 Task: Look for space in Sylhet, Bangladesh from 7th July, 2023 to 15th July, 2023 for 6 adults in price range Rs.15000 to Rs.20000. Place can be entire place with 3 bedrooms having 3 beds and 3 bathrooms. Property type can be guest house. Amenities needed are: air conditioning, . Booking option can be shelf check-in. Required host language is English.
Action: Mouse moved to (550, 212)
Screenshot: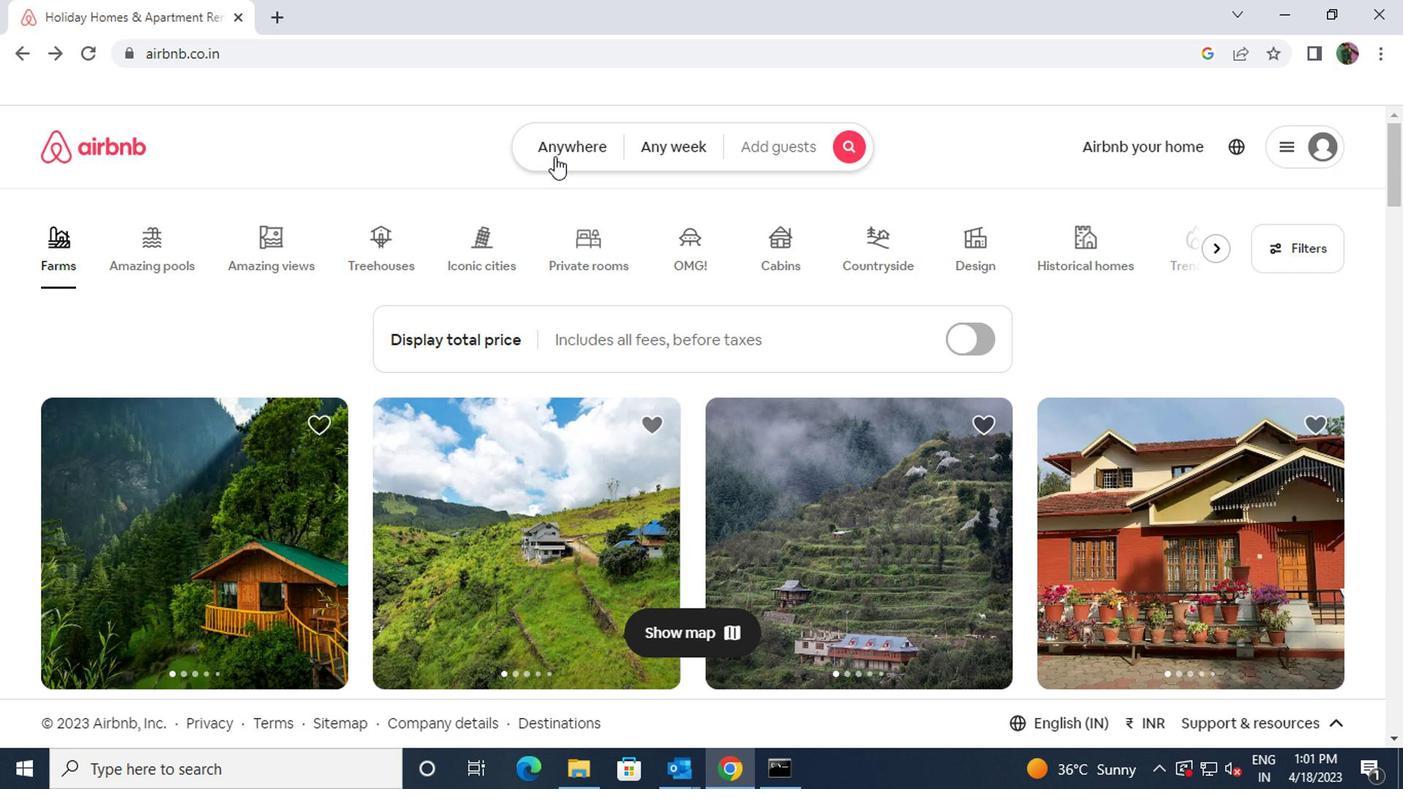 
Action: Mouse pressed left at (550, 212)
Screenshot: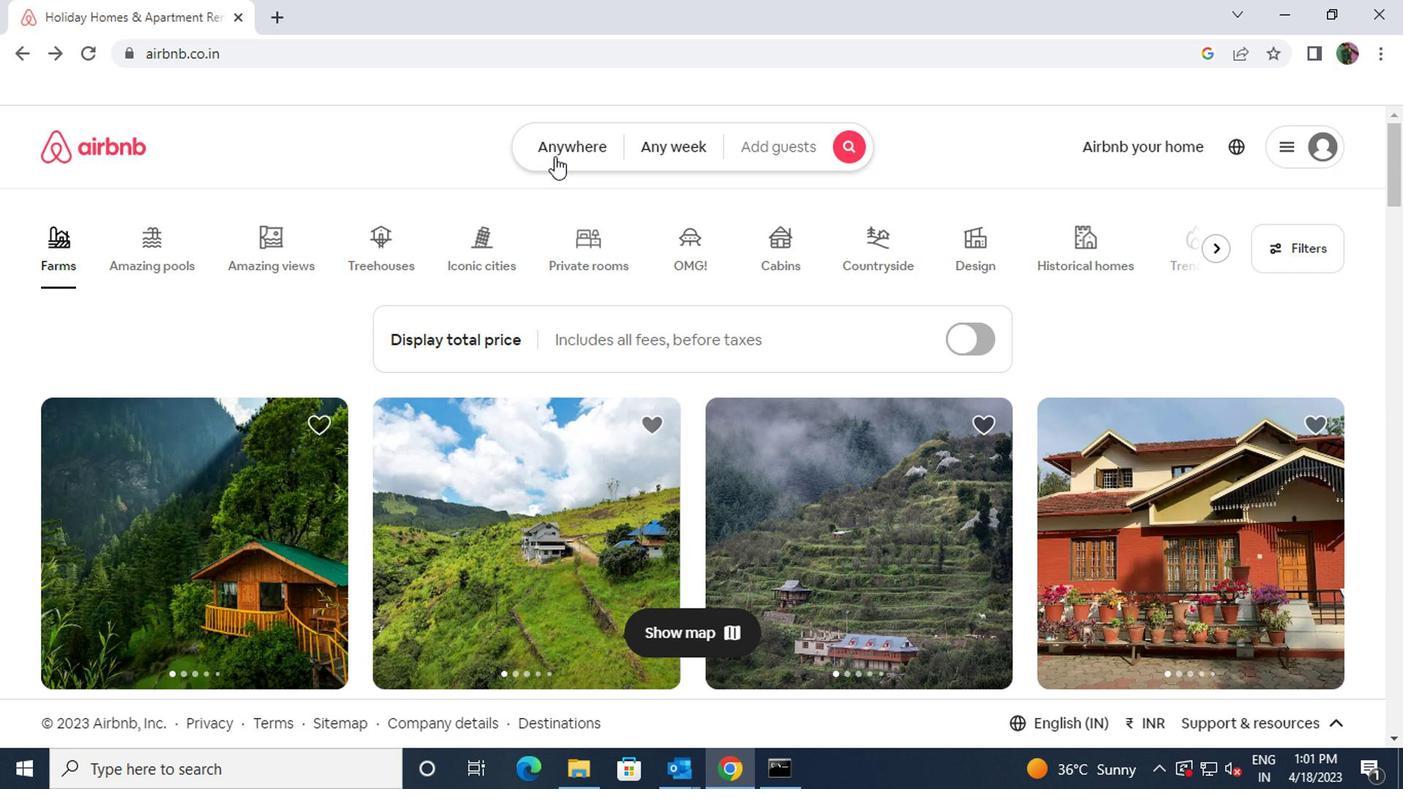 
Action: Mouse moved to (479, 265)
Screenshot: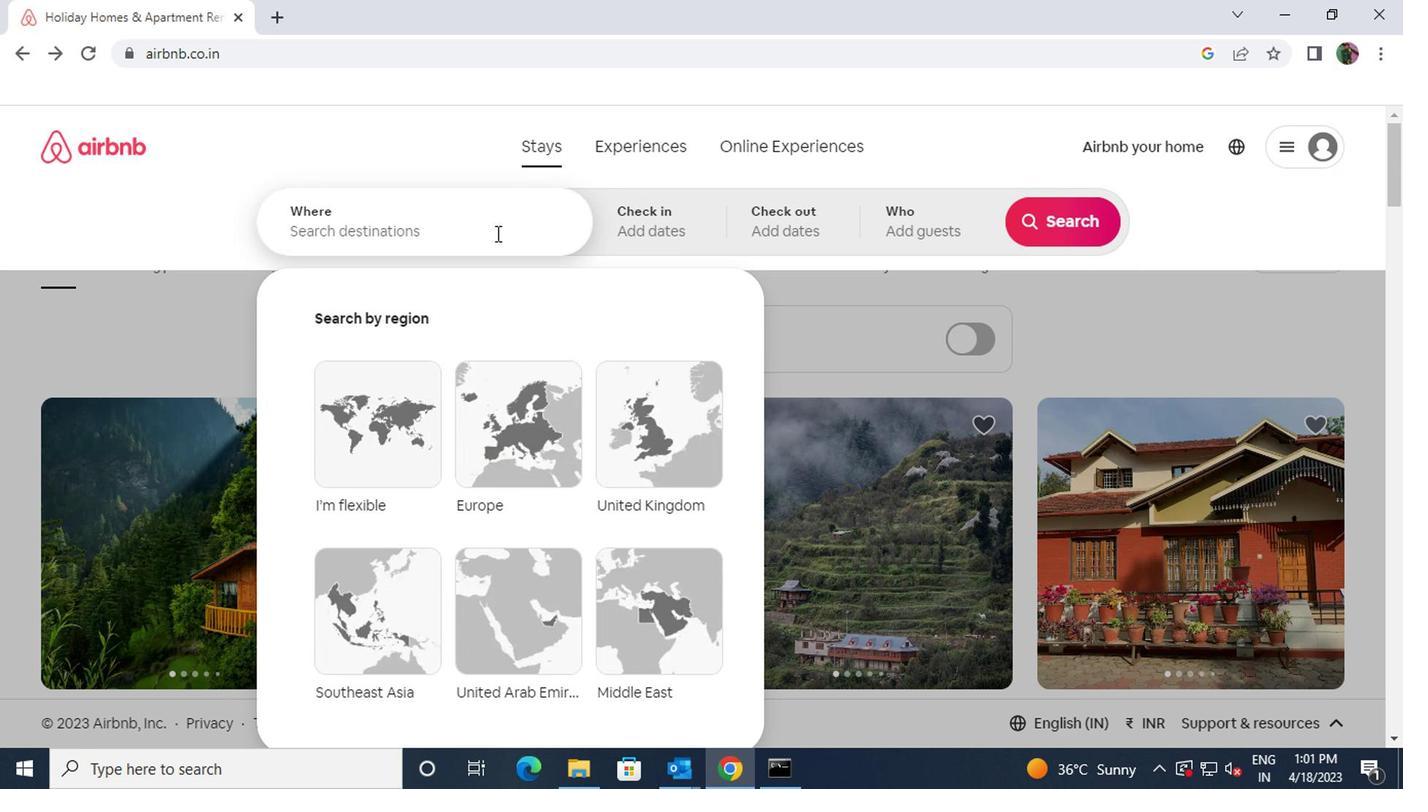 
Action: Mouse pressed left at (479, 265)
Screenshot: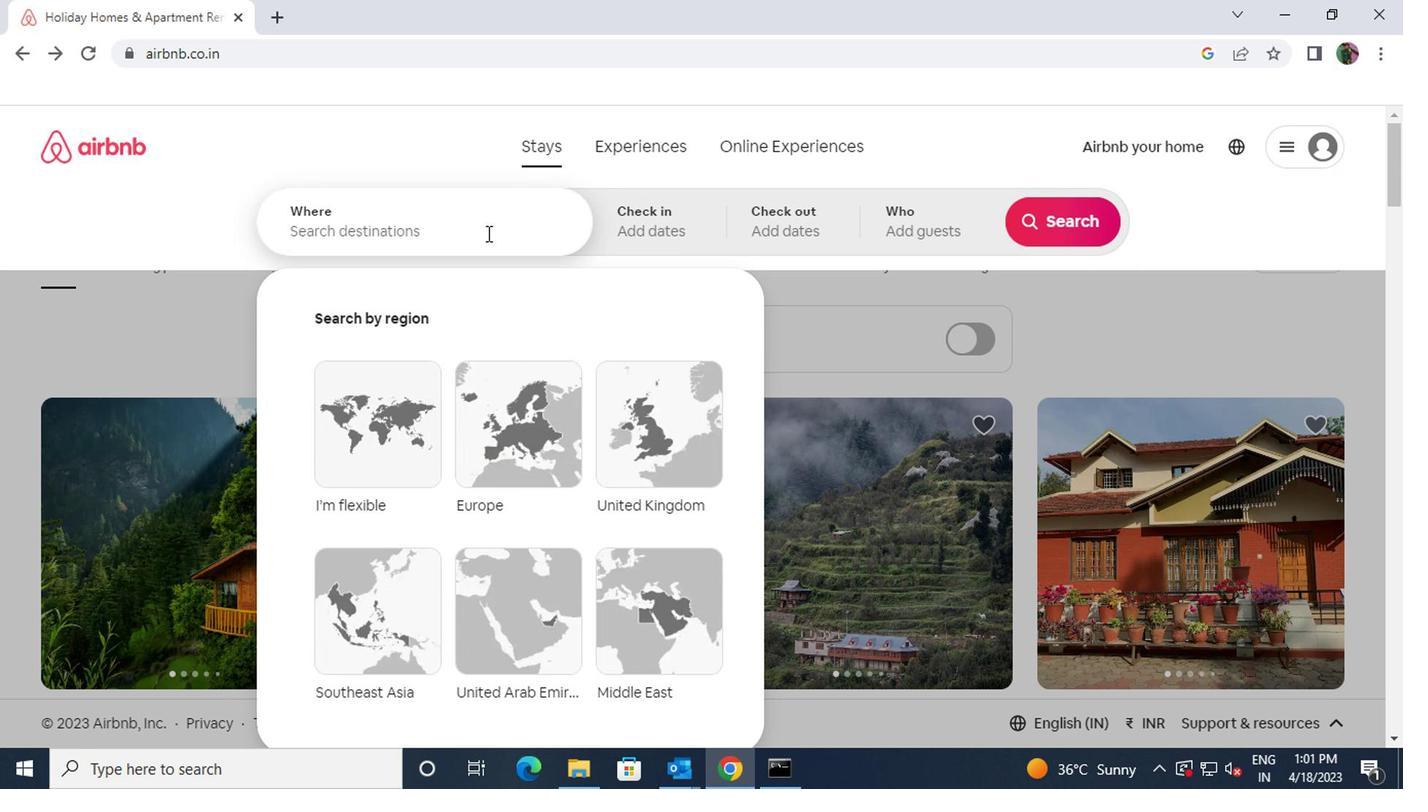 
Action: Key pressed sylhet
Screenshot: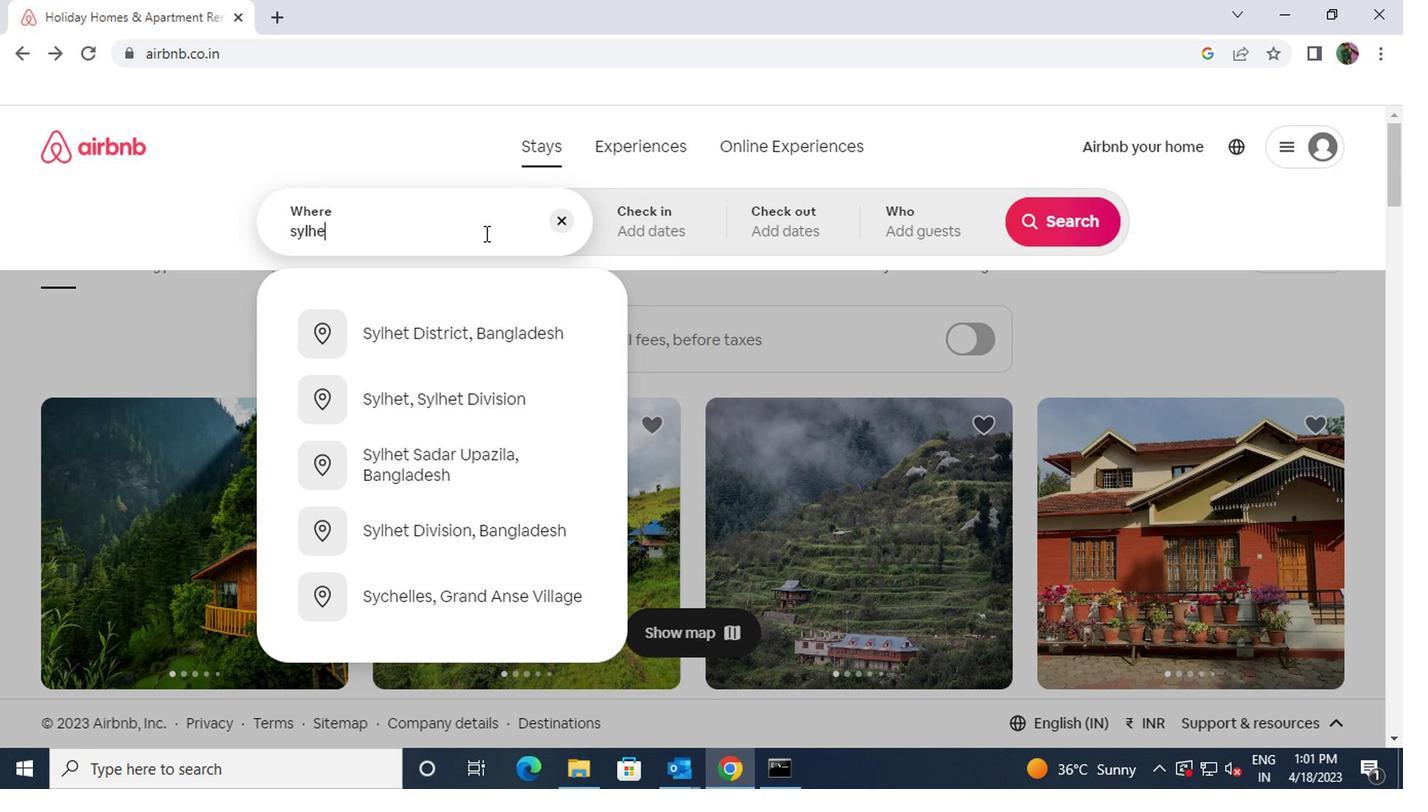 
Action: Mouse moved to (448, 329)
Screenshot: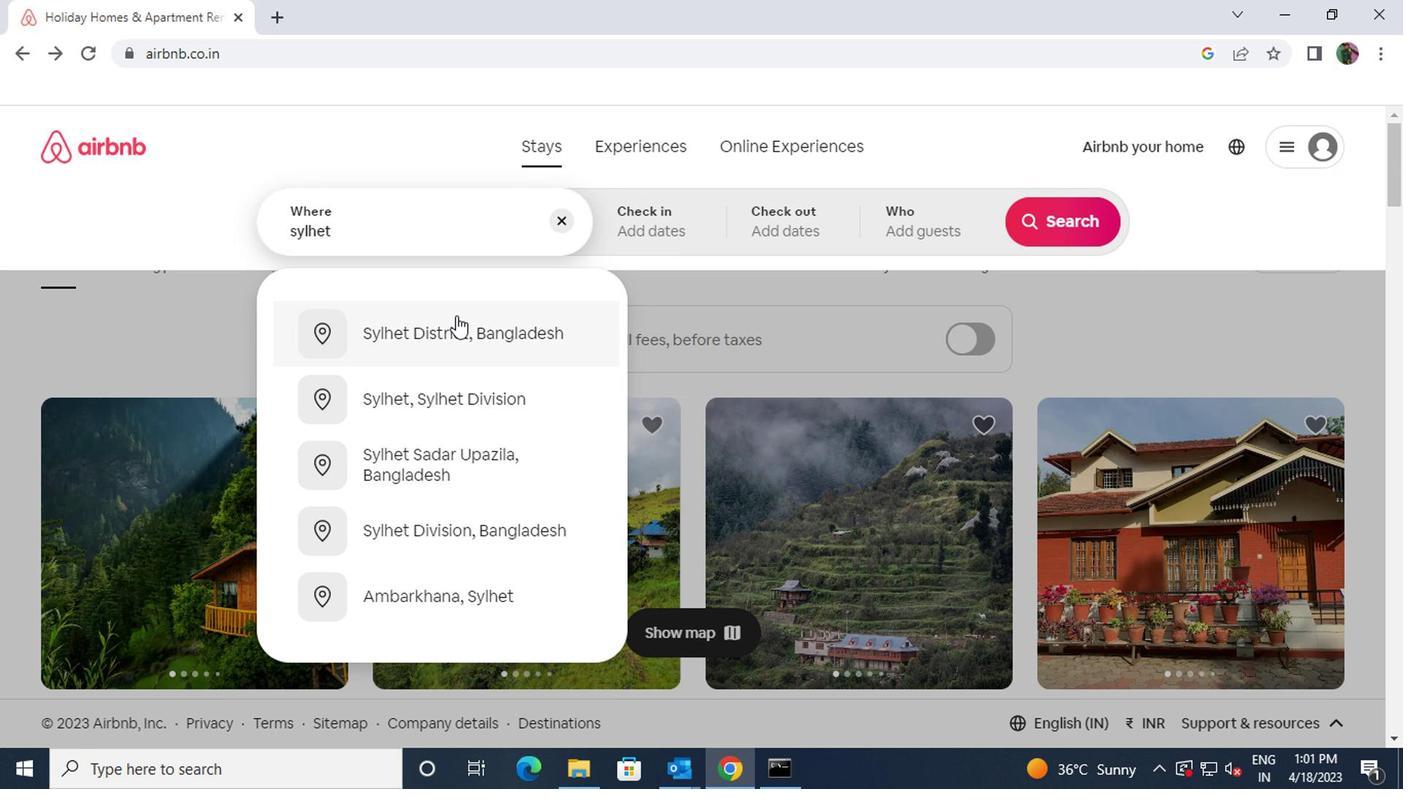 
Action: Mouse pressed left at (448, 329)
Screenshot: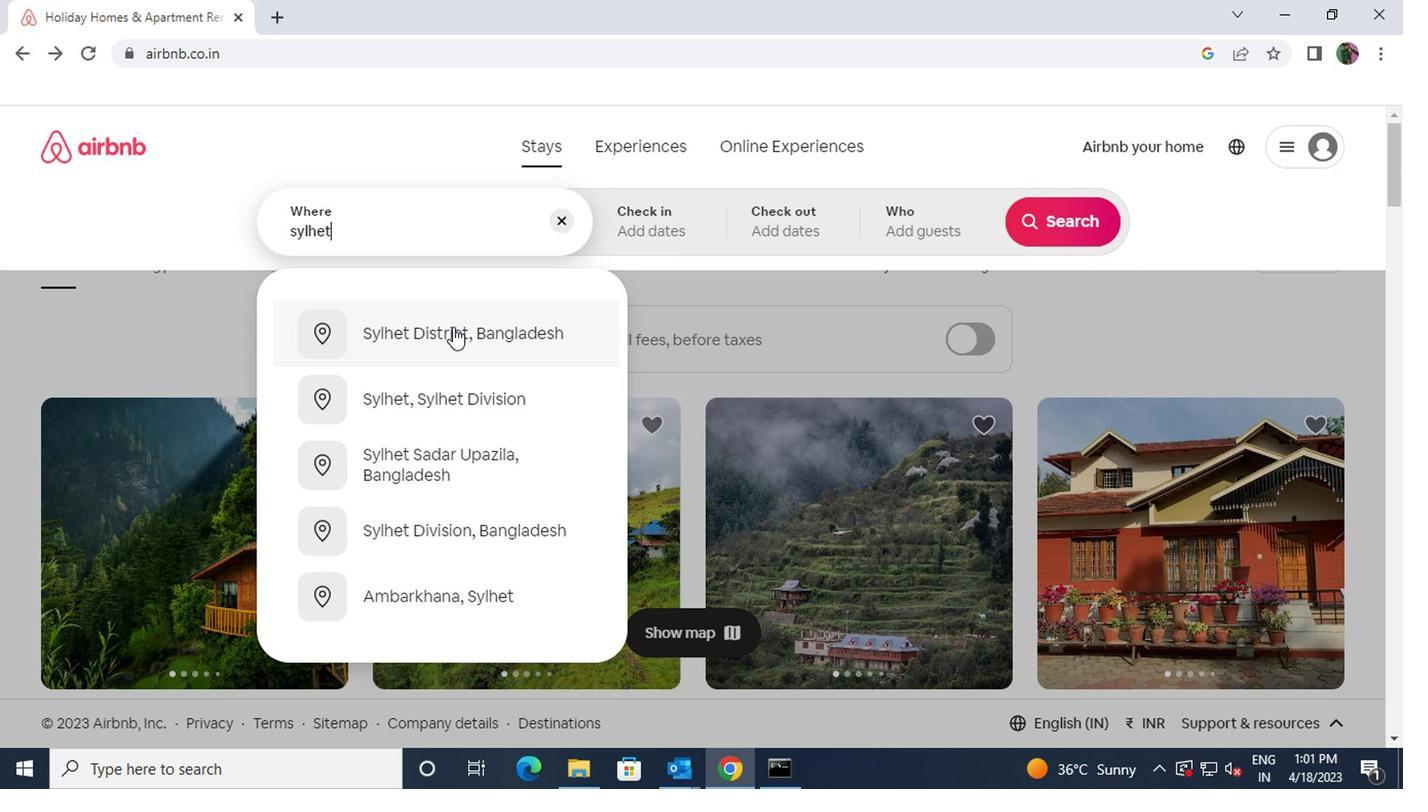 
Action: Mouse moved to (1054, 375)
Screenshot: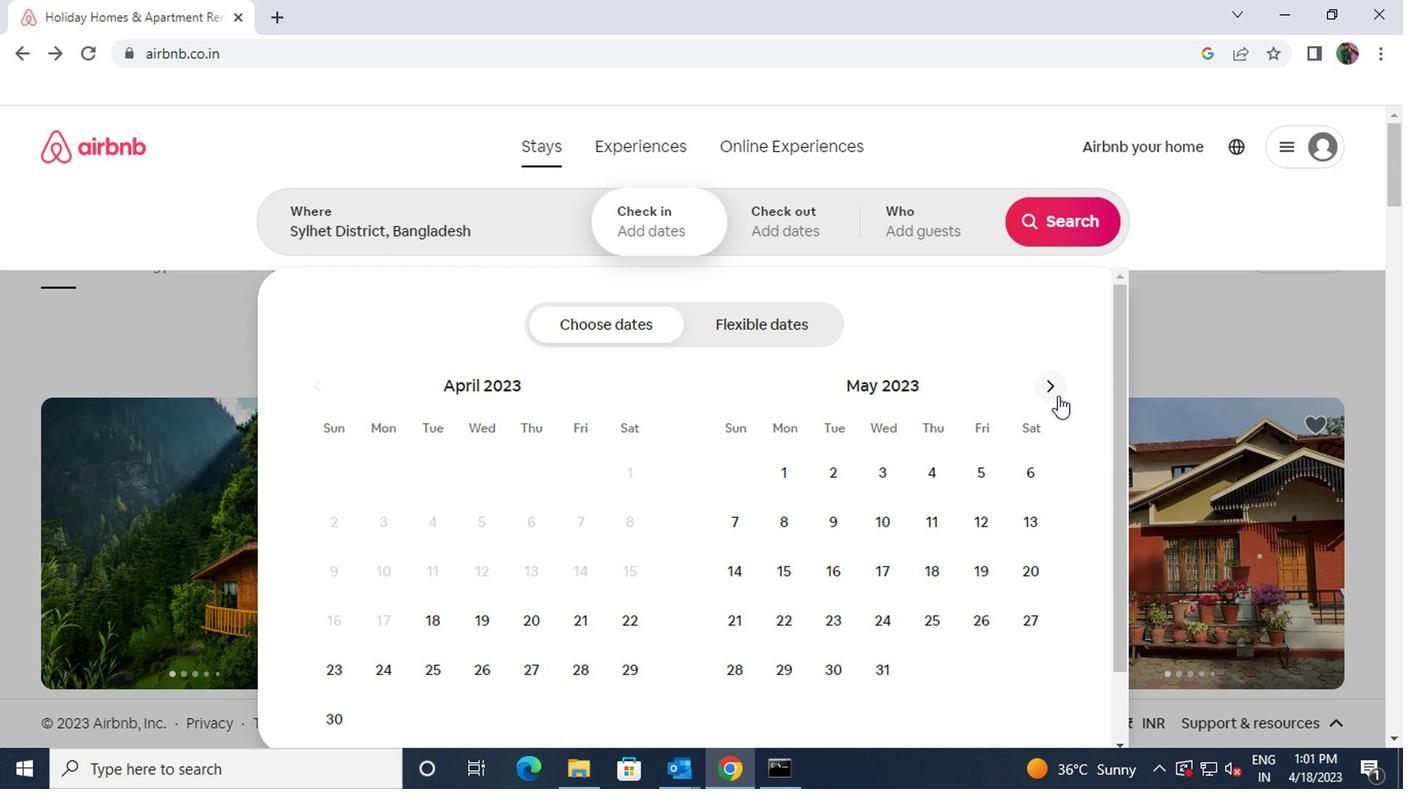 
Action: Mouse pressed left at (1054, 375)
Screenshot: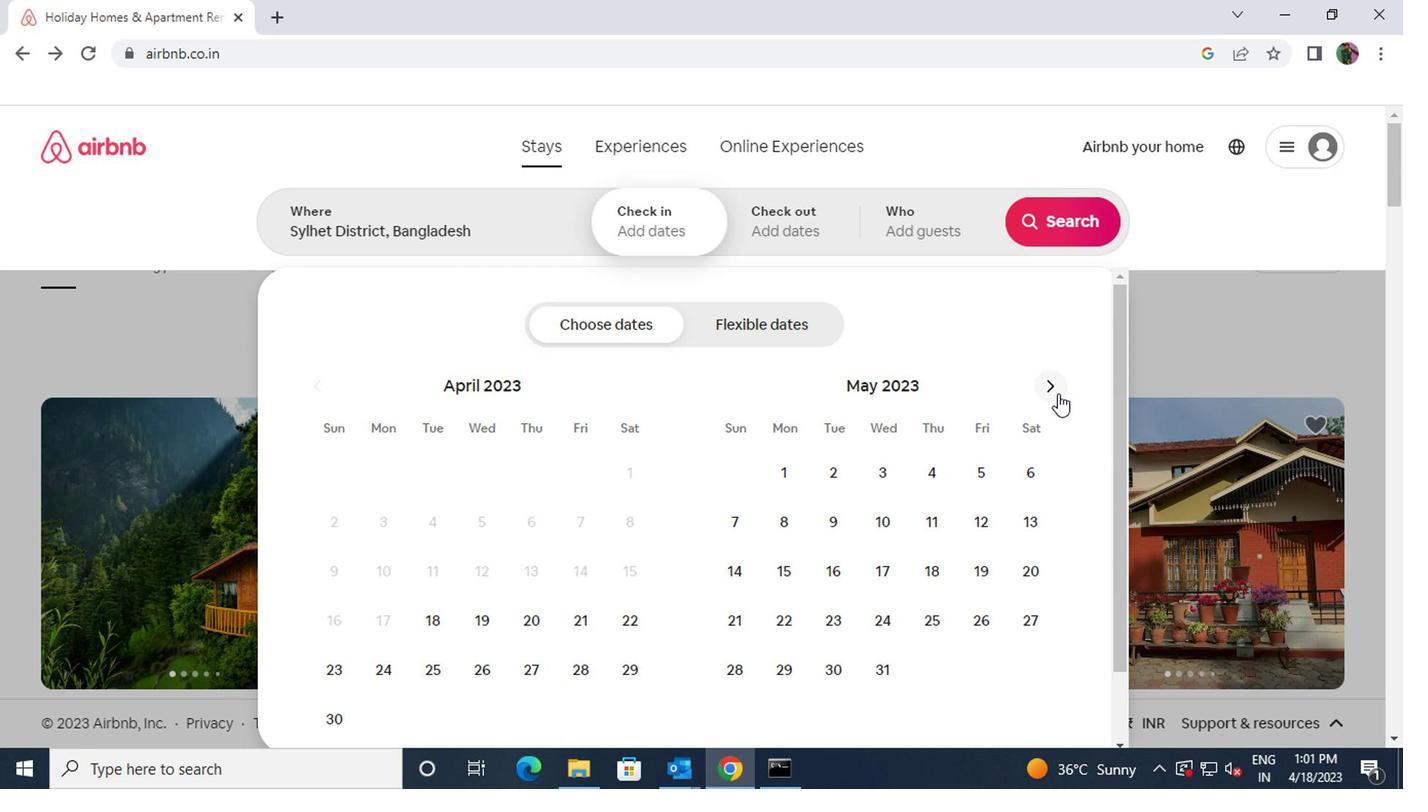 
Action: Mouse pressed left at (1054, 375)
Screenshot: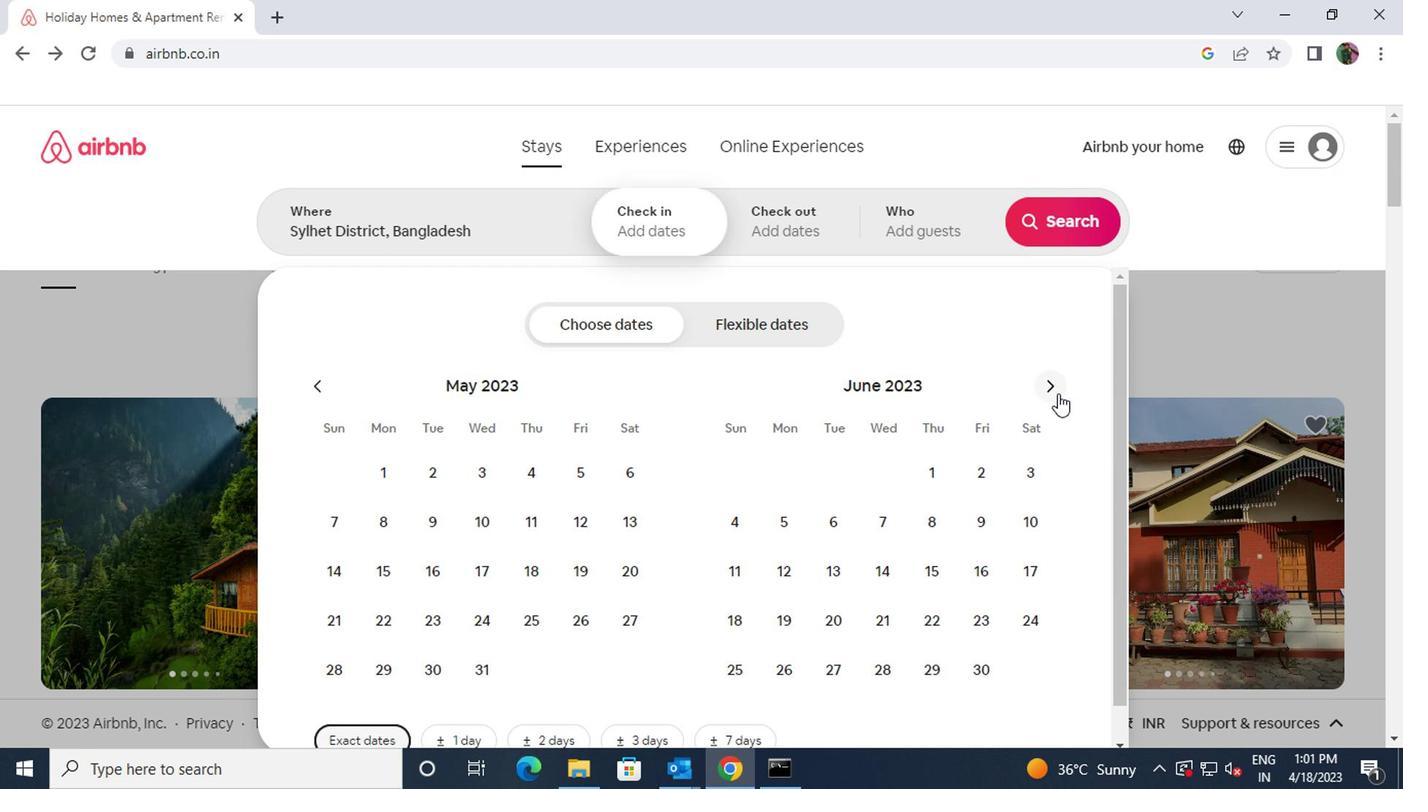 
Action: Mouse moved to (984, 457)
Screenshot: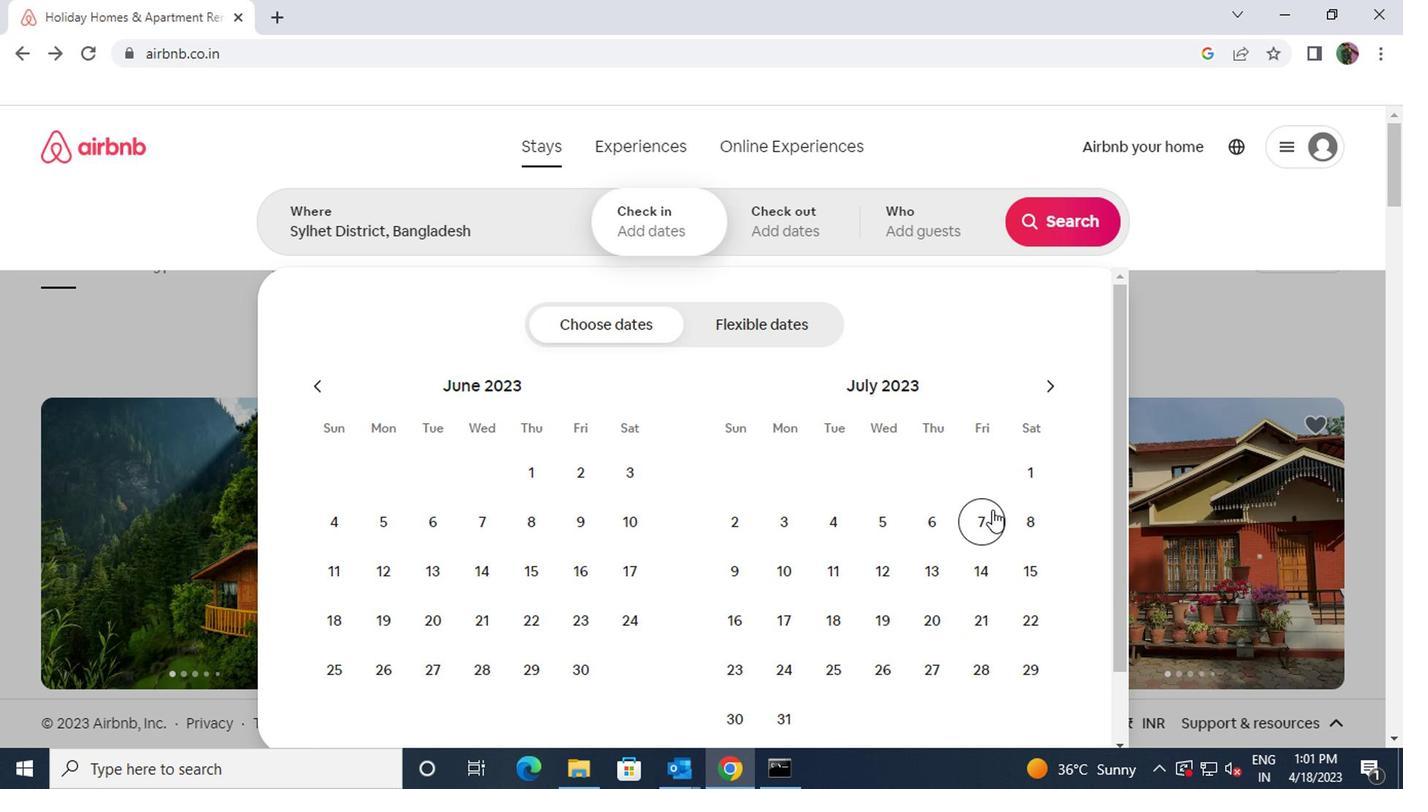 
Action: Mouse pressed left at (984, 457)
Screenshot: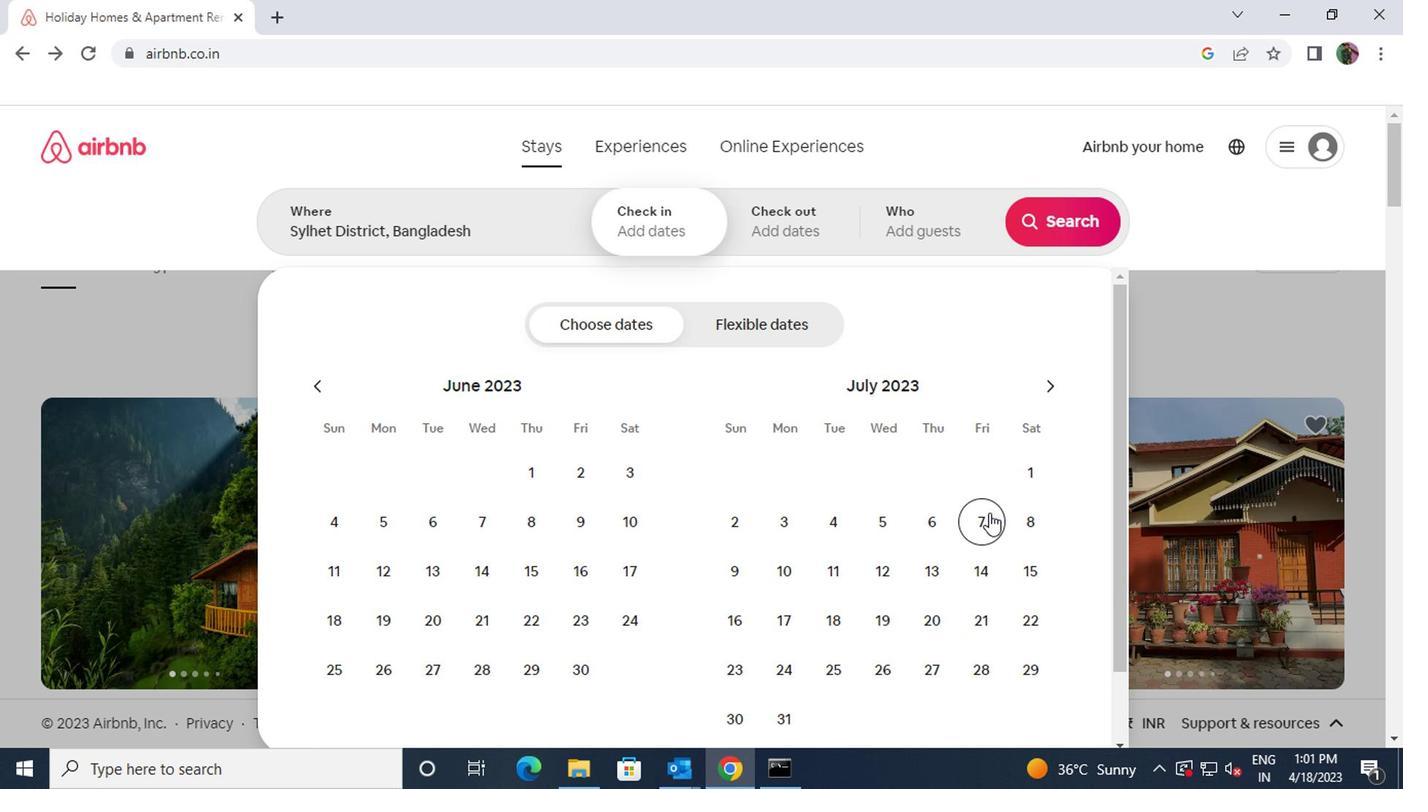 
Action: Mouse moved to (1015, 492)
Screenshot: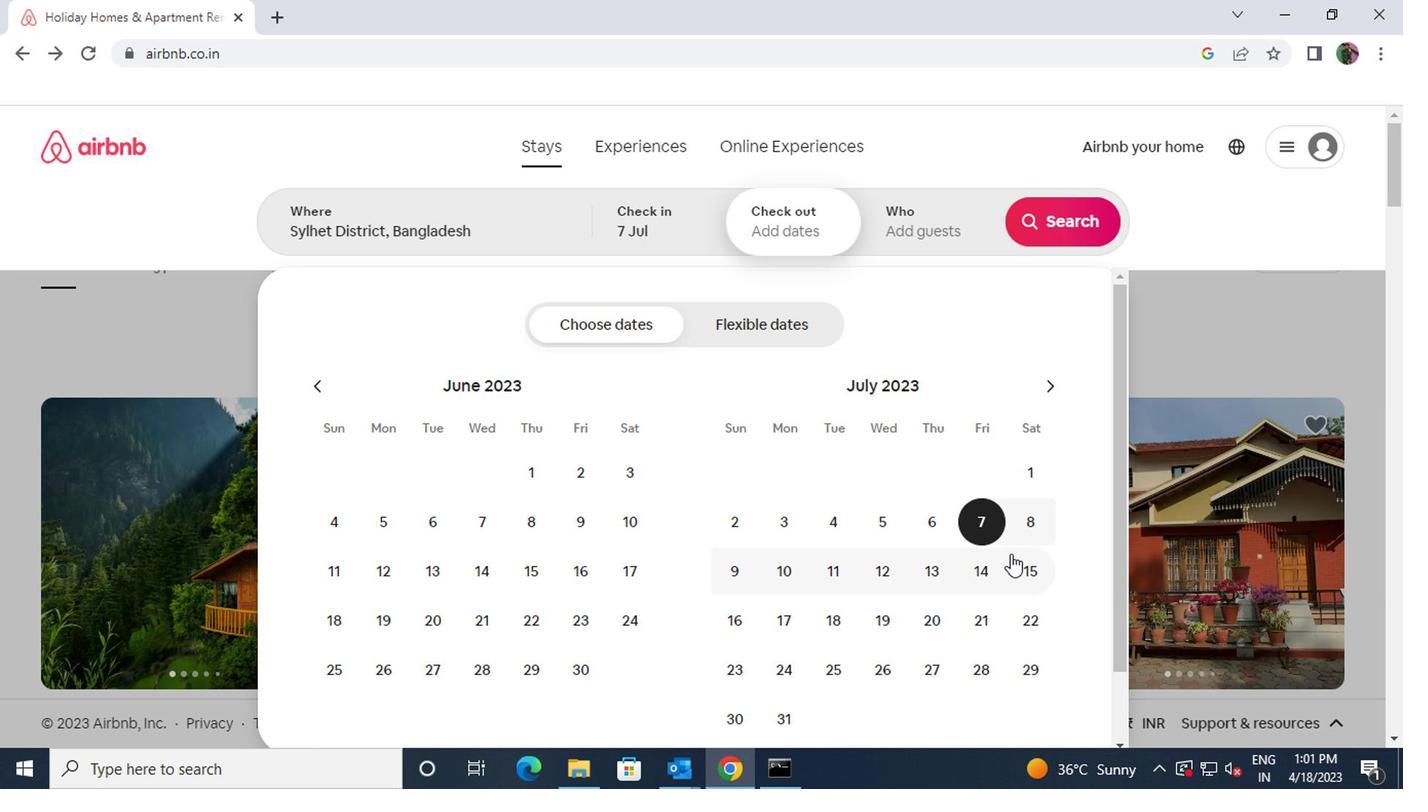 
Action: Mouse pressed left at (1015, 492)
Screenshot: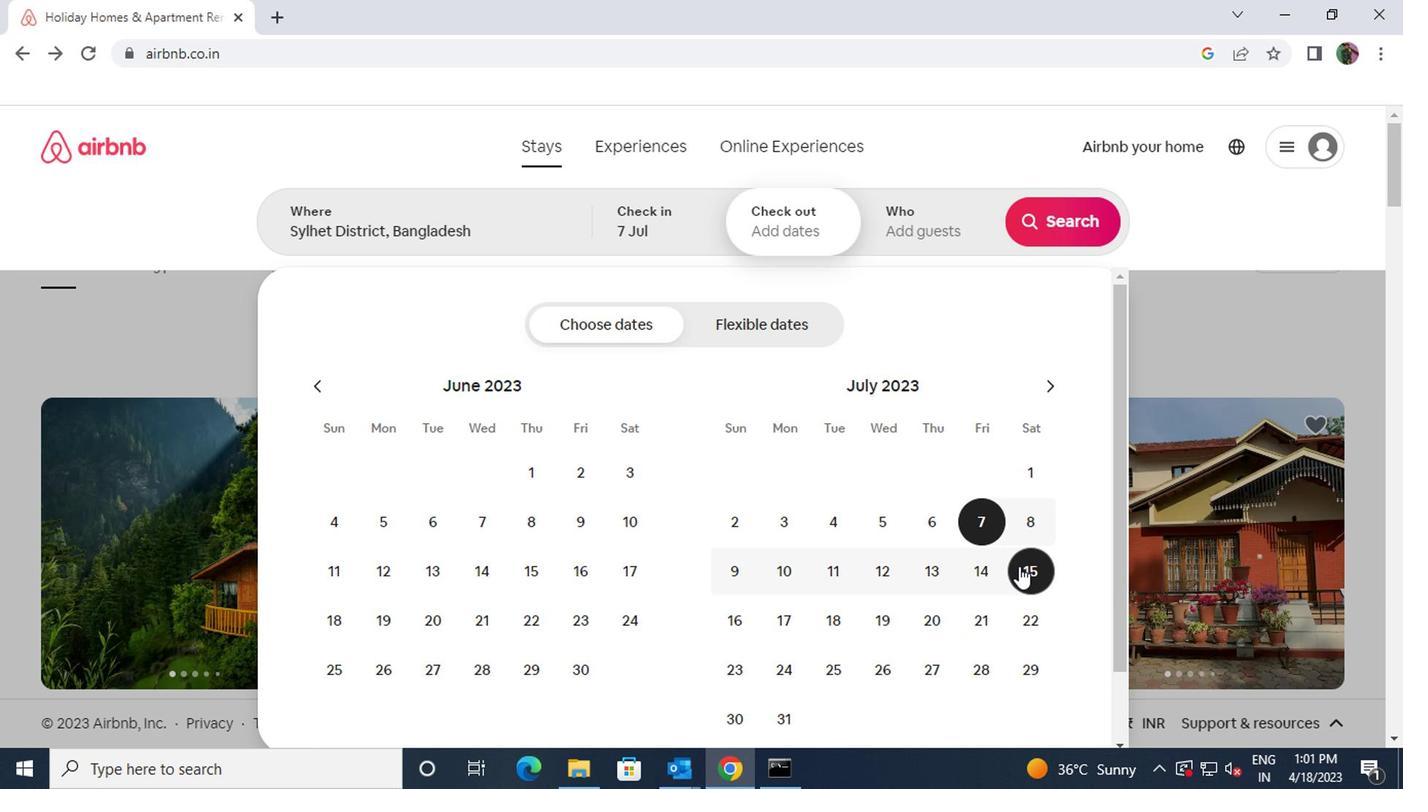 
Action: Mouse moved to (943, 266)
Screenshot: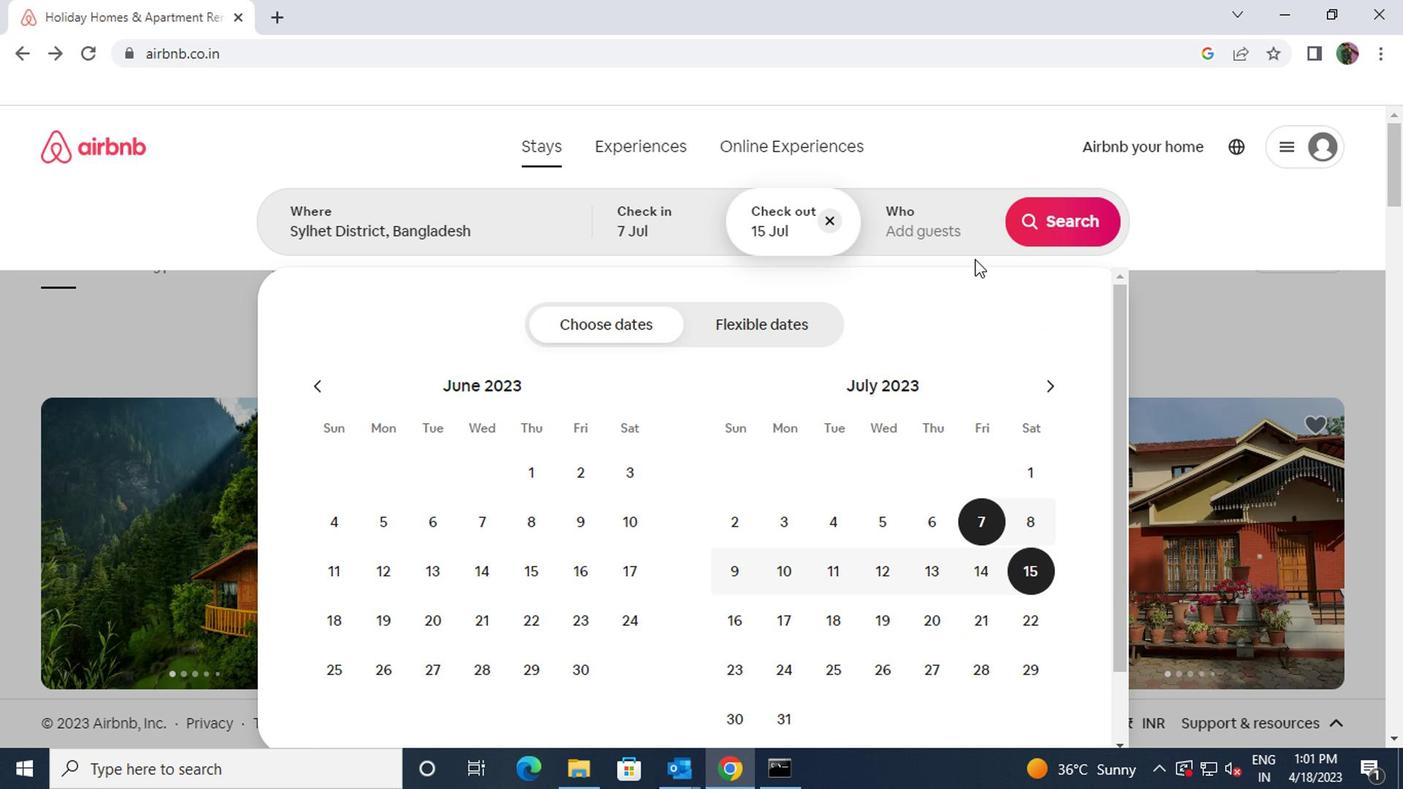 
Action: Mouse pressed left at (943, 266)
Screenshot: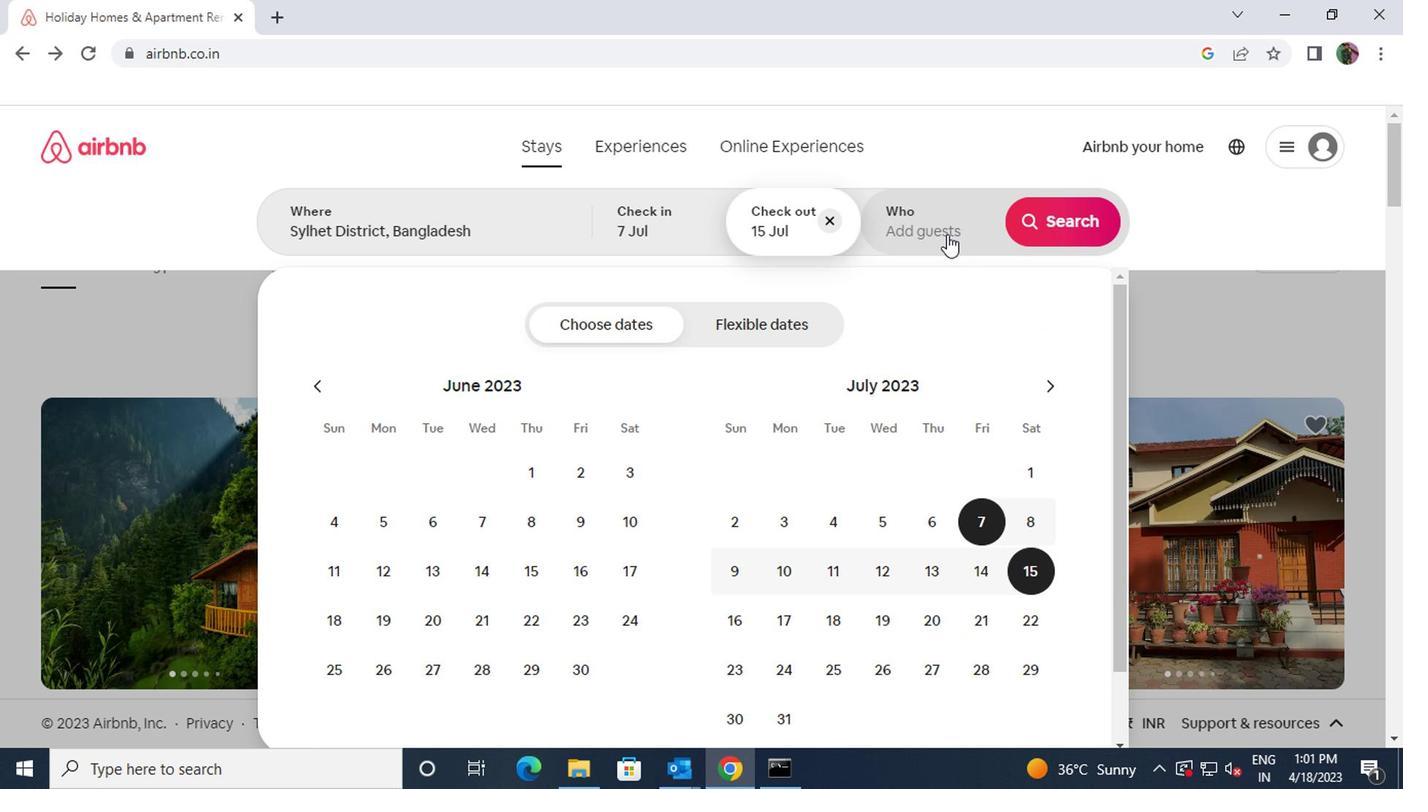 
Action: Mouse moved to (1051, 331)
Screenshot: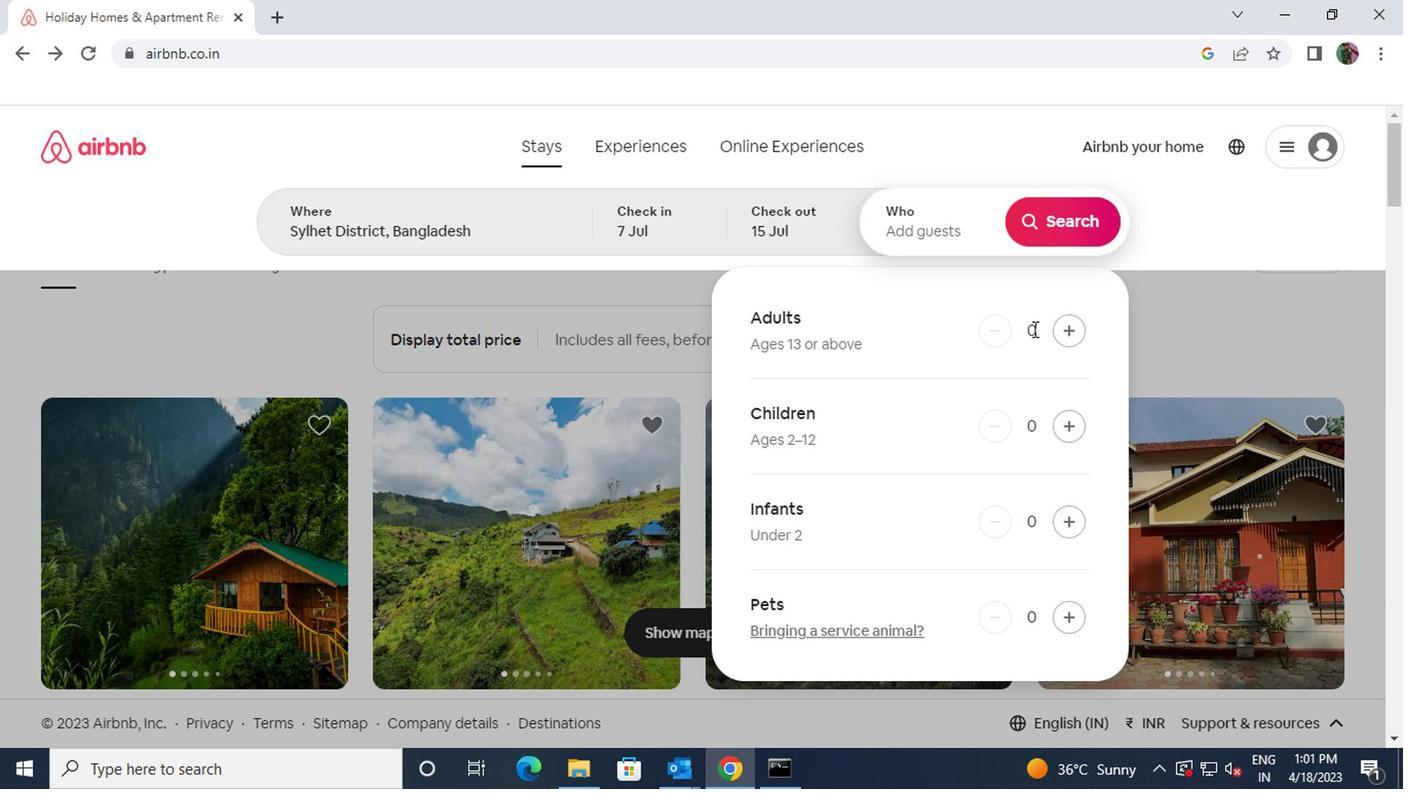 
Action: Mouse pressed left at (1051, 331)
Screenshot: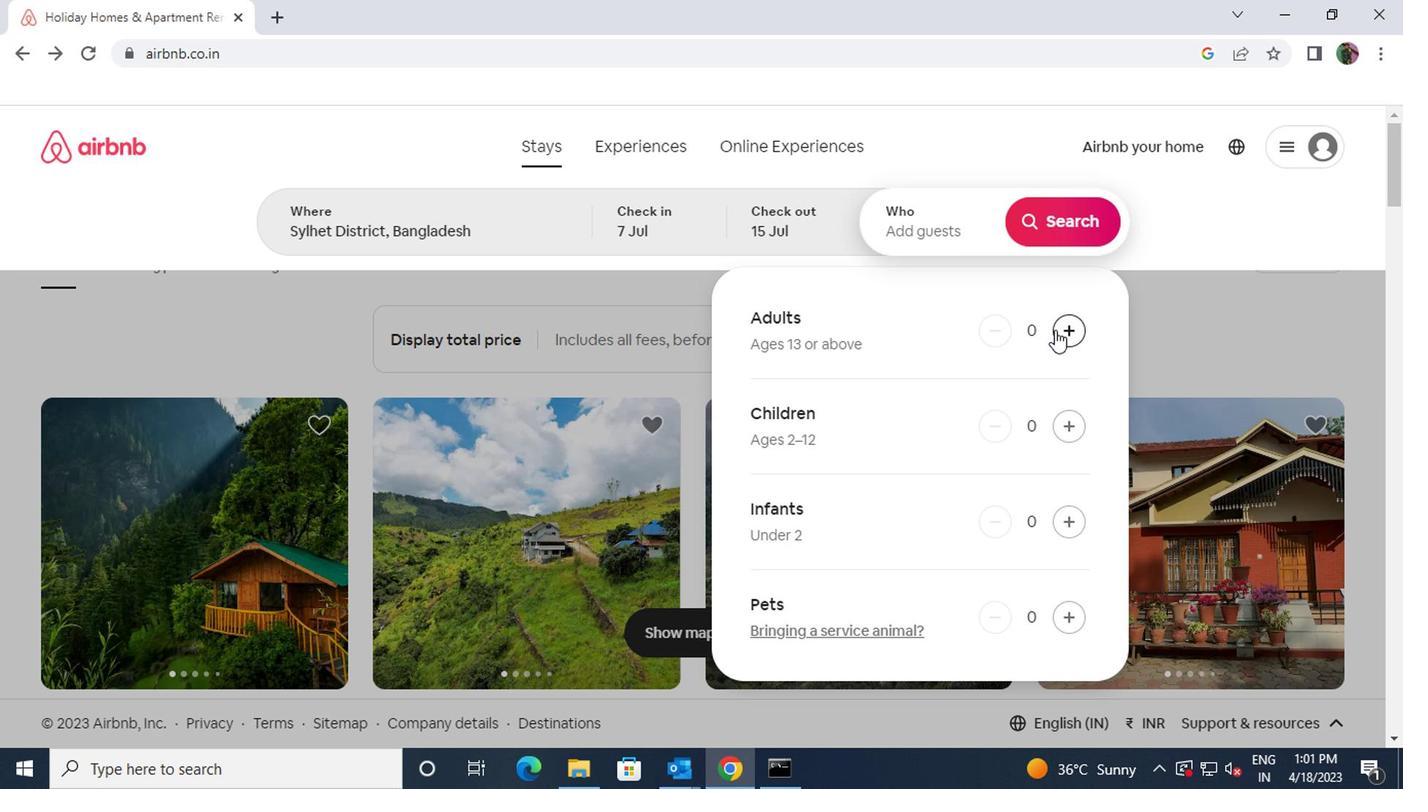 
Action: Mouse pressed left at (1051, 331)
Screenshot: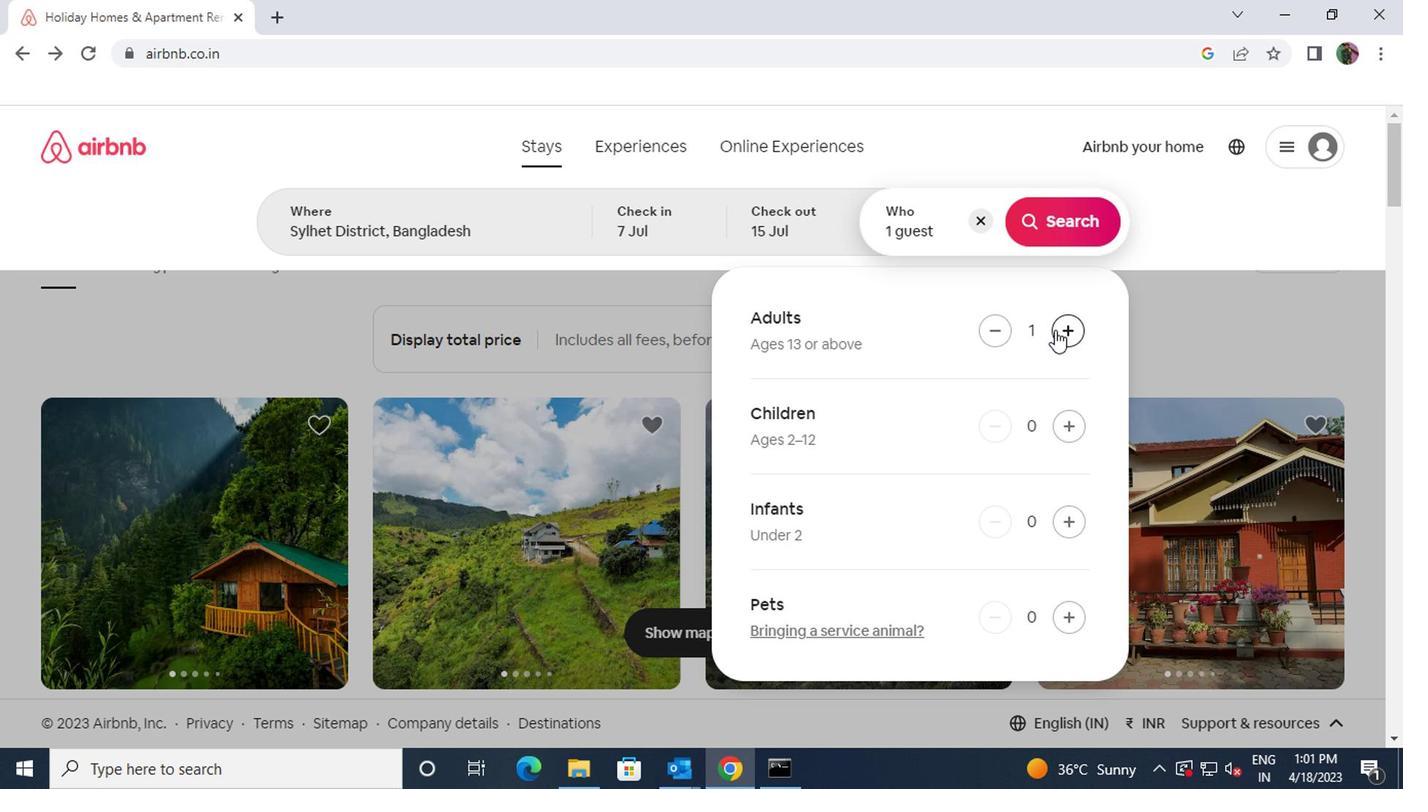 
Action: Mouse pressed left at (1051, 331)
Screenshot: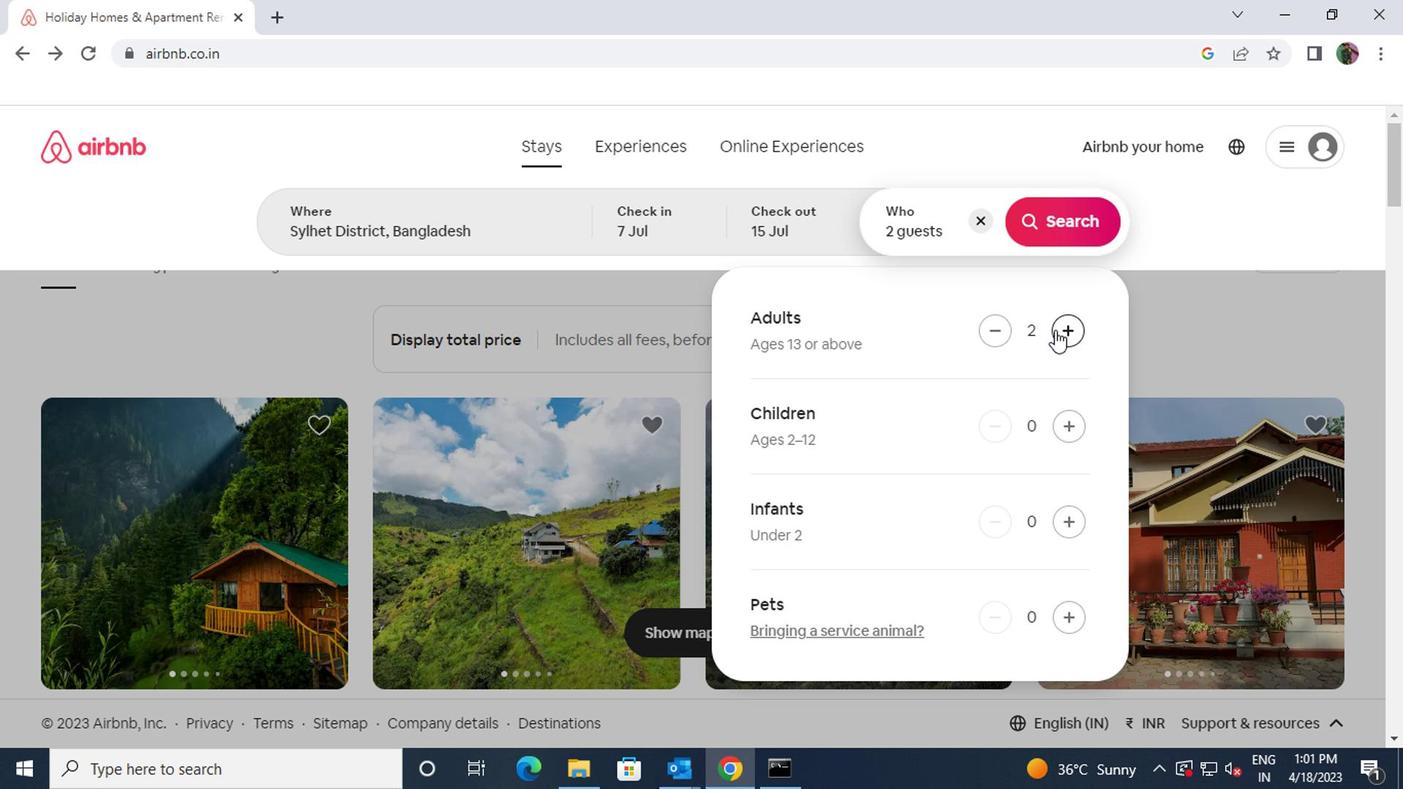 
Action: Mouse pressed left at (1051, 331)
Screenshot: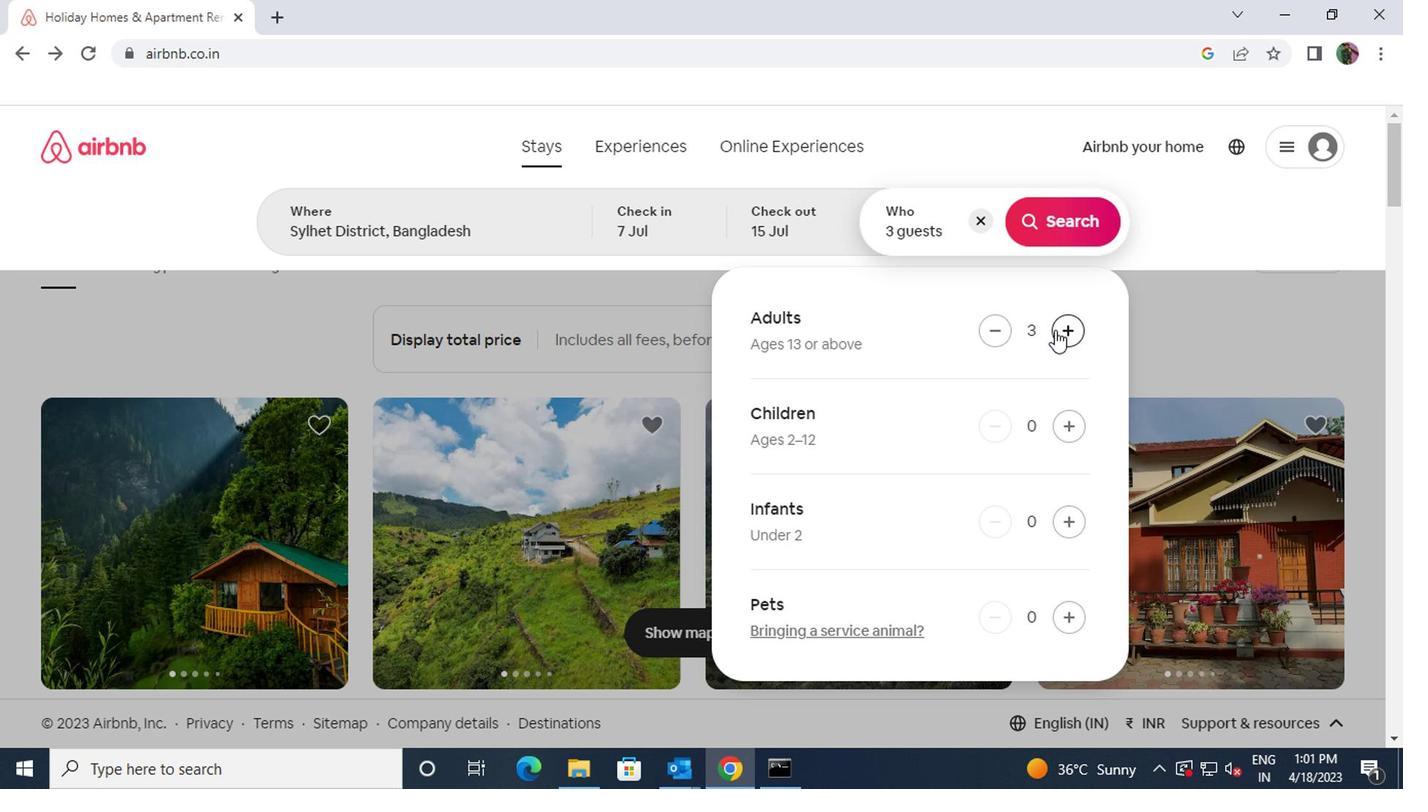 
Action: Mouse pressed left at (1051, 331)
Screenshot: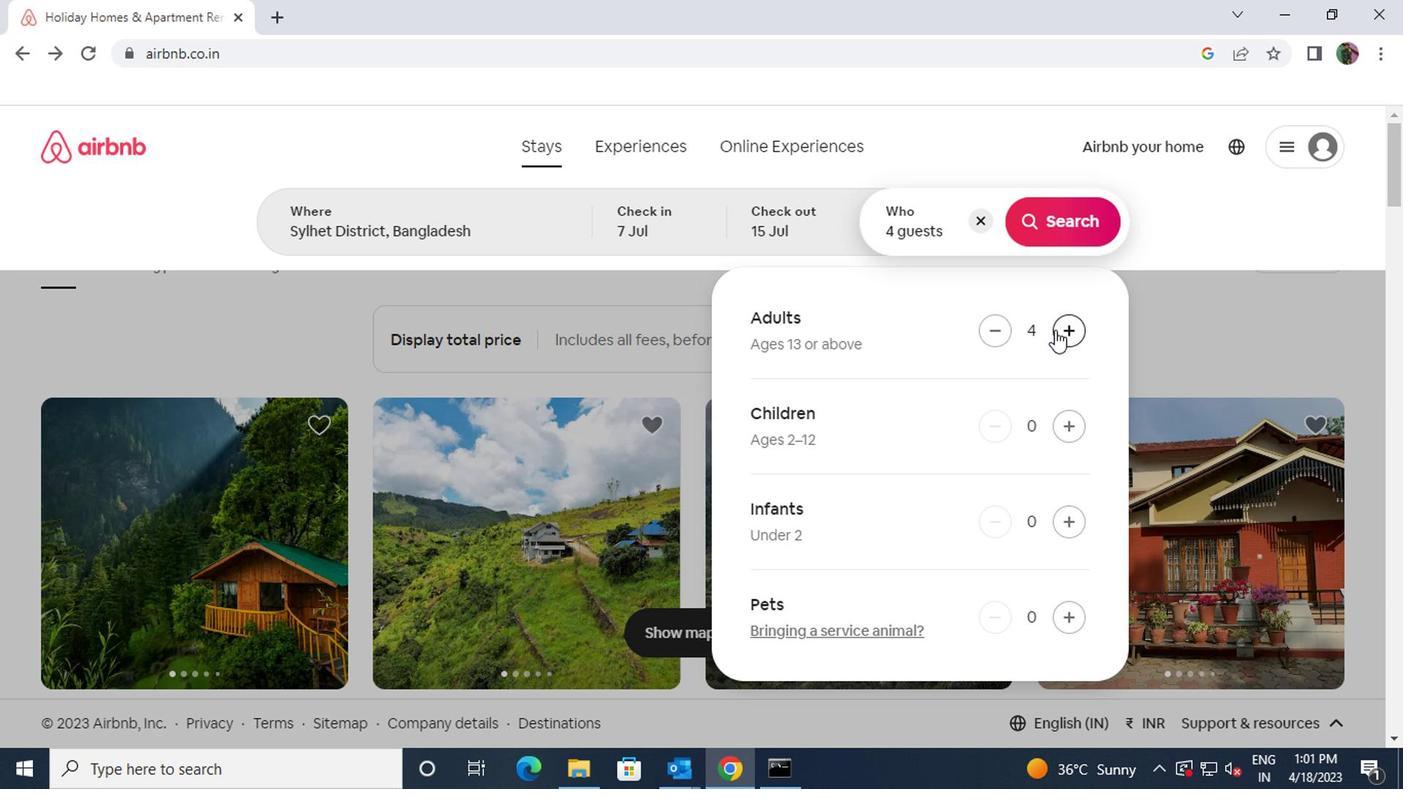 
Action: Mouse pressed left at (1051, 331)
Screenshot: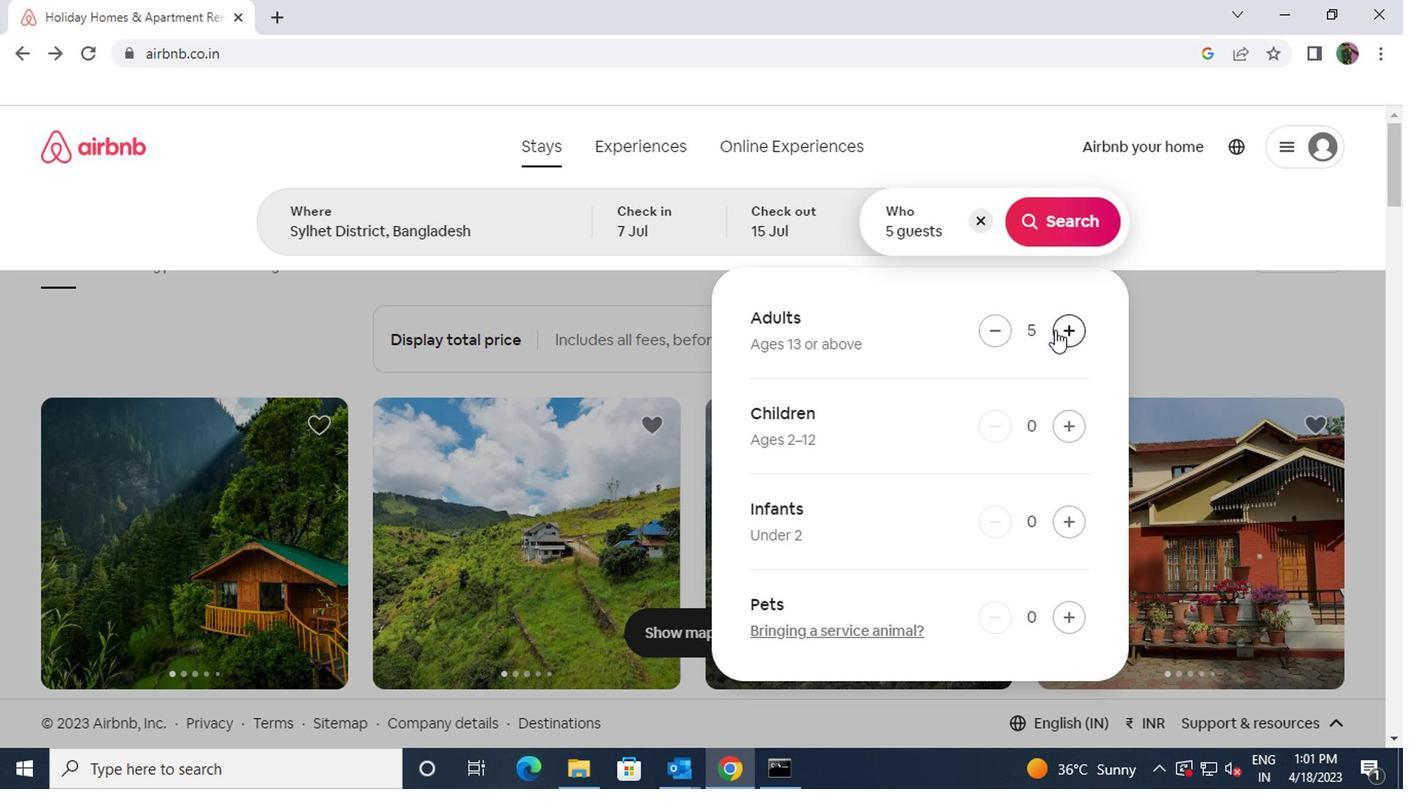 
Action: Mouse moved to (1052, 260)
Screenshot: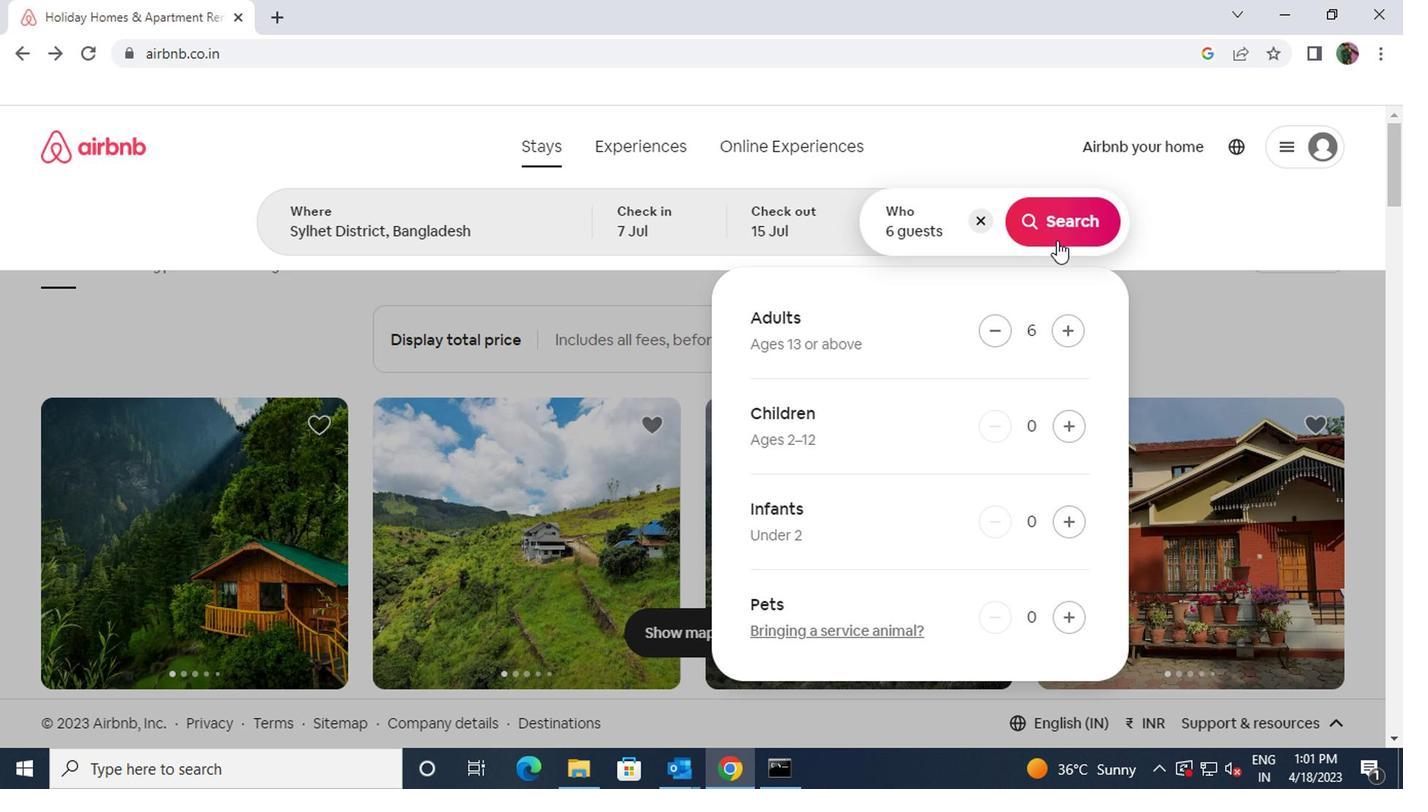 
Action: Mouse pressed left at (1052, 260)
Screenshot: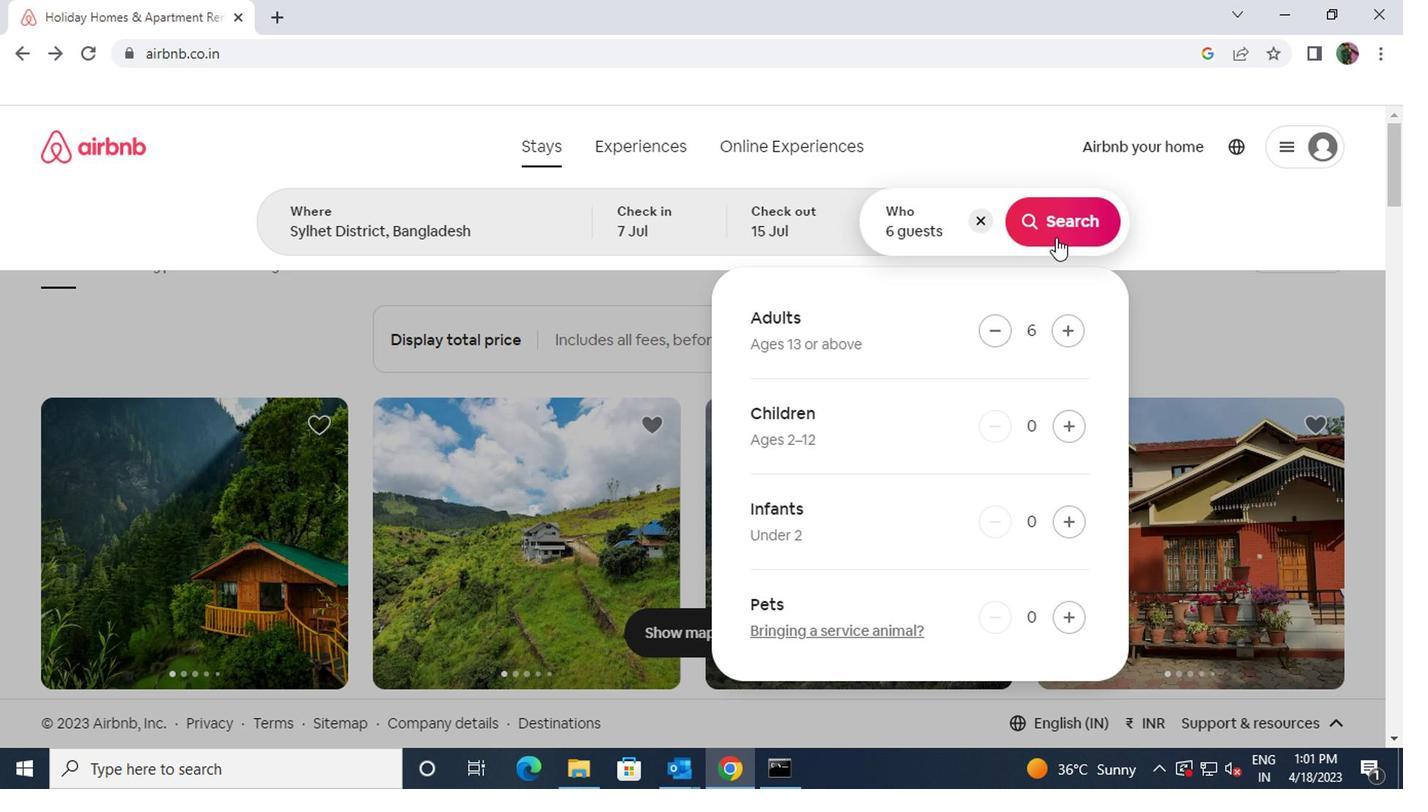 
Action: Mouse moved to (1295, 263)
Screenshot: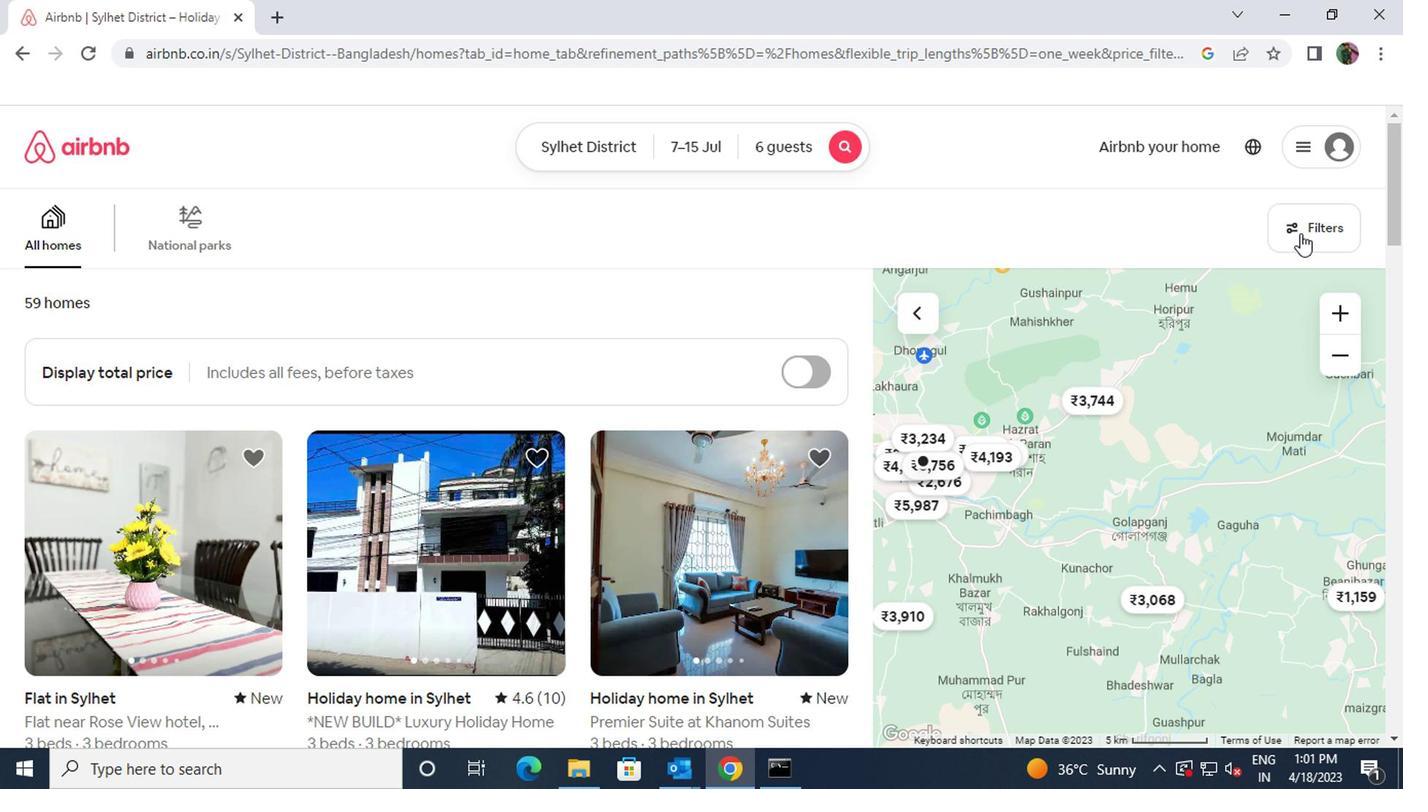 
Action: Mouse pressed left at (1295, 263)
Screenshot: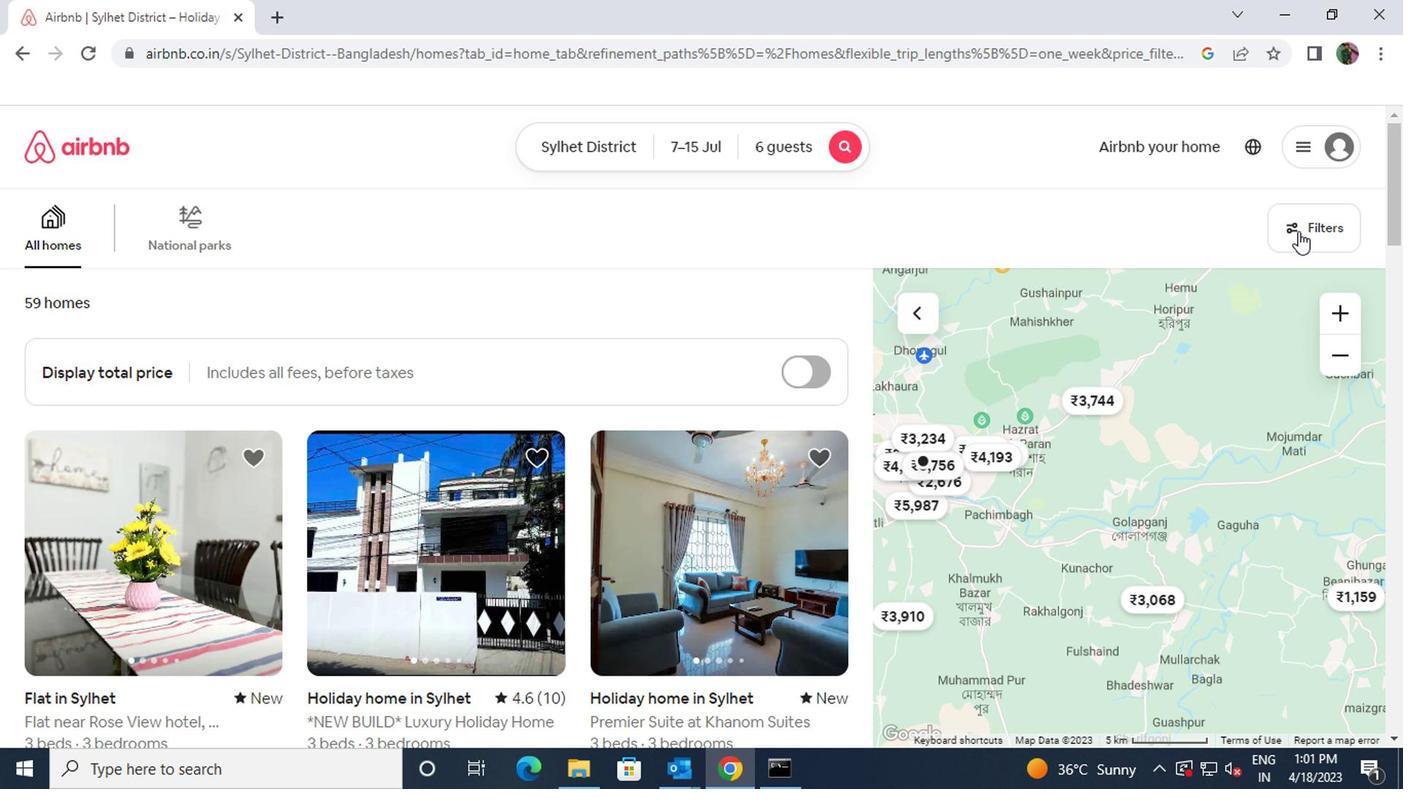 
Action: Mouse moved to (418, 438)
Screenshot: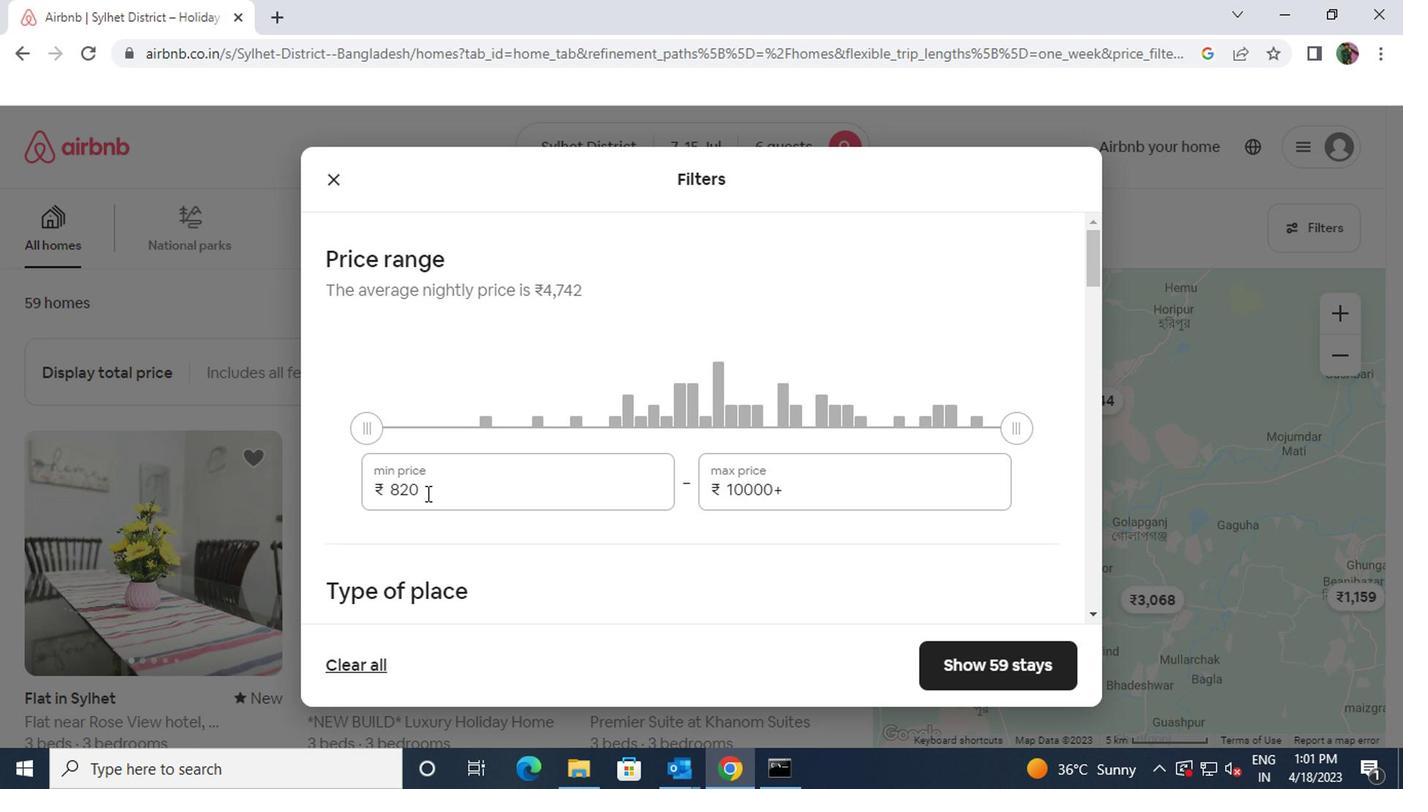 
Action: Mouse pressed left at (418, 438)
Screenshot: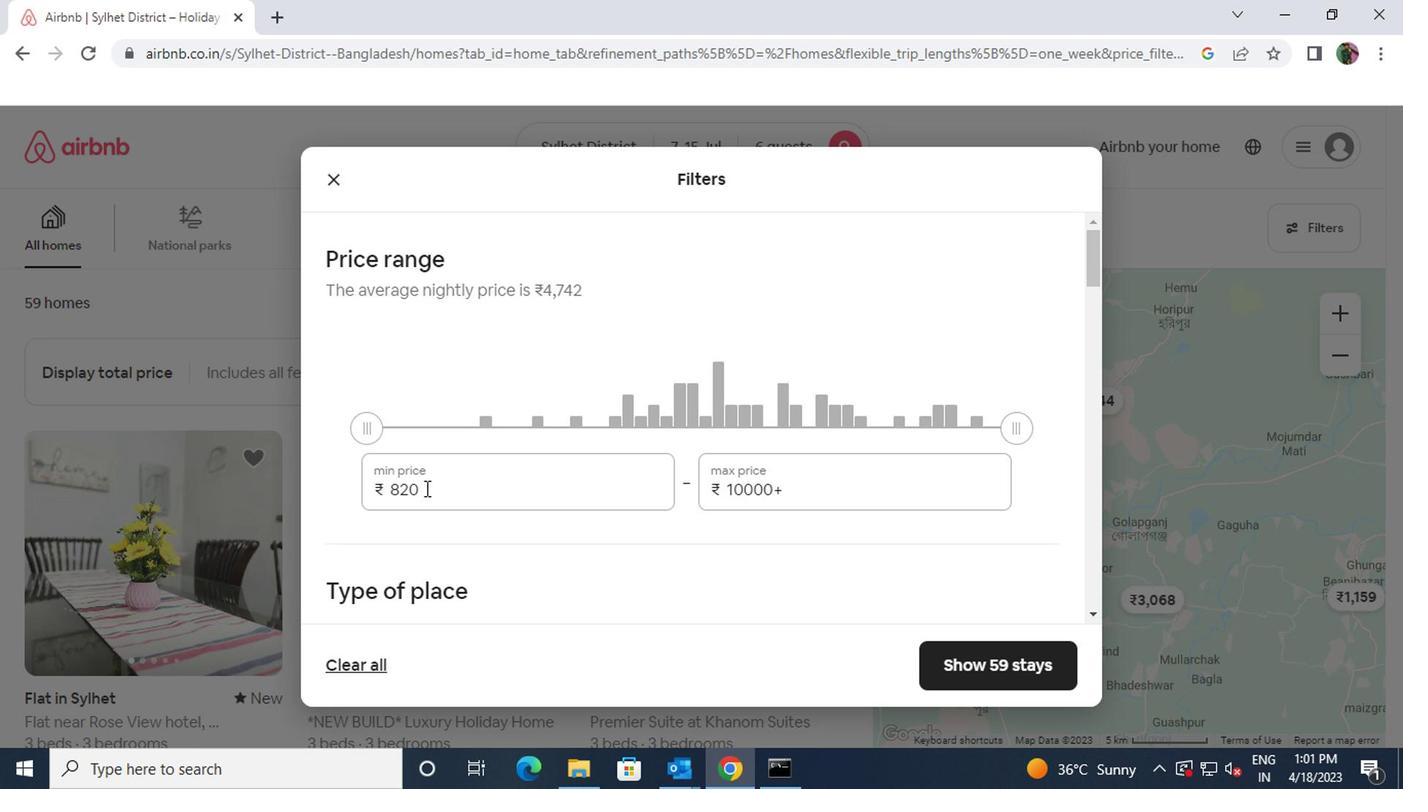 
Action: Mouse moved to (378, 443)
Screenshot: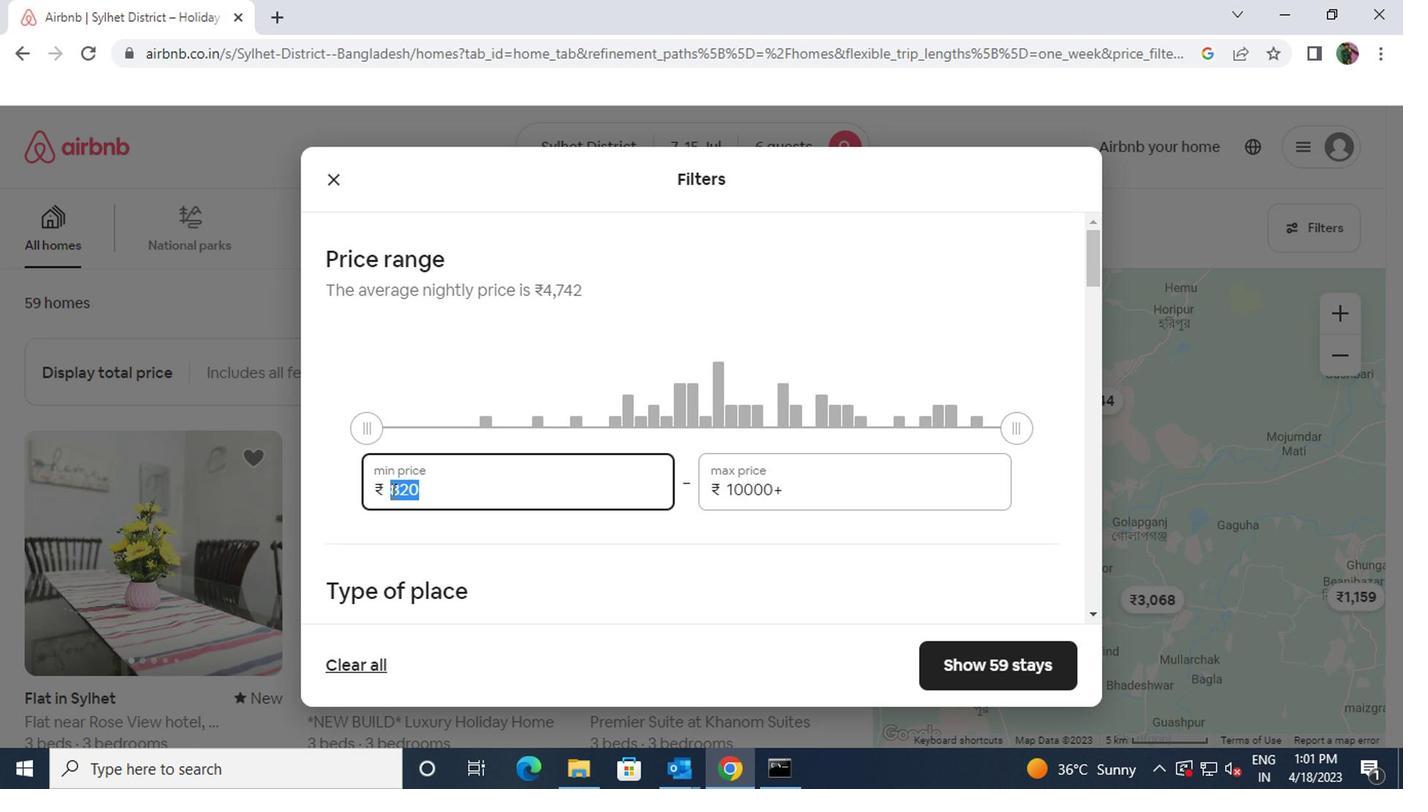 
Action: Key pressed 15000
Screenshot: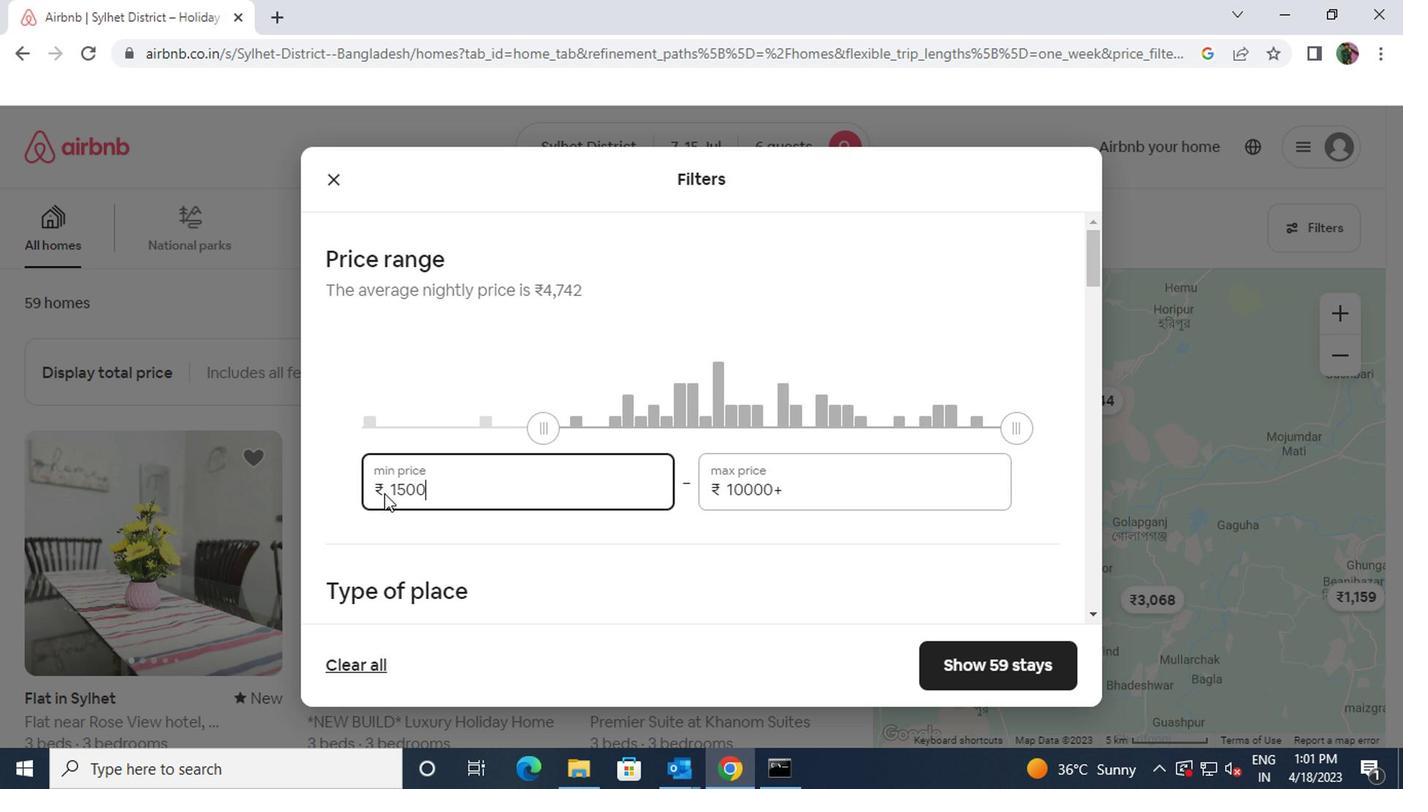 
Action: Mouse moved to (801, 439)
Screenshot: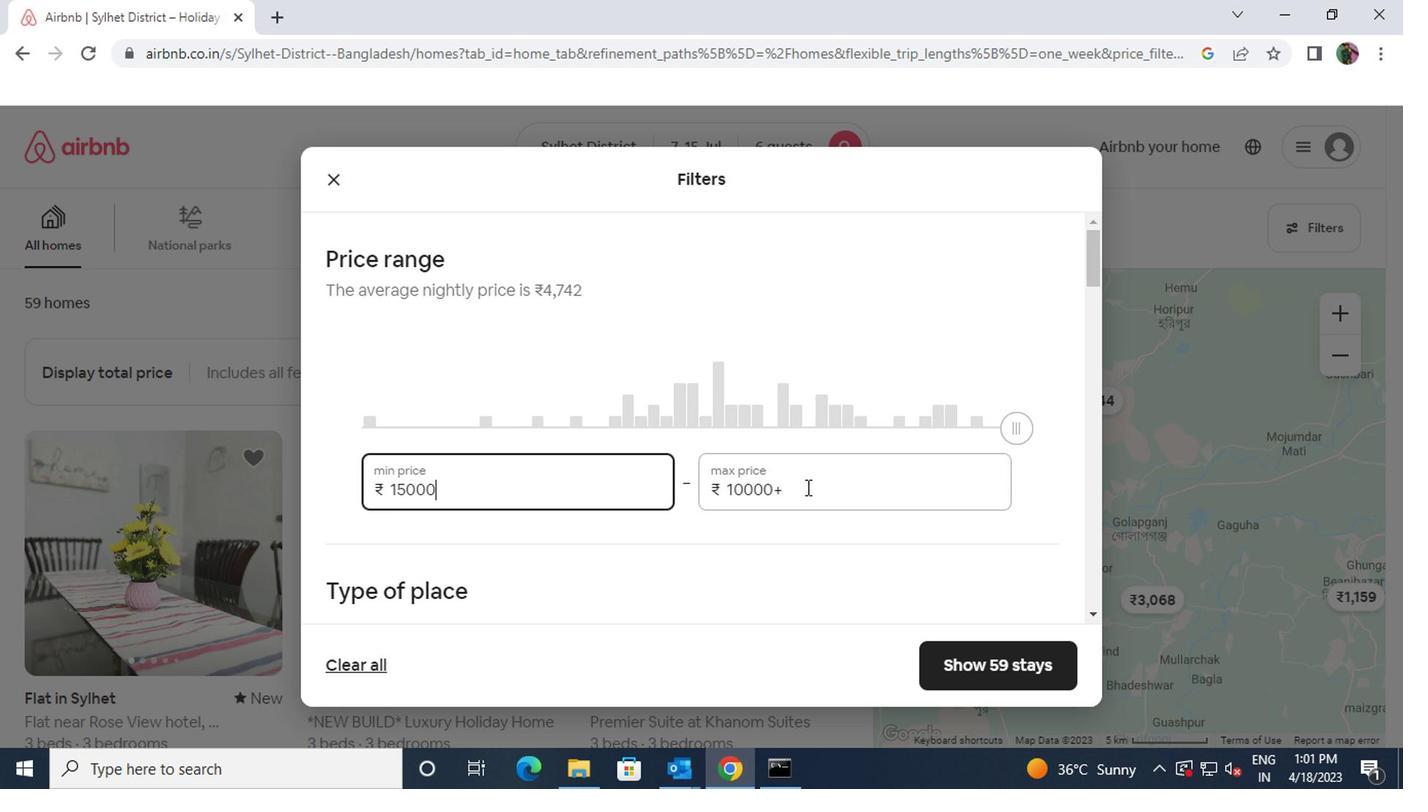 
Action: Mouse pressed left at (801, 439)
Screenshot: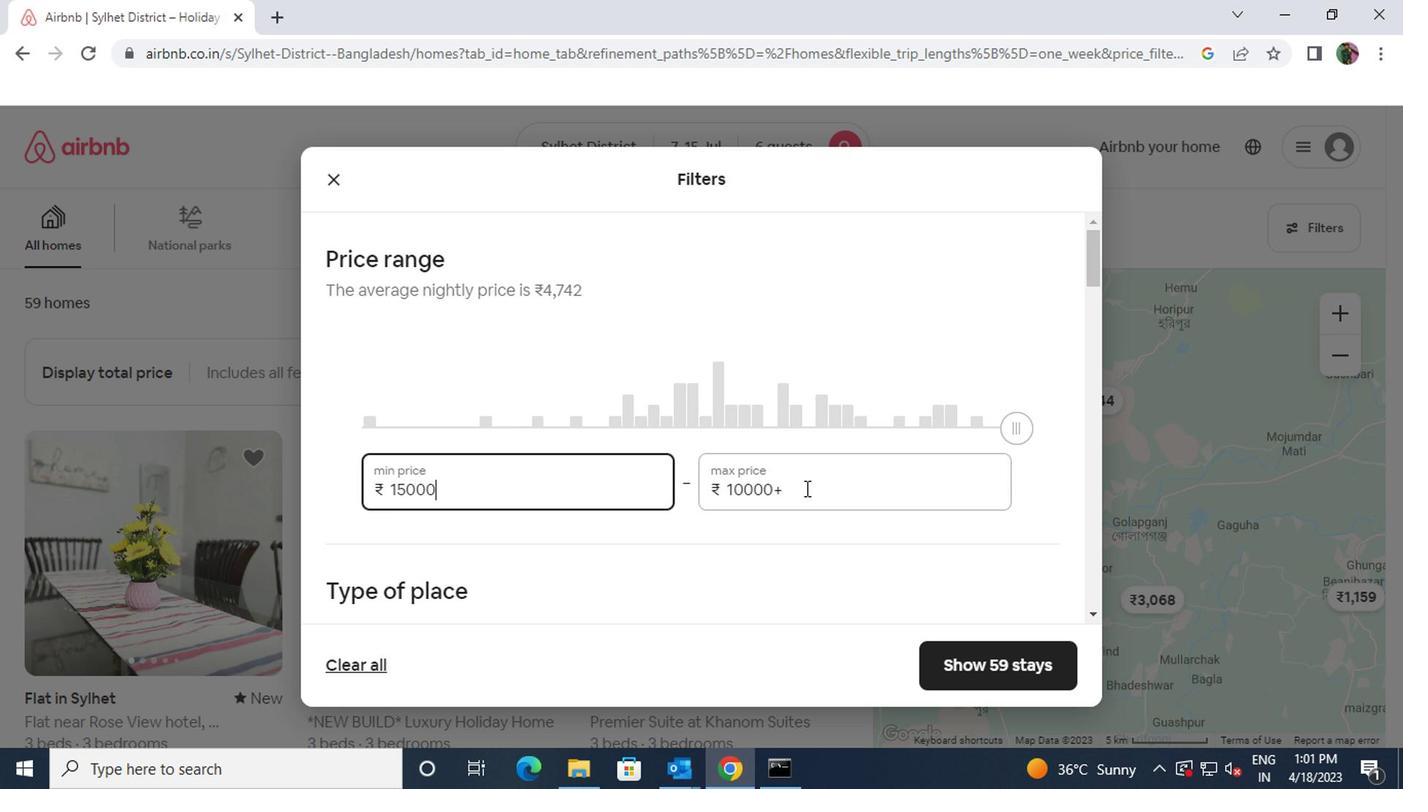 
Action: Mouse moved to (723, 443)
Screenshot: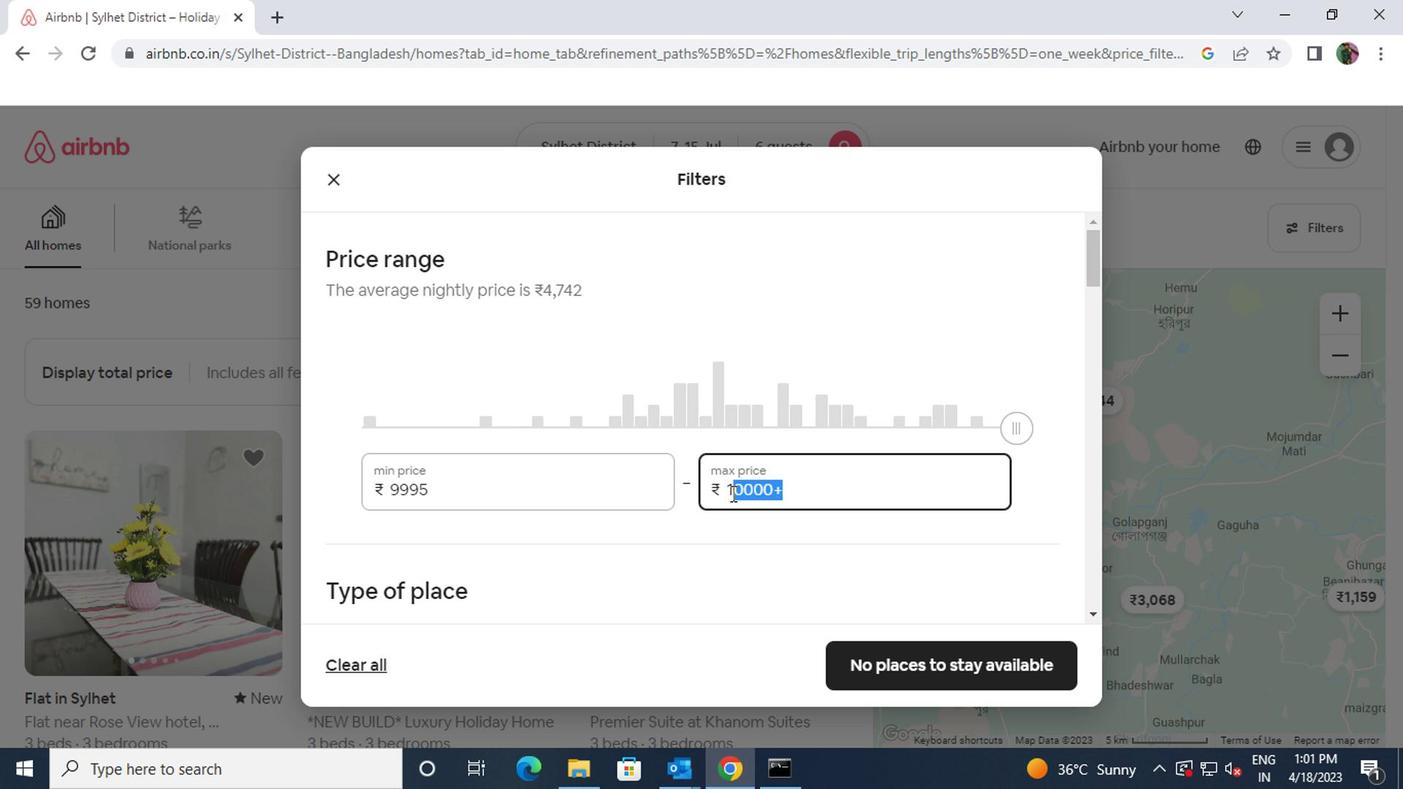 
Action: Key pressed 20000
Screenshot: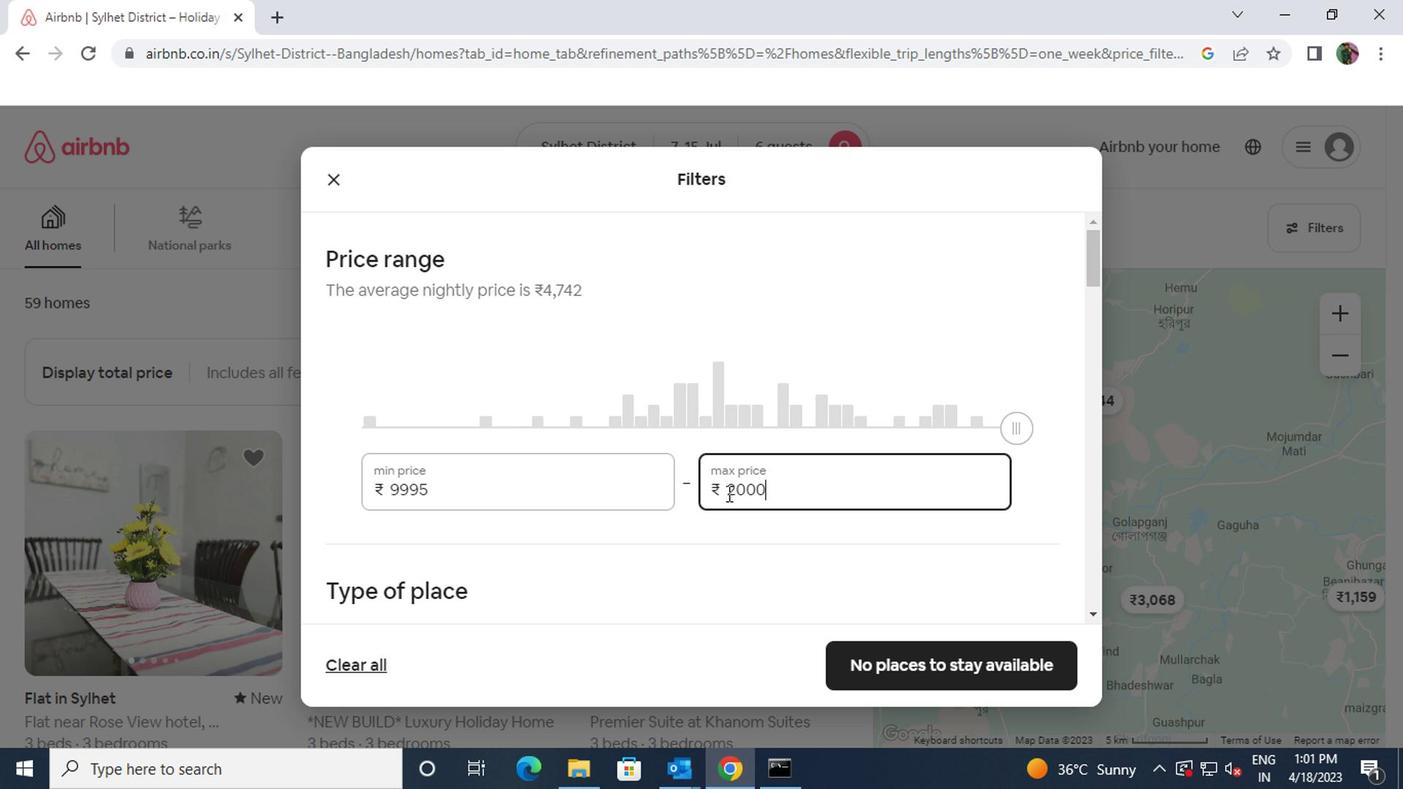 
Action: Mouse scrolled (723, 442) with delta (0, 0)
Screenshot: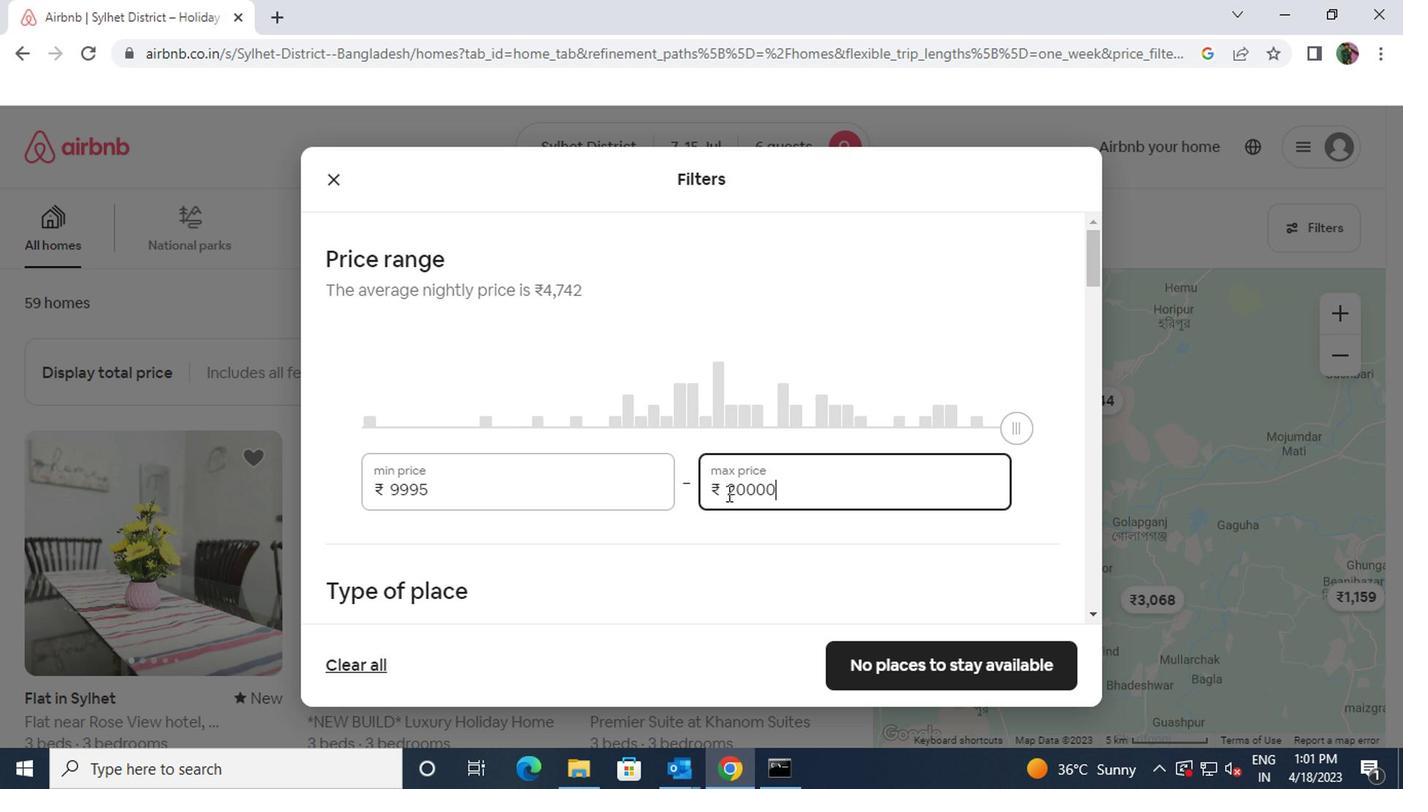 
Action: Mouse moved to (340, 482)
Screenshot: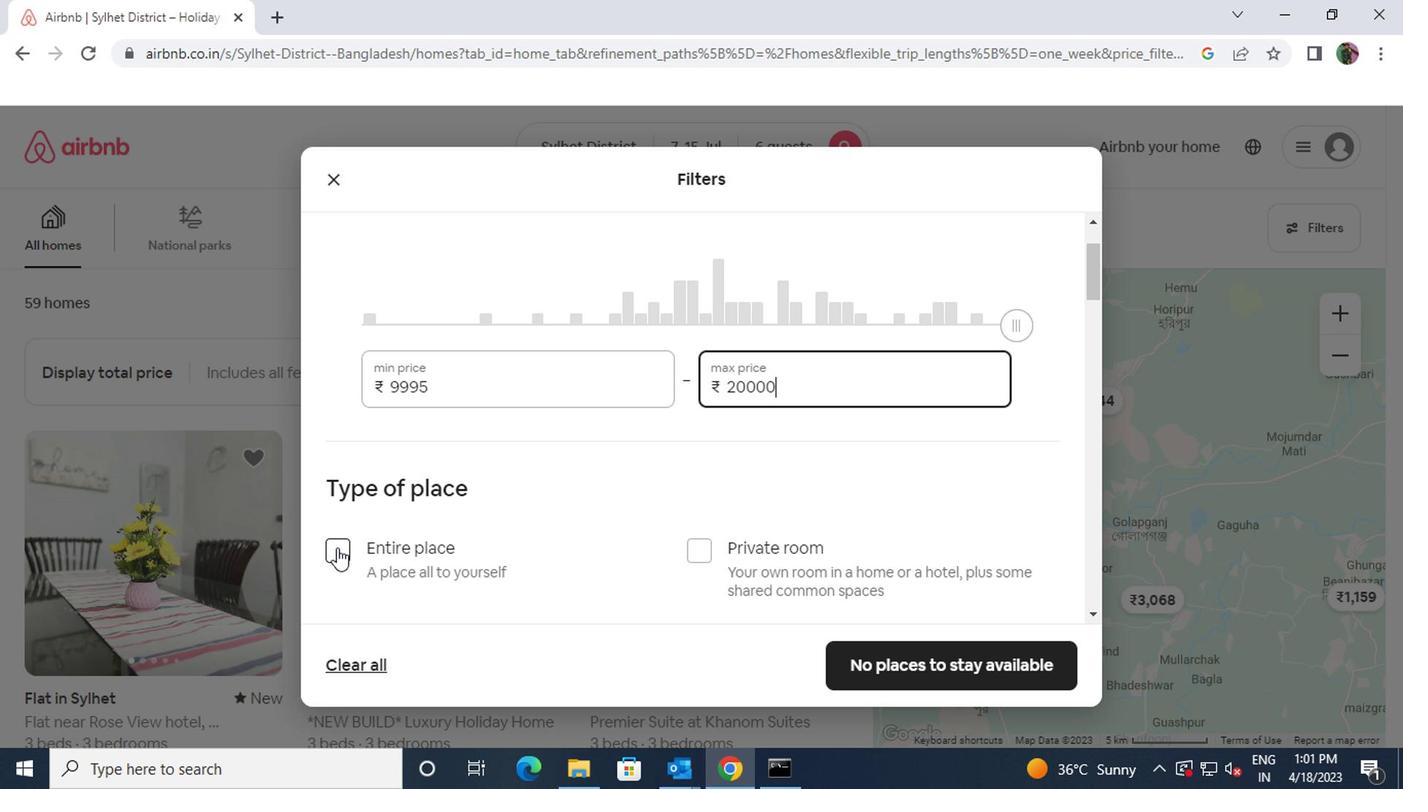 
Action: Mouse pressed left at (340, 482)
Screenshot: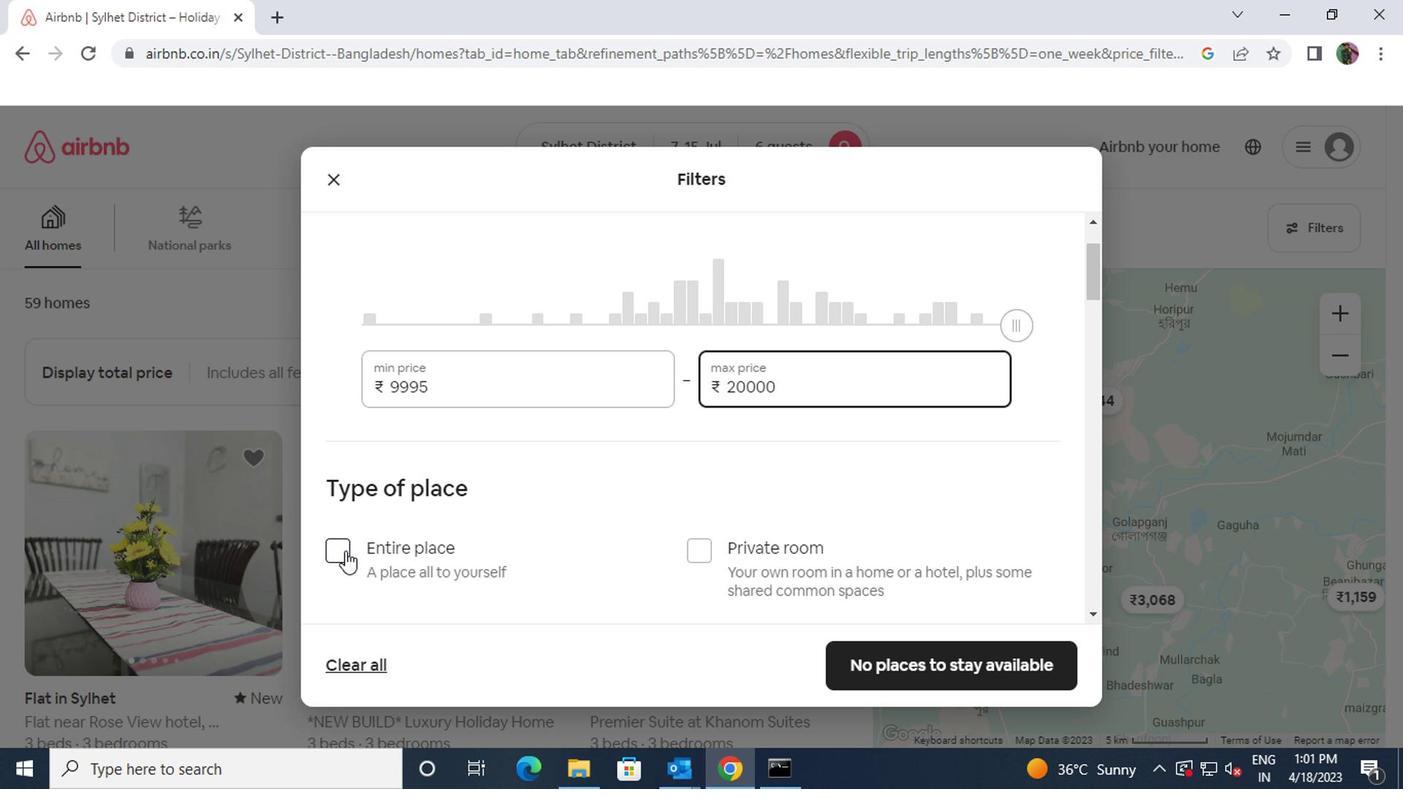 
Action: Mouse moved to (573, 475)
Screenshot: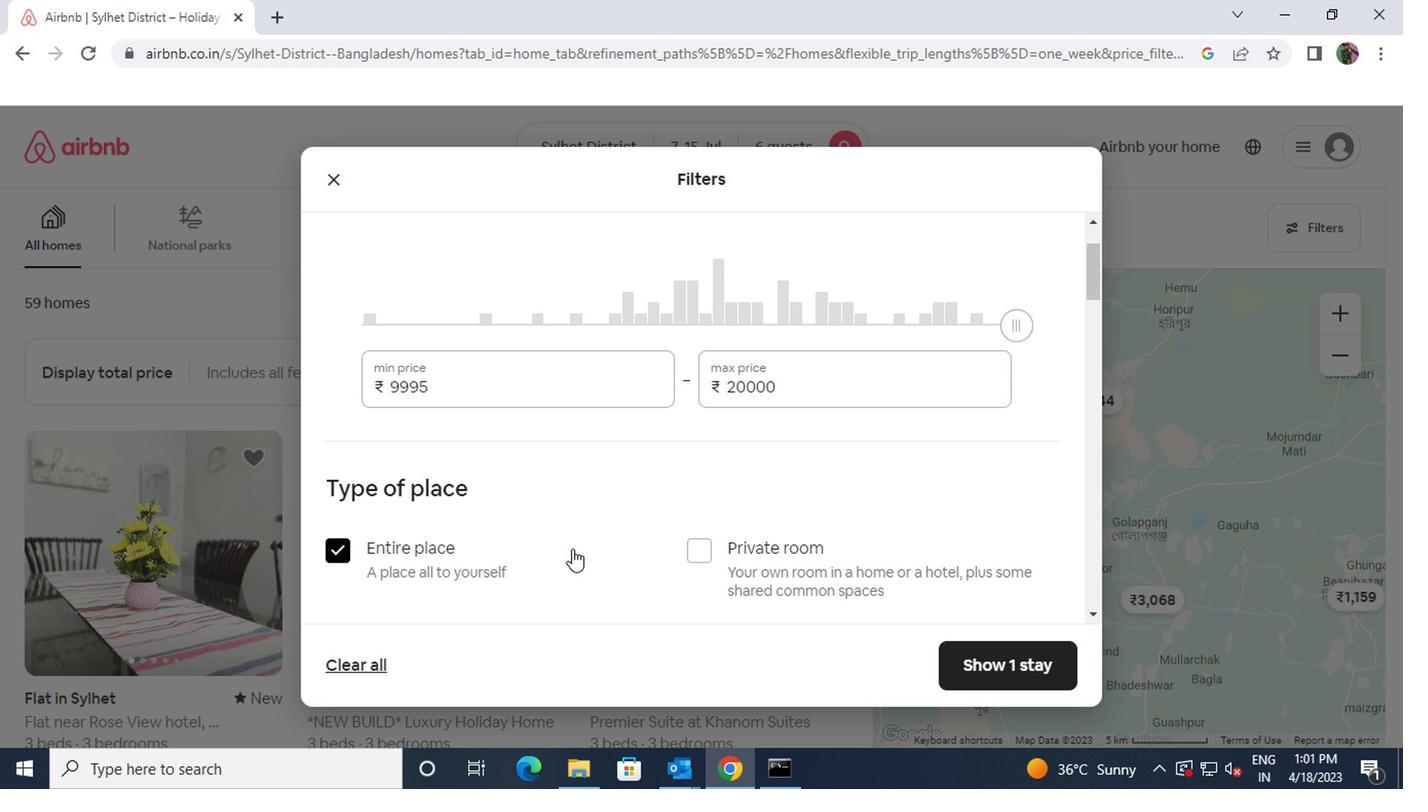 
Action: Mouse scrolled (573, 474) with delta (0, 0)
Screenshot: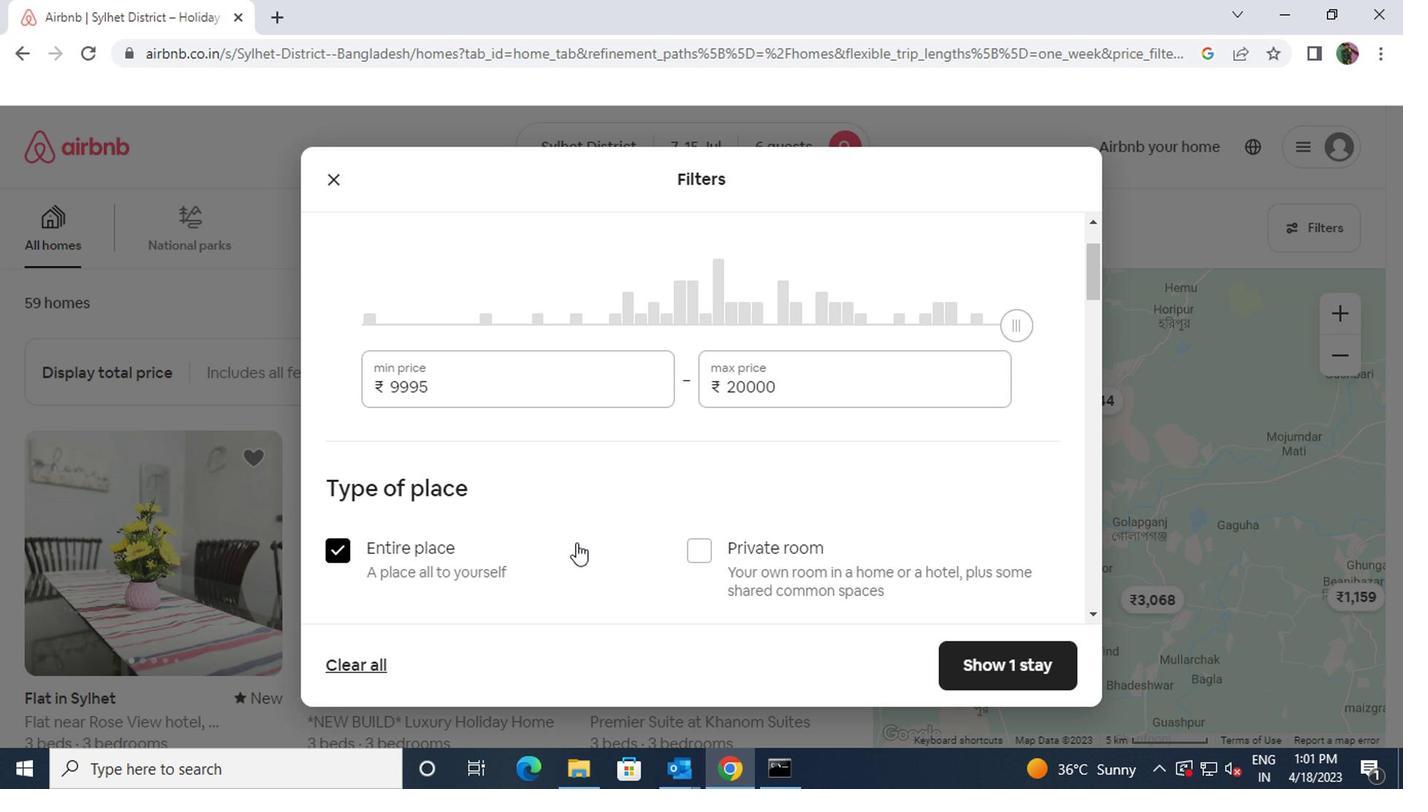 
Action: Mouse scrolled (573, 474) with delta (0, 0)
Screenshot: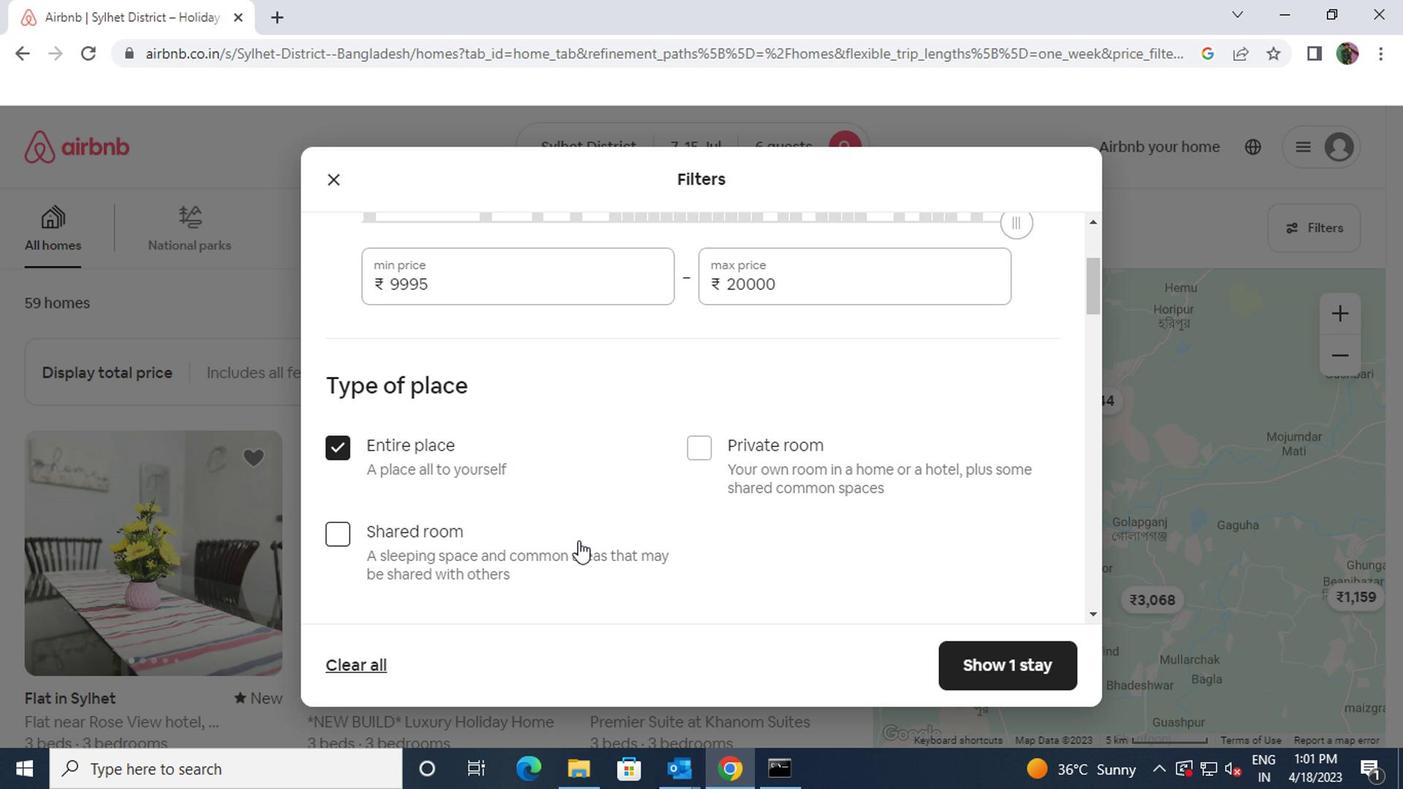 
Action: Mouse scrolled (573, 474) with delta (0, 0)
Screenshot: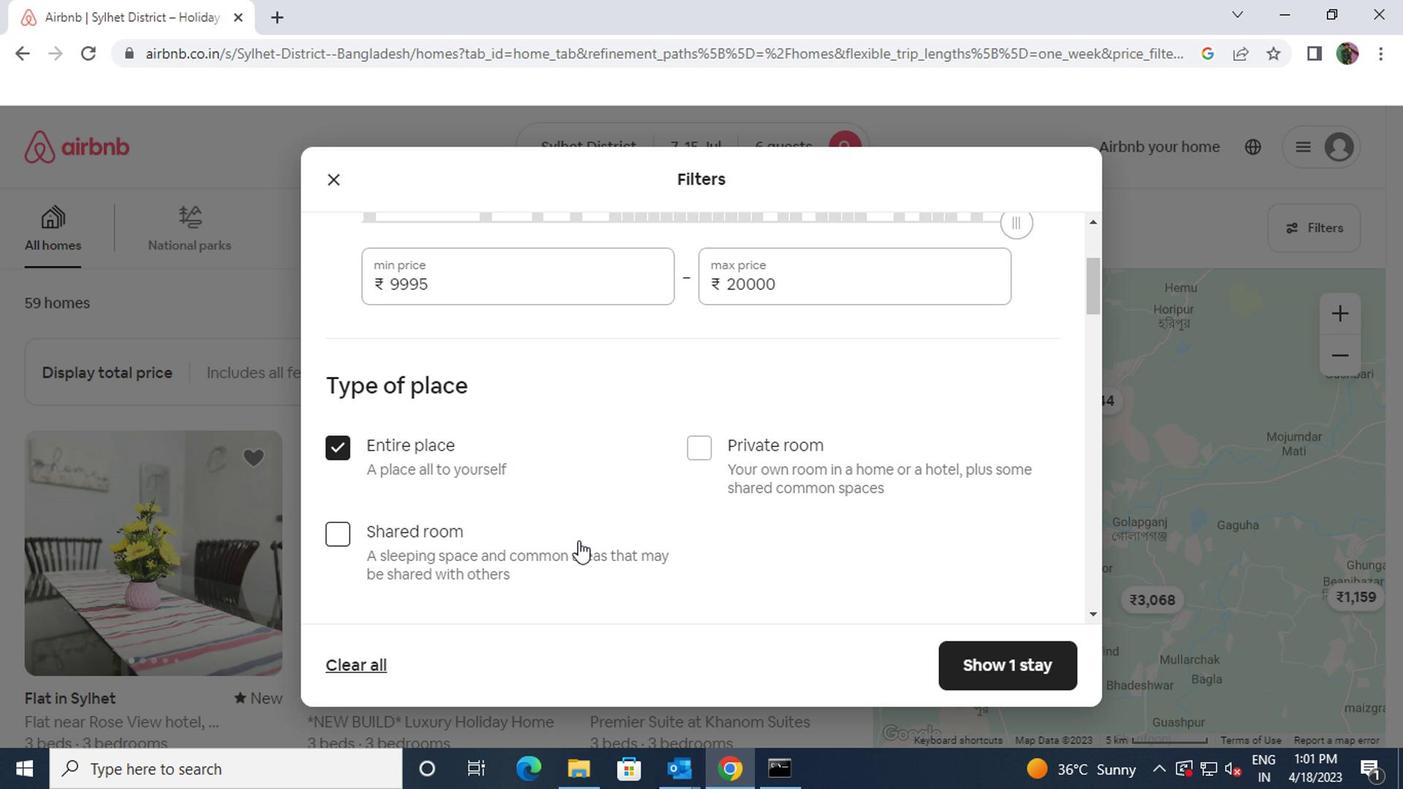 
Action: Mouse moved to (578, 497)
Screenshot: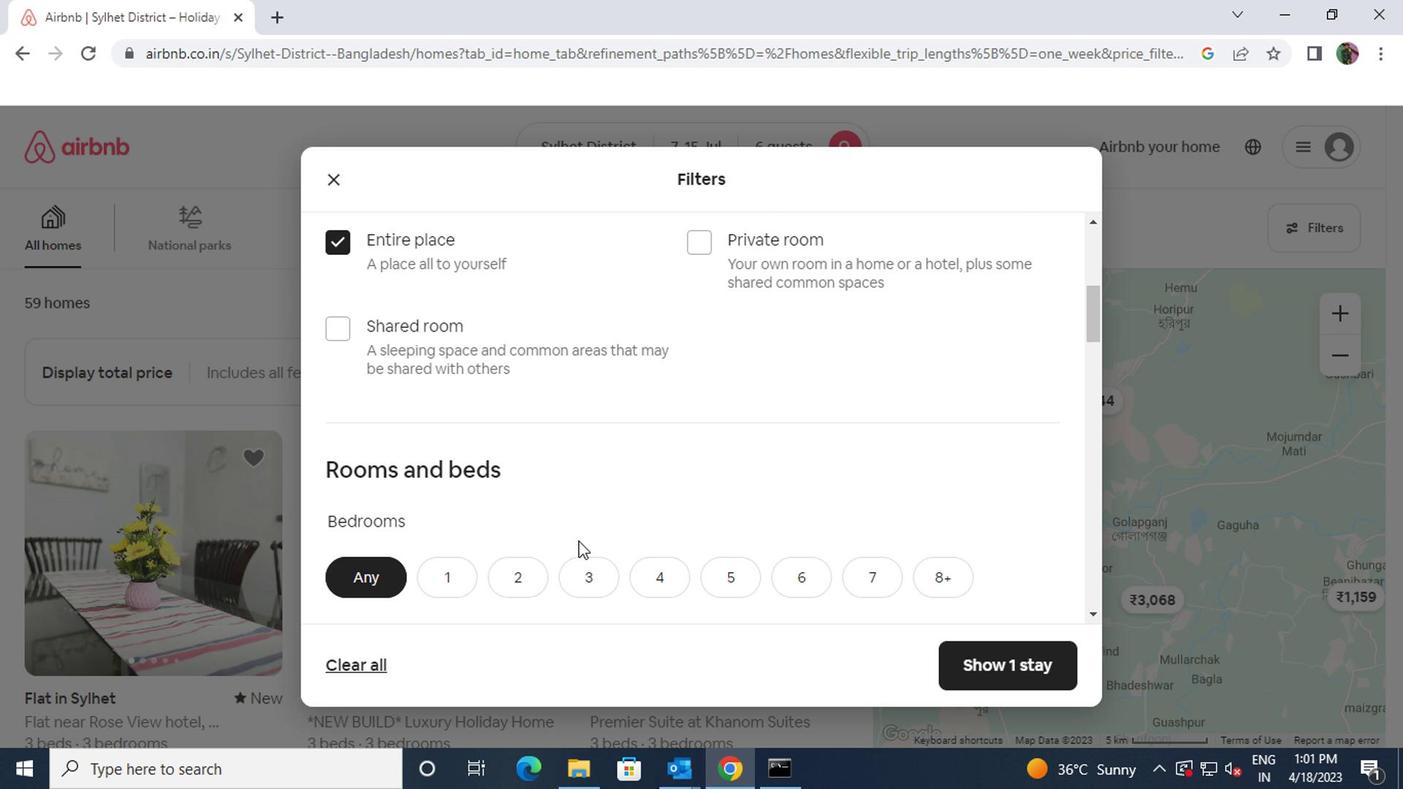 
Action: Mouse pressed left at (578, 497)
Screenshot: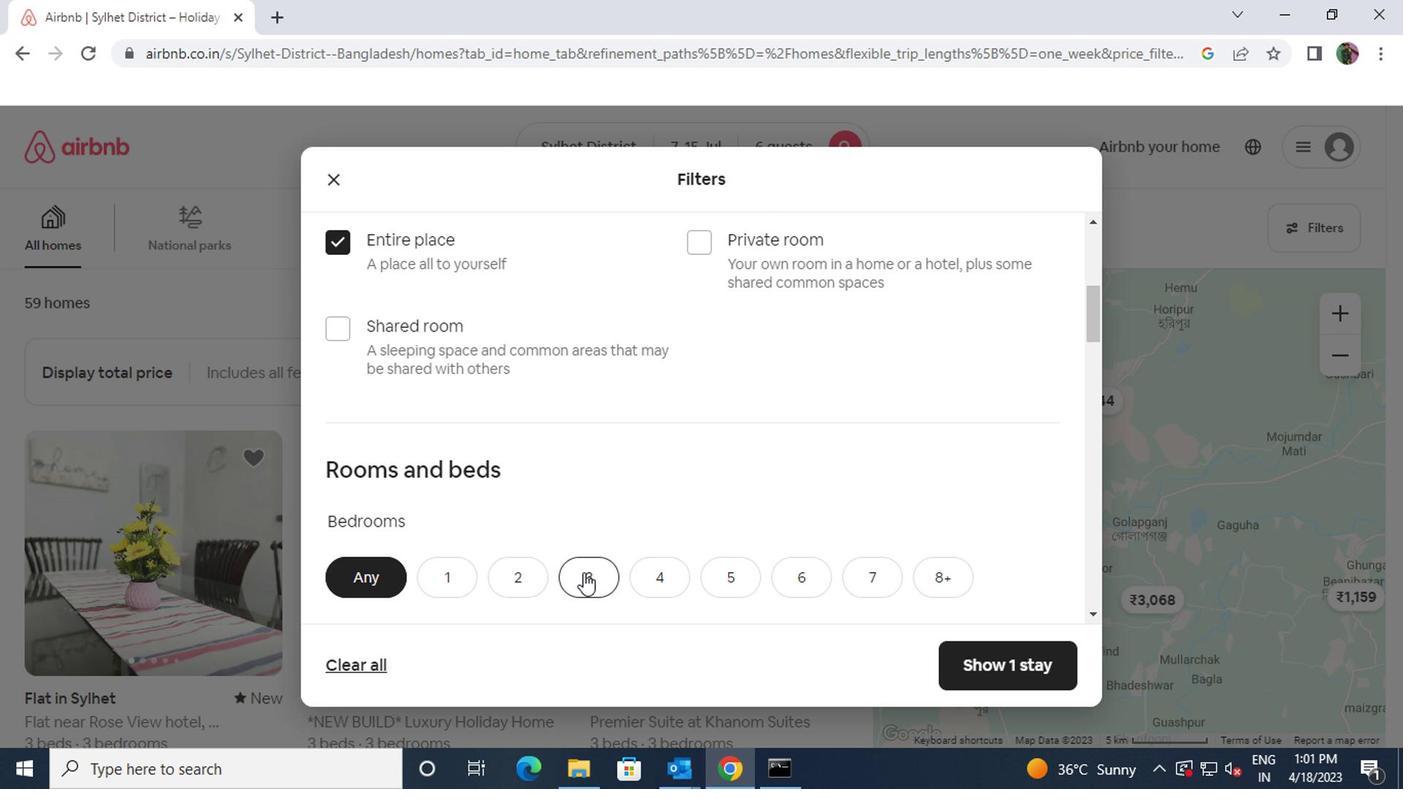 
Action: Mouse scrolled (578, 496) with delta (0, 0)
Screenshot: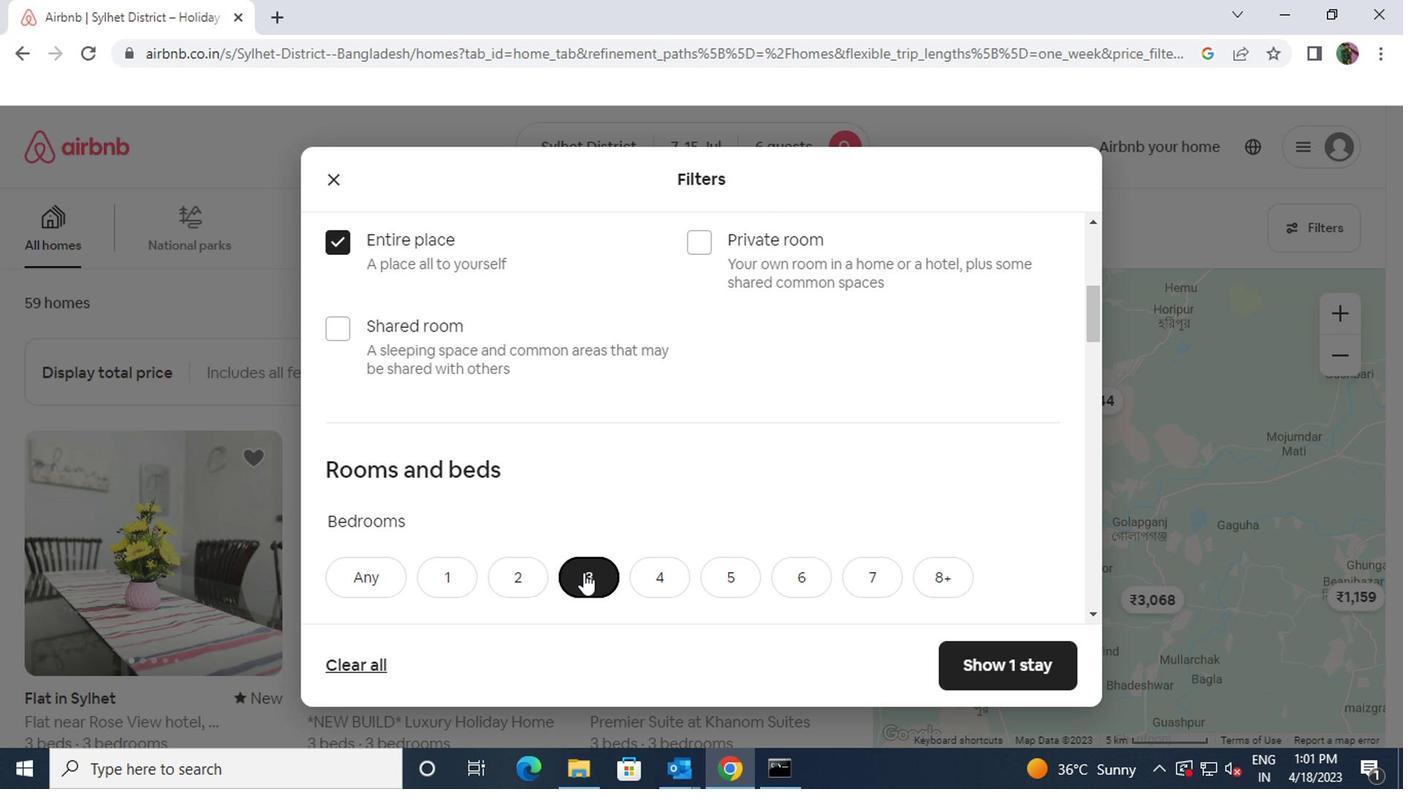 
Action: Mouse scrolled (578, 496) with delta (0, 0)
Screenshot: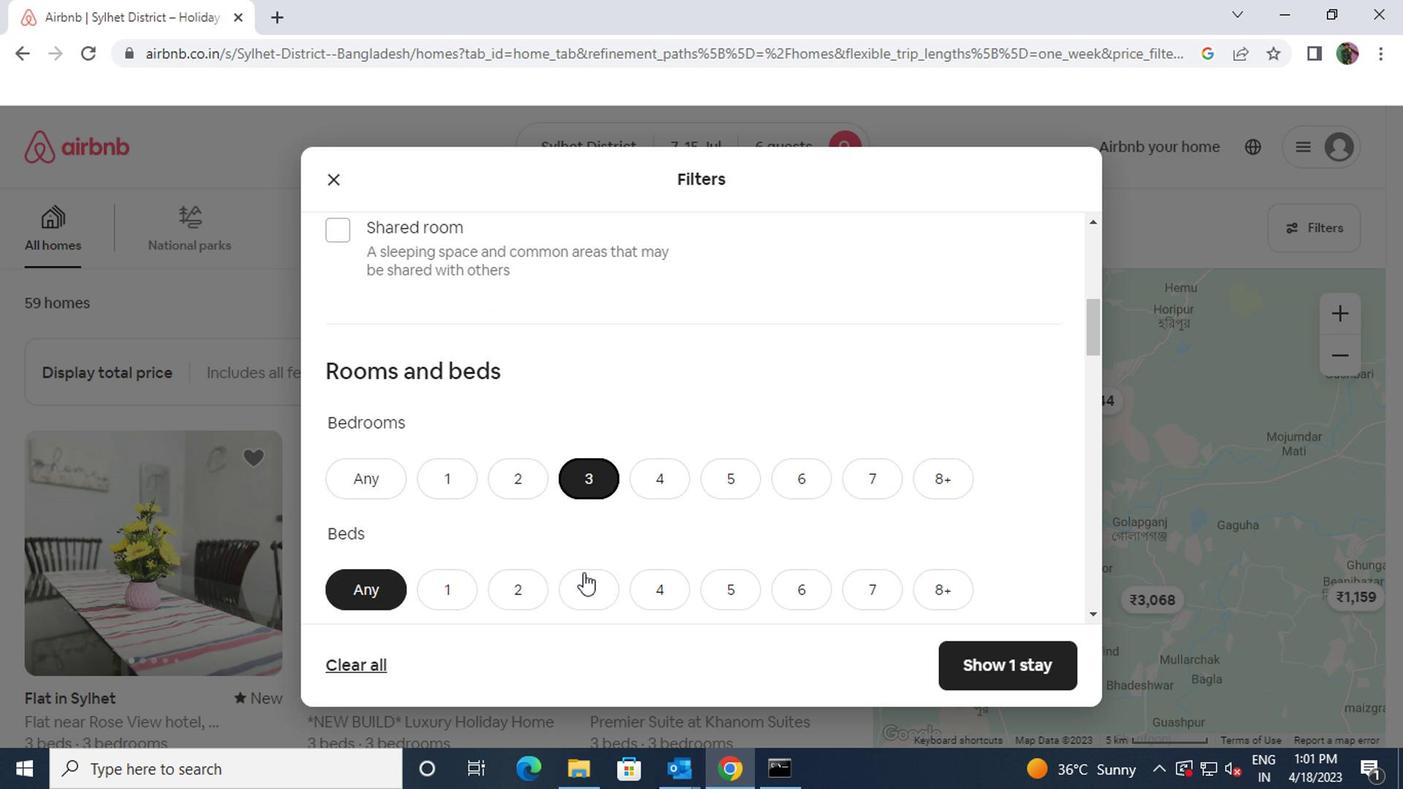 
Action: Mouse moved to (589, 508)
Screenshot: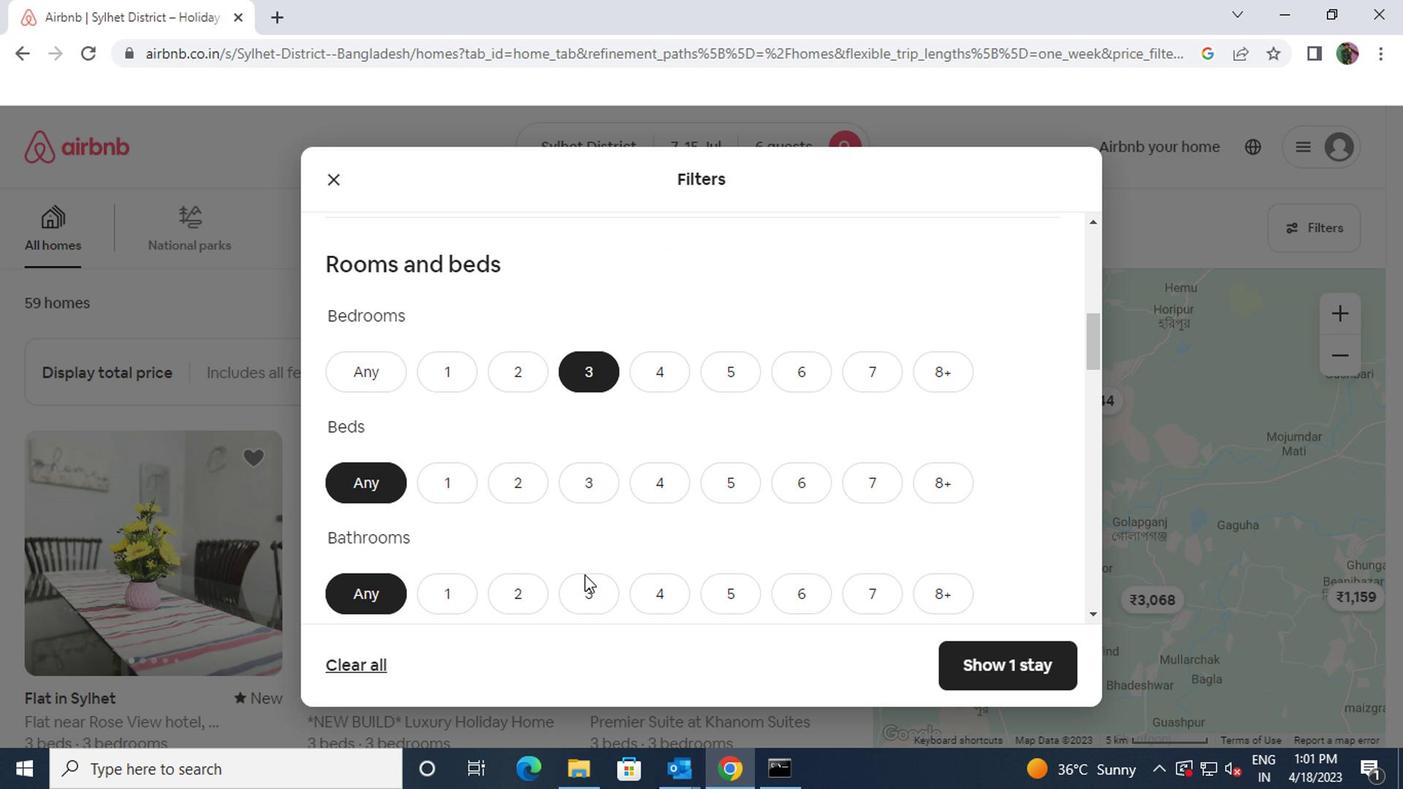 
Action: Mouse pressed left at (589, 508)
Screenshot: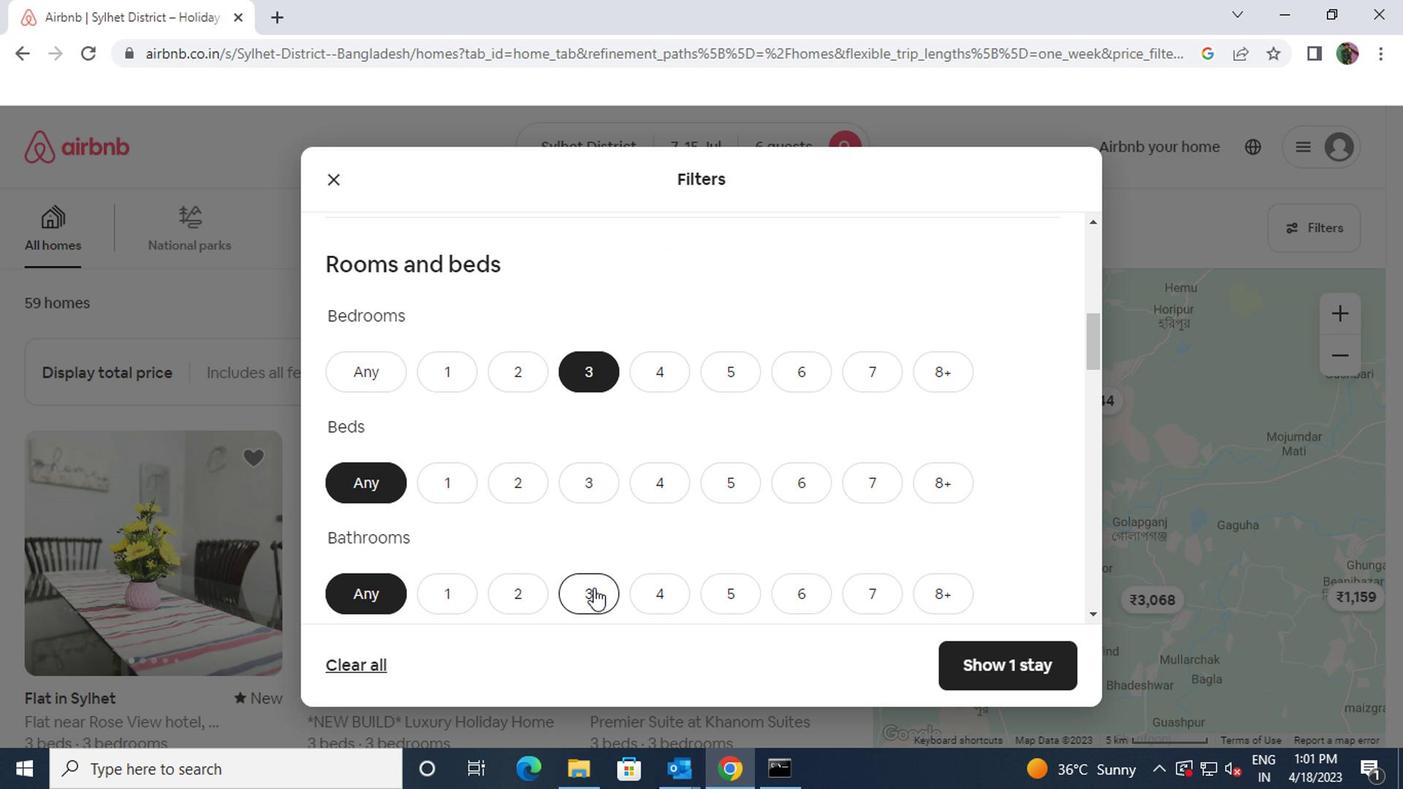 
Action: Mouse moved to (584, 444)
Screenshot: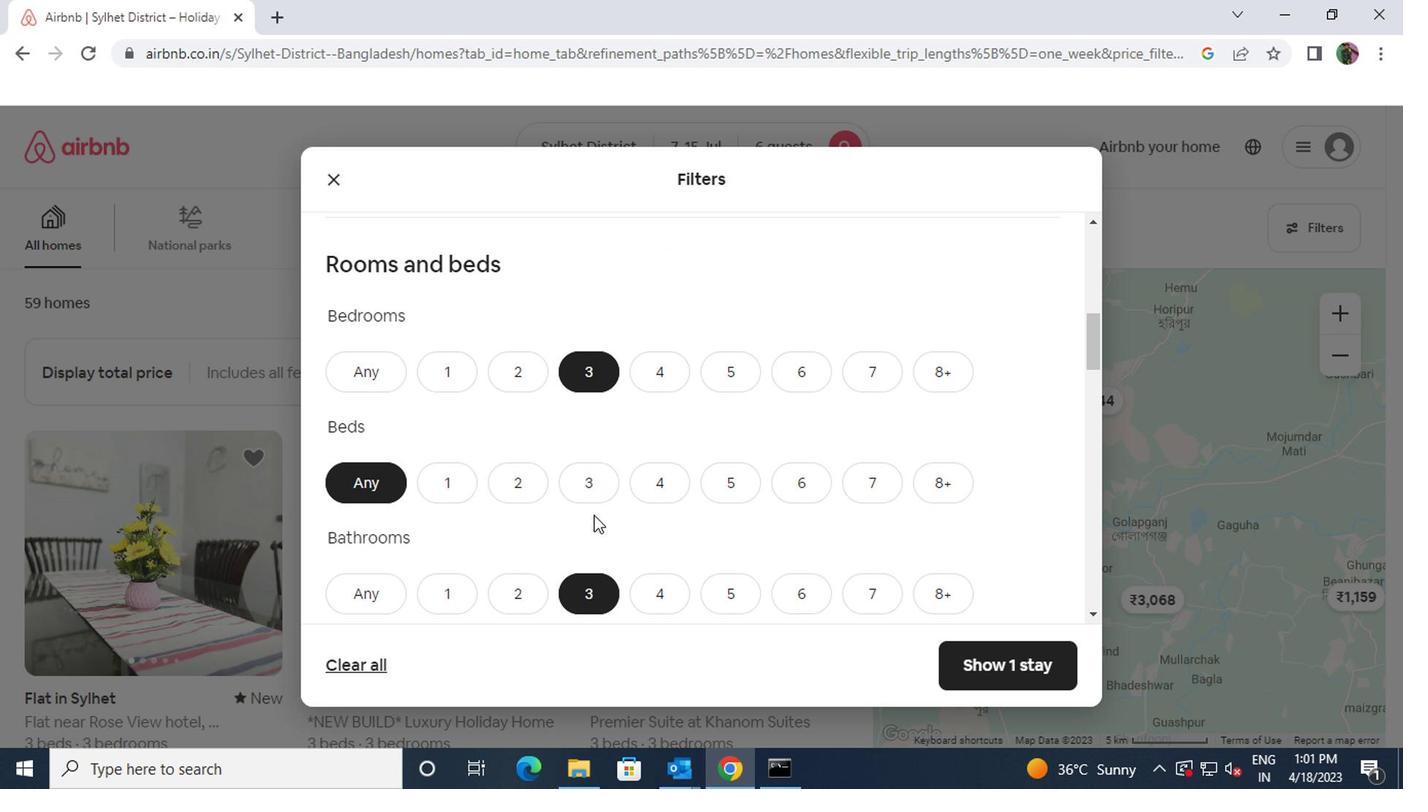 
Action: Mouse pressed left at (584, 444)
Screenshot: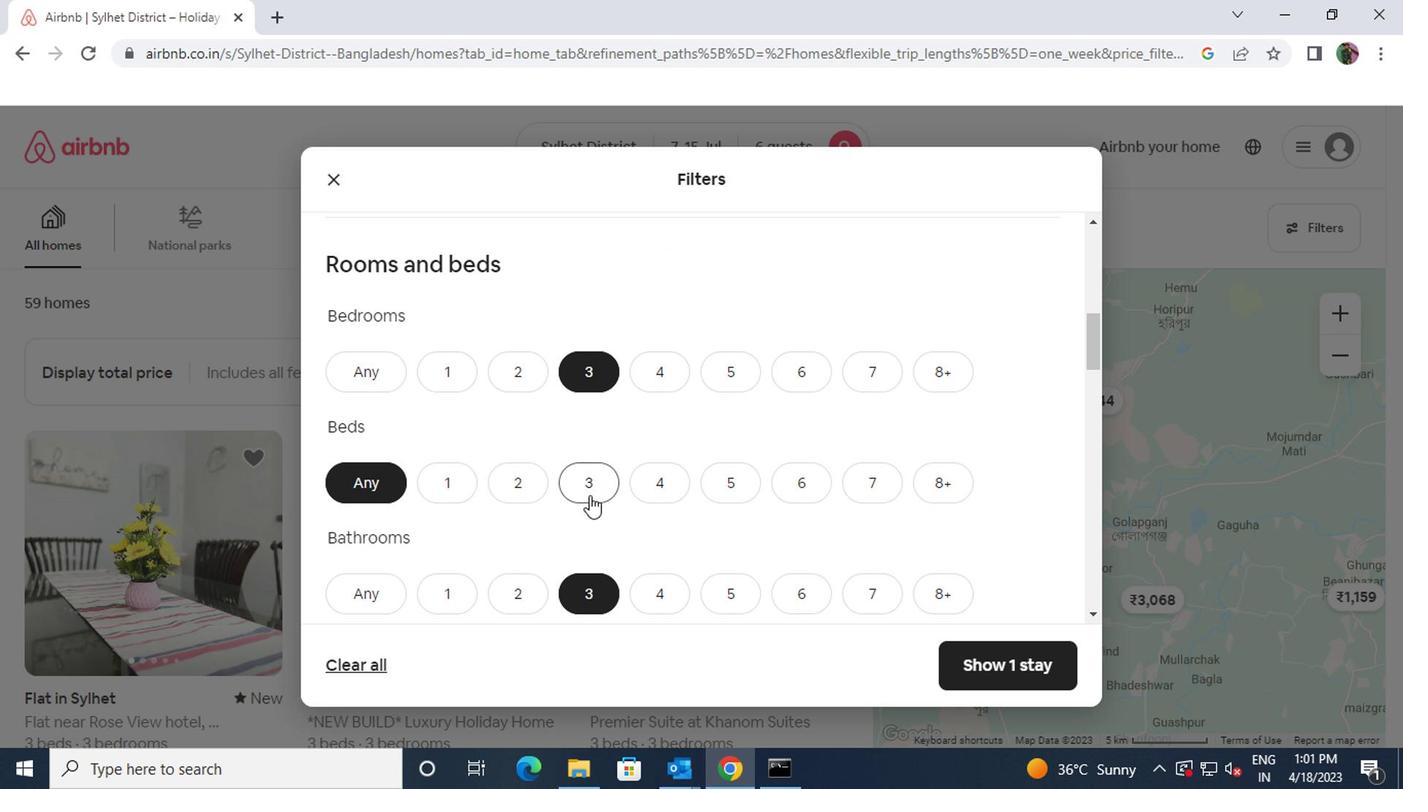 
Action: Mouse scrolled (584, 443) with delta (0, 0)
Screenshot: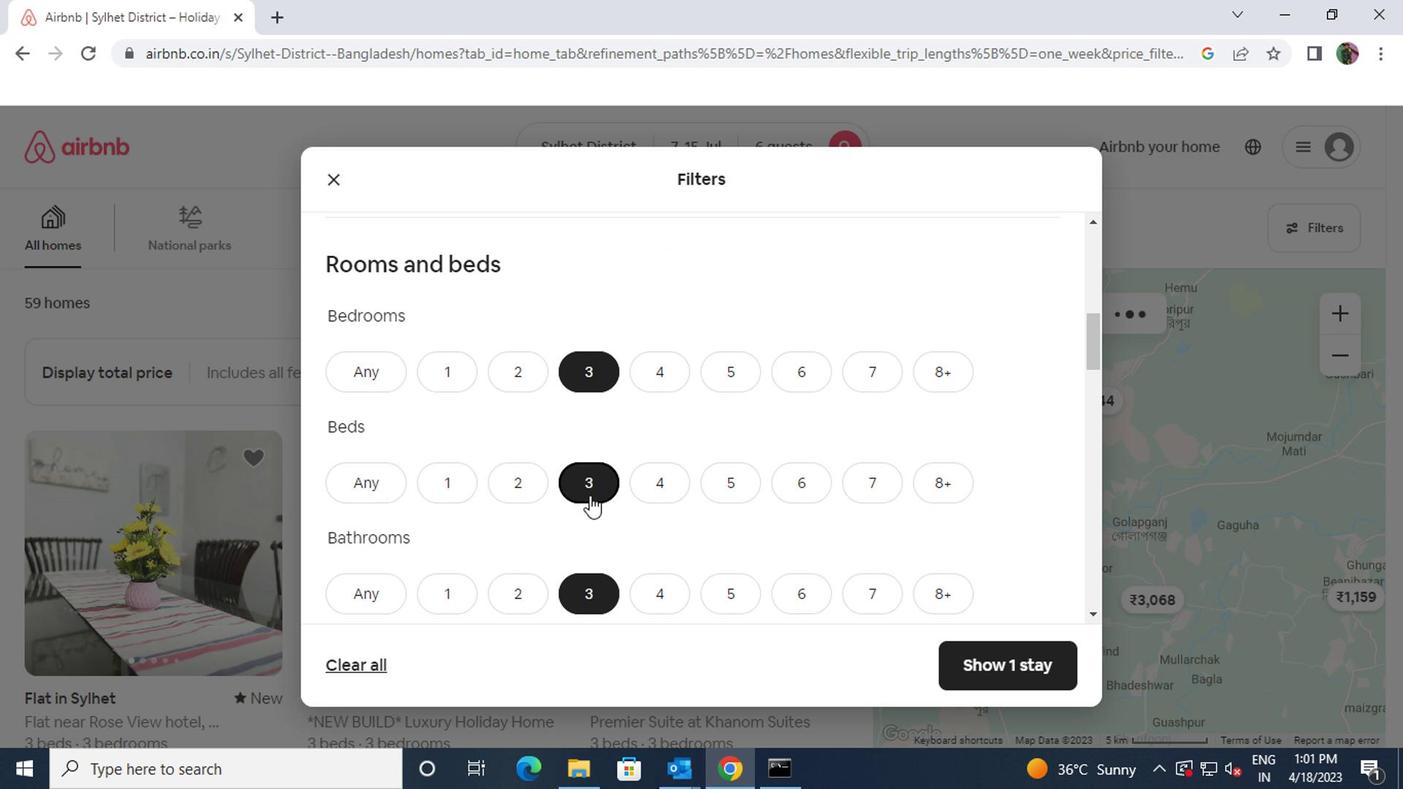 
Action: Mouse scrolled (584, 443) with delta (0, 0)
Screenshot: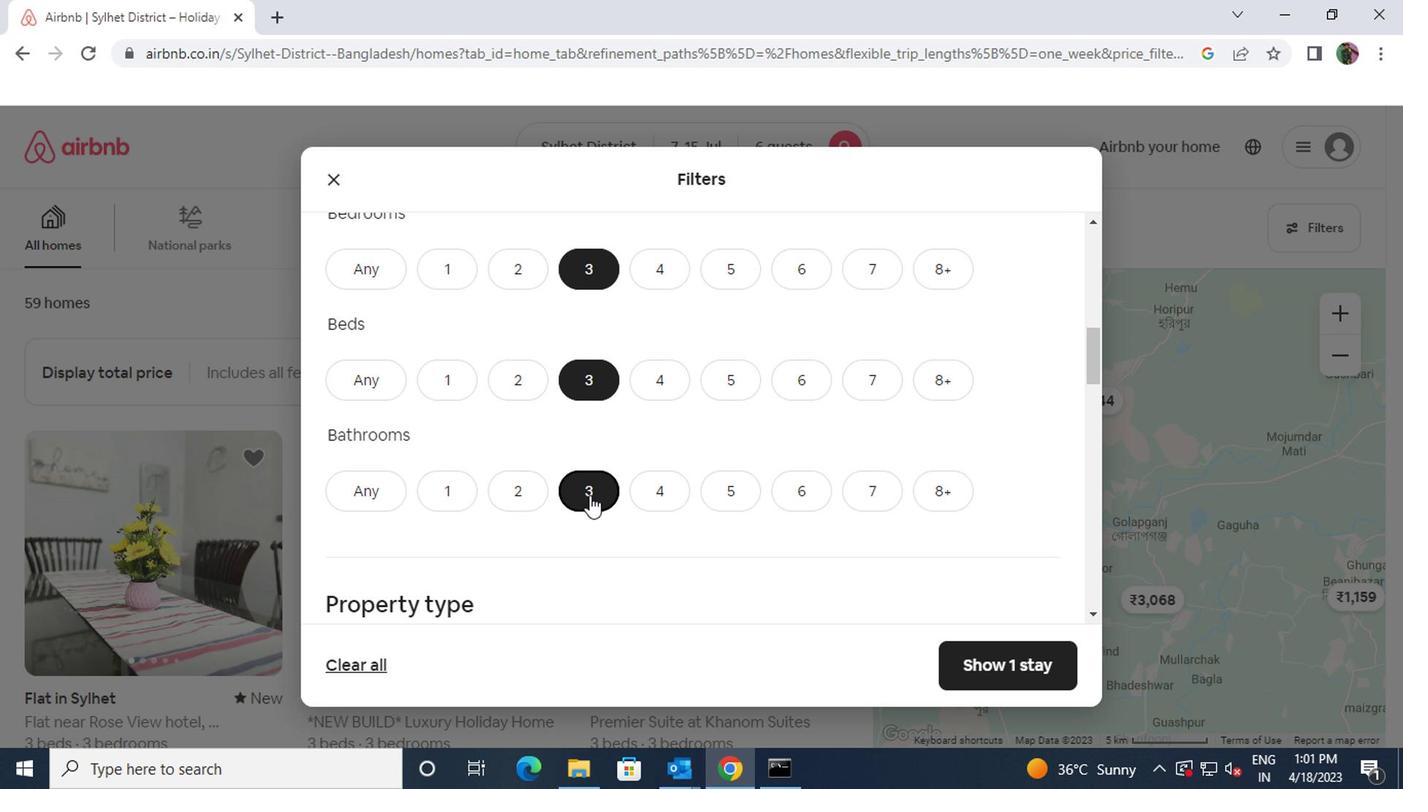 
Action: Mouse scrolled (584, 443) with delta (0, 0)
Screenshot: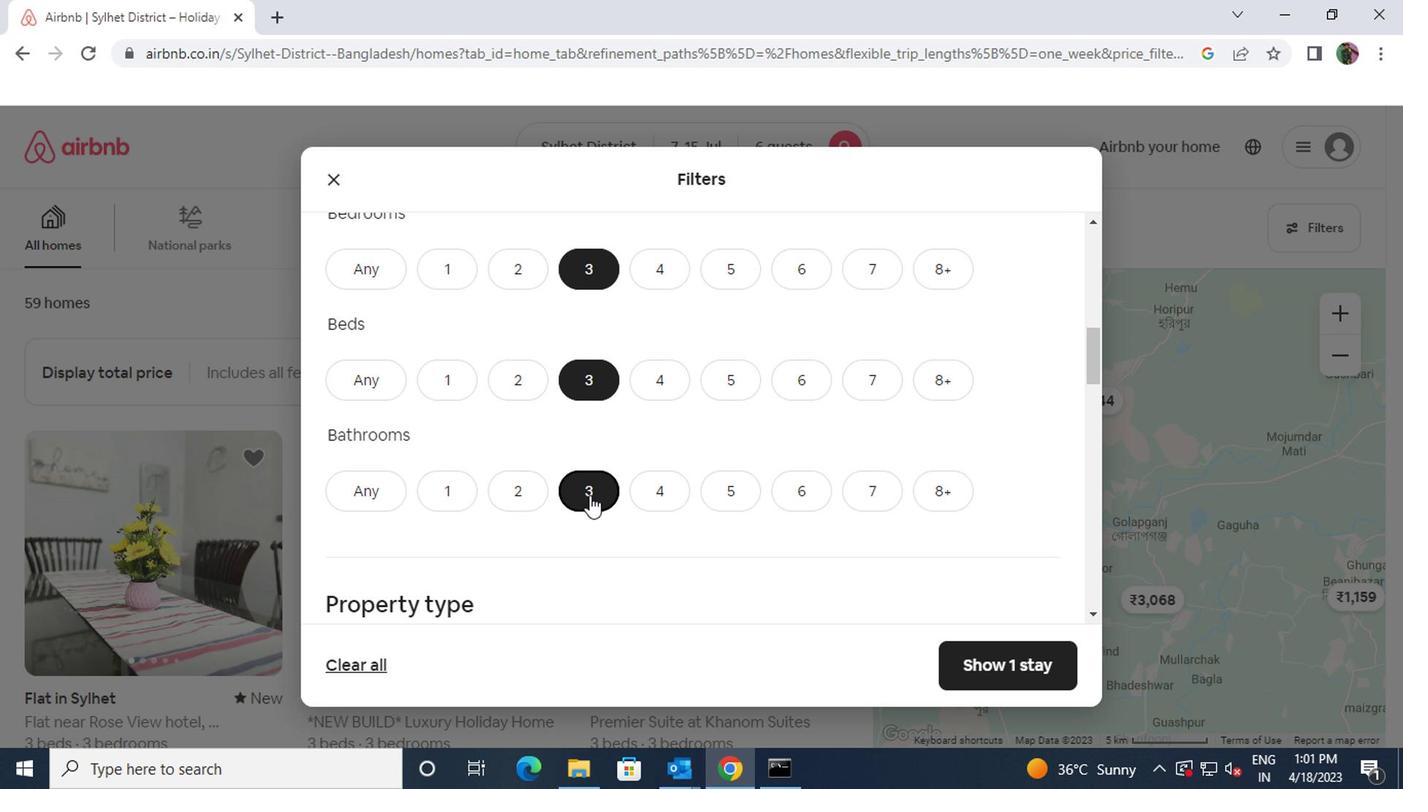 
Action: Mouse moved to (459, 443)
Screenshot: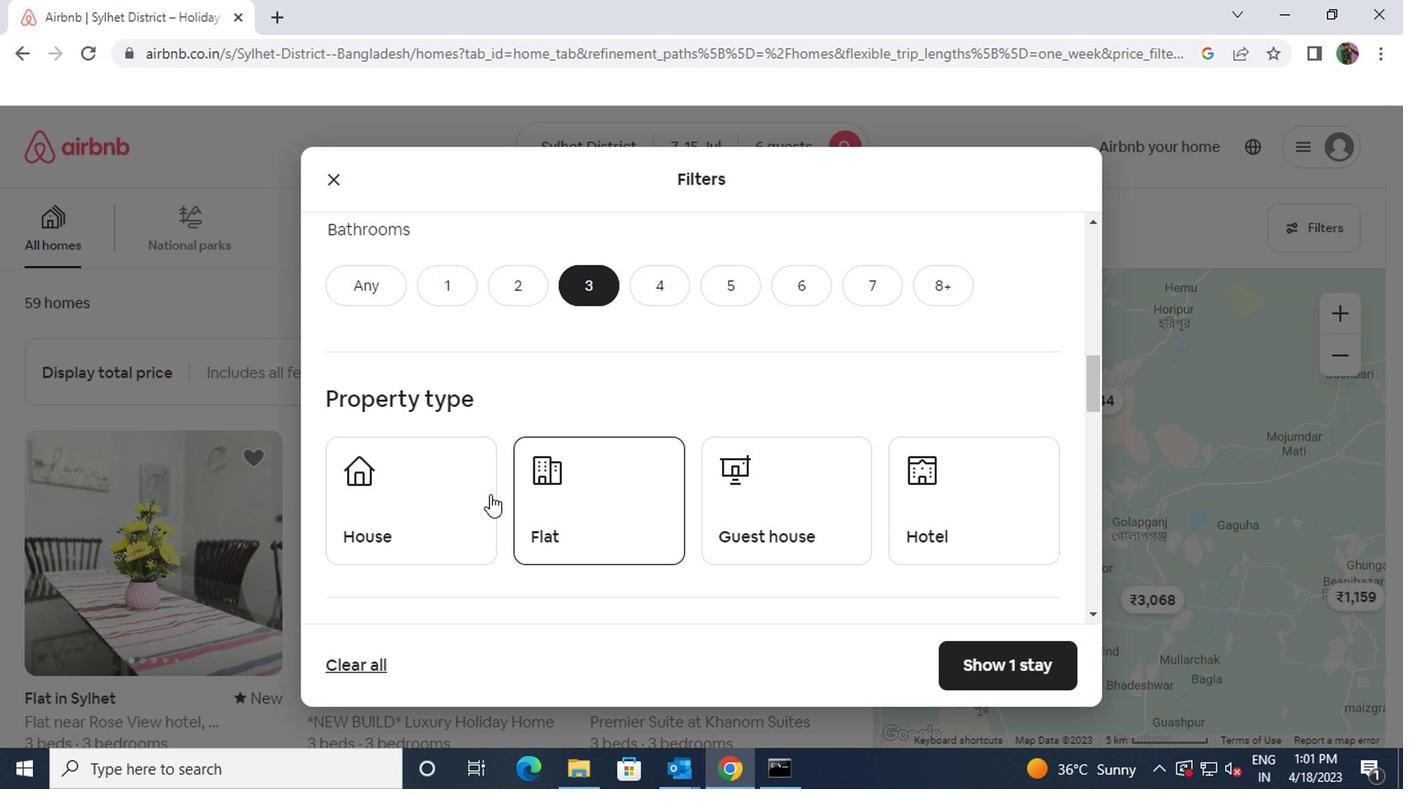 
Action: Mouse pressed left at (459, 443)
Screenshot: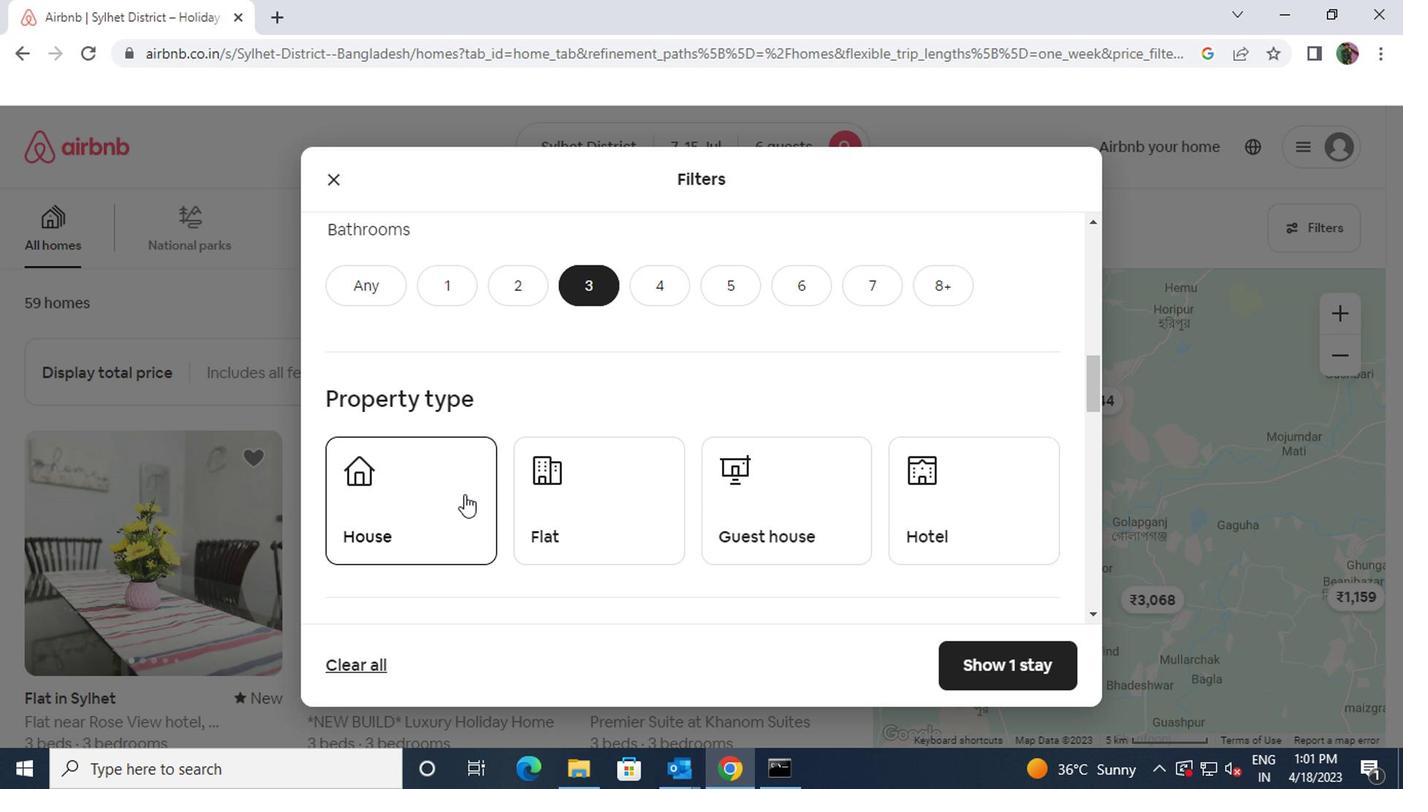 
Action: Mouse scrolled (459, 443) with delta (0, 0)
Screenshot: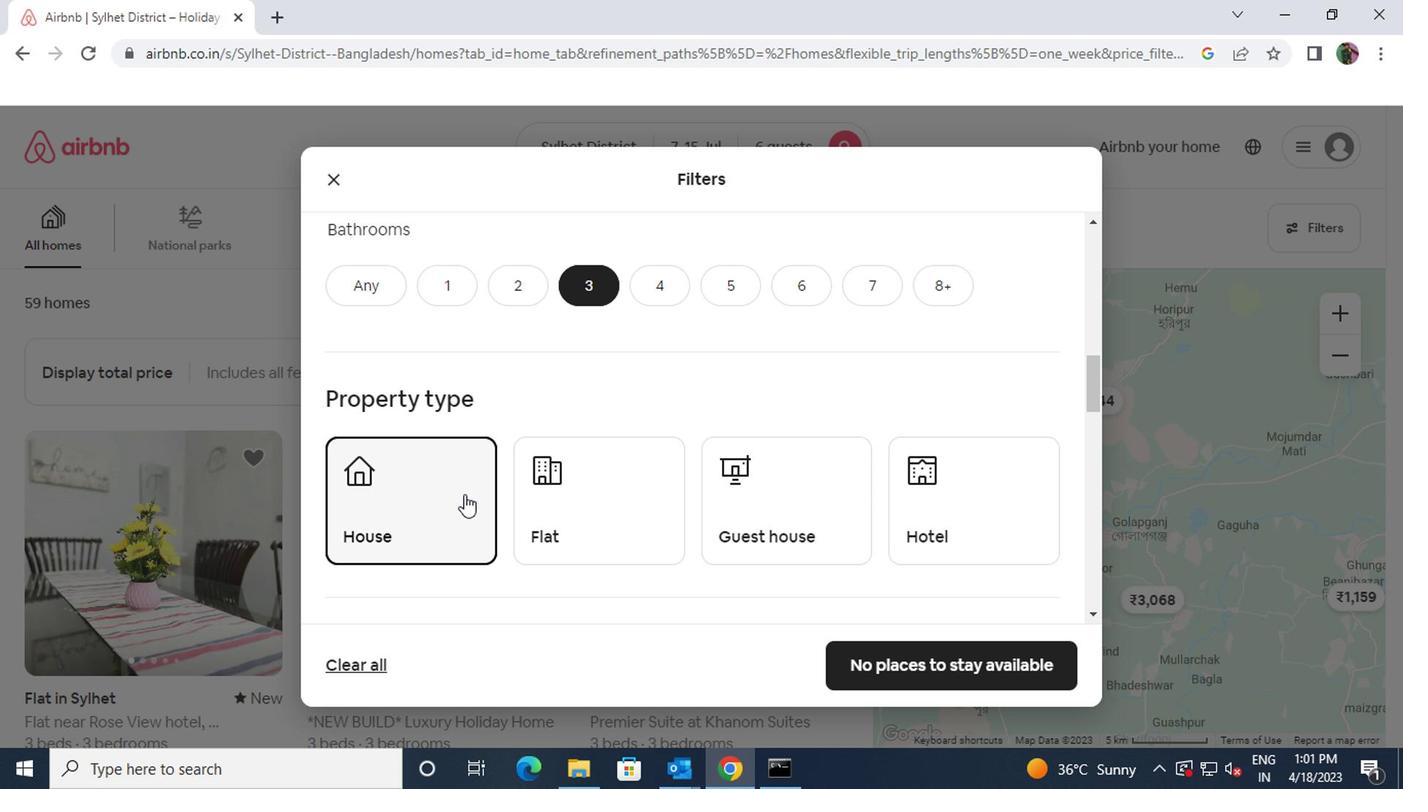 
Action: Mouse scrolled (459, 443) with delta (0, 0)
Screenshot: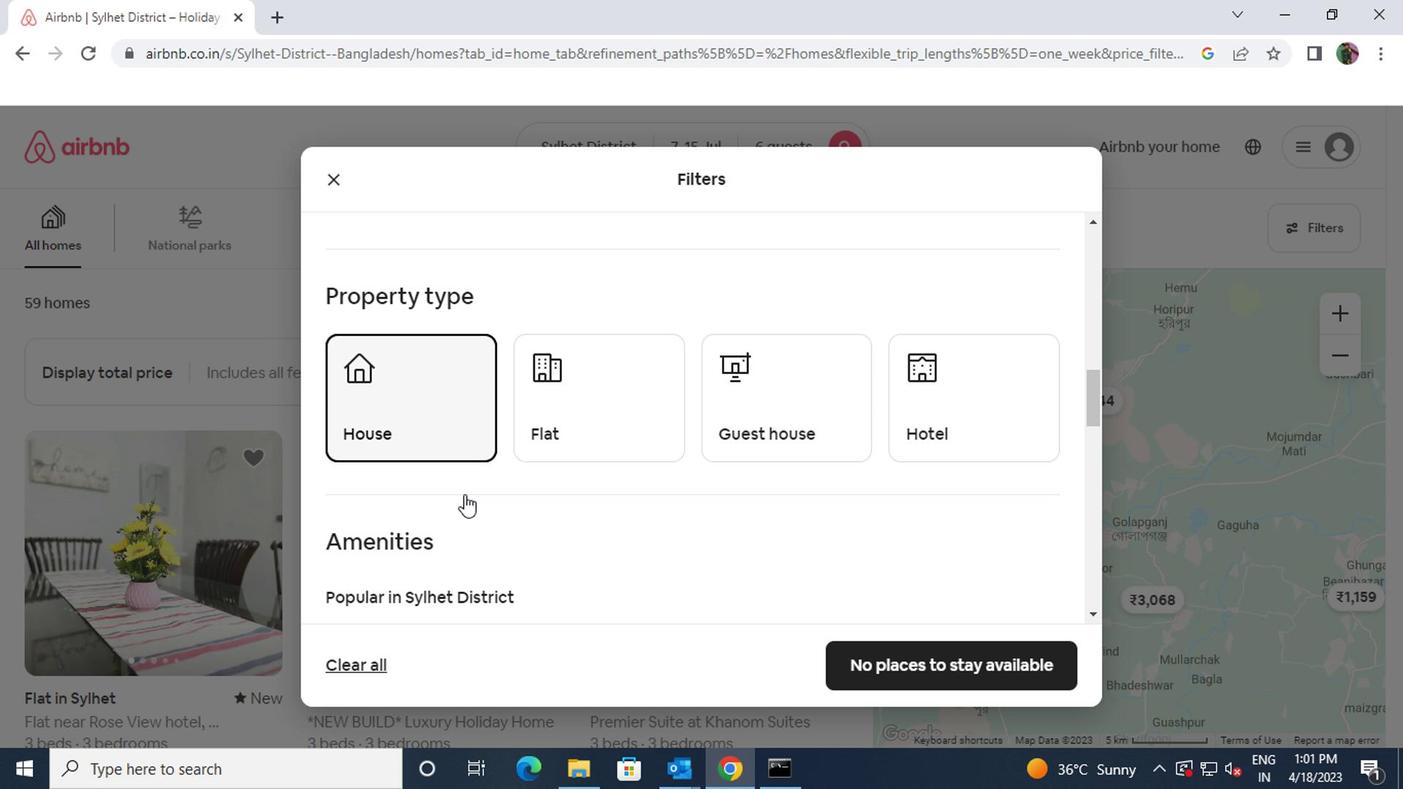 
Action: Mouse scrolled (459, 443) with delta (0, 0)
Screenshot: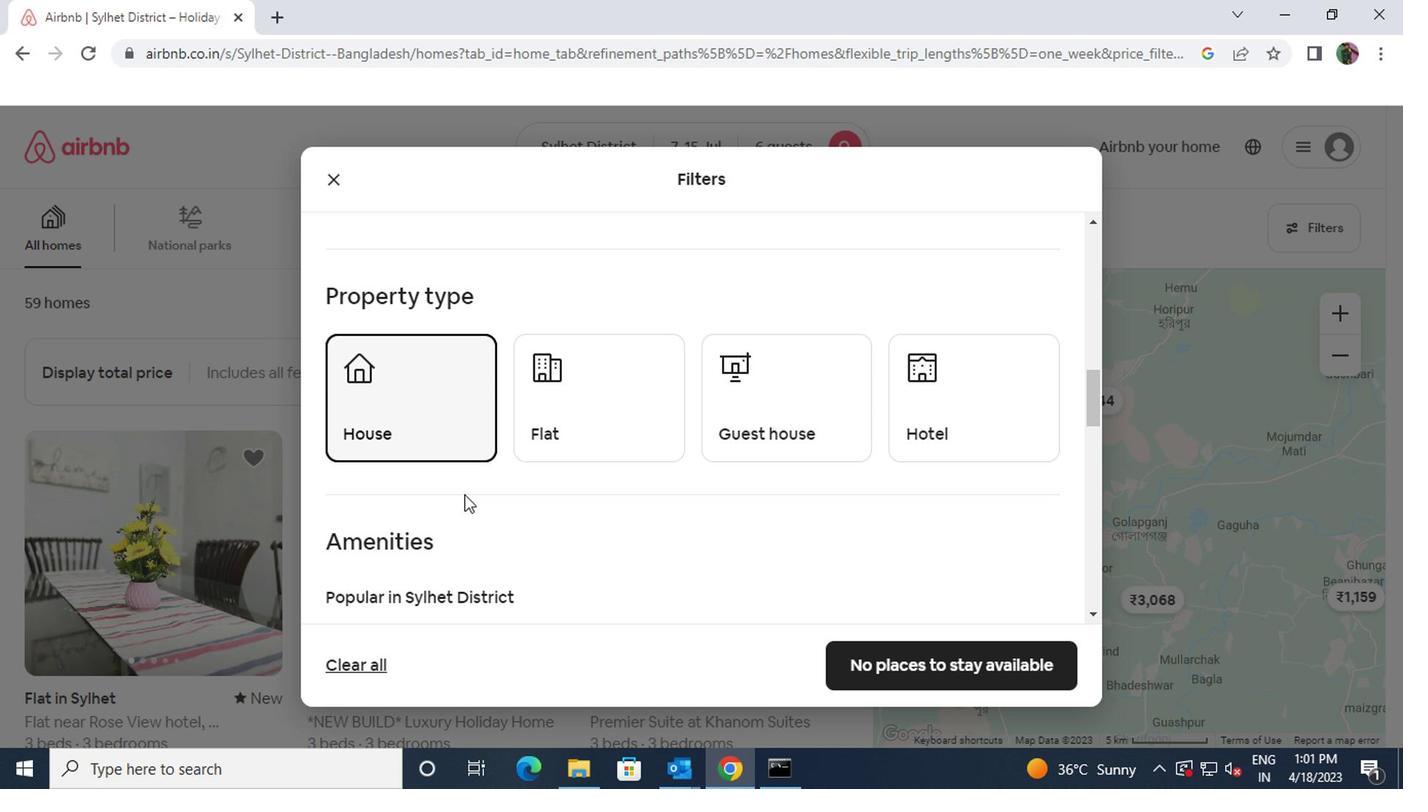
Action: Mouse moved to (391, 500)
Screenshot: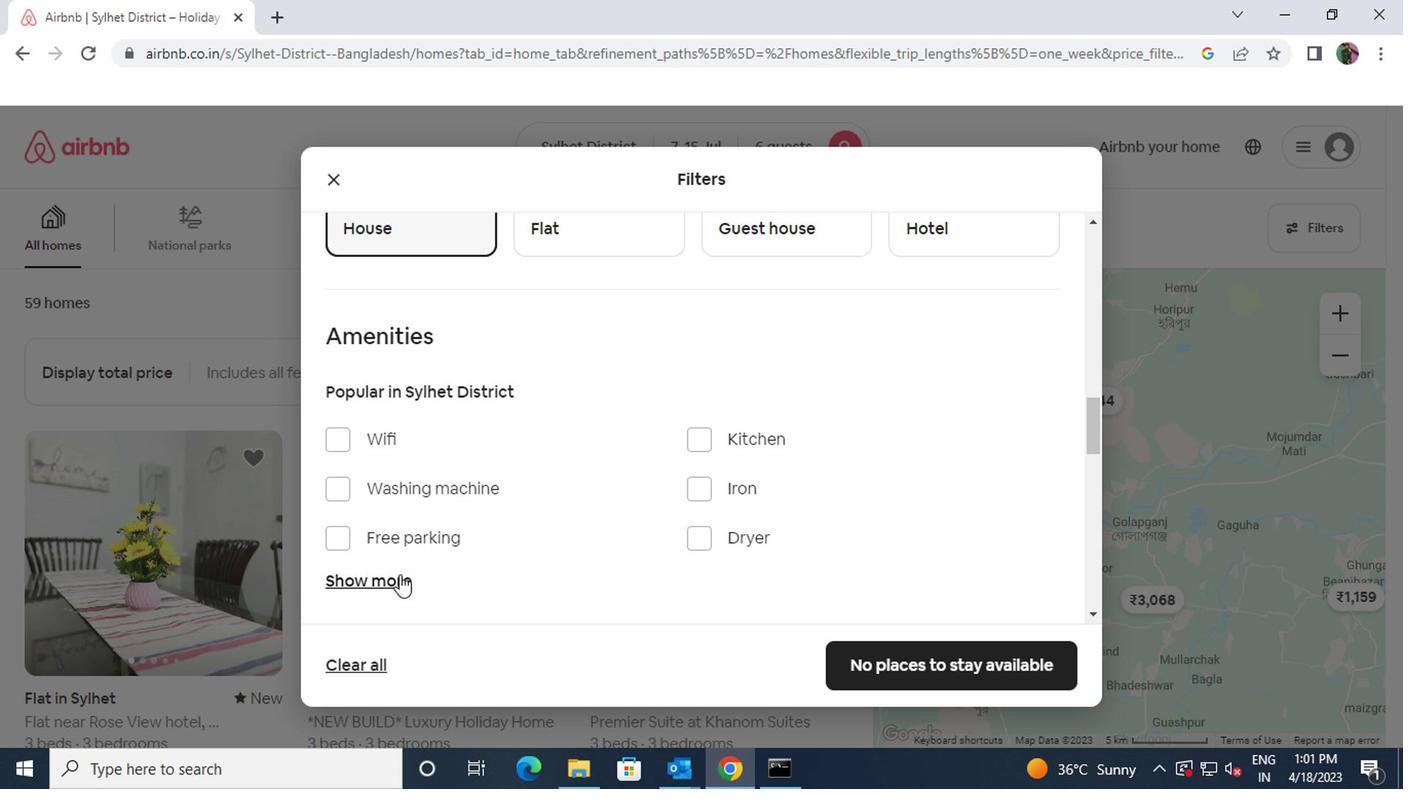 
Action: Mouse pressed left at (391, 500)
Screenshot: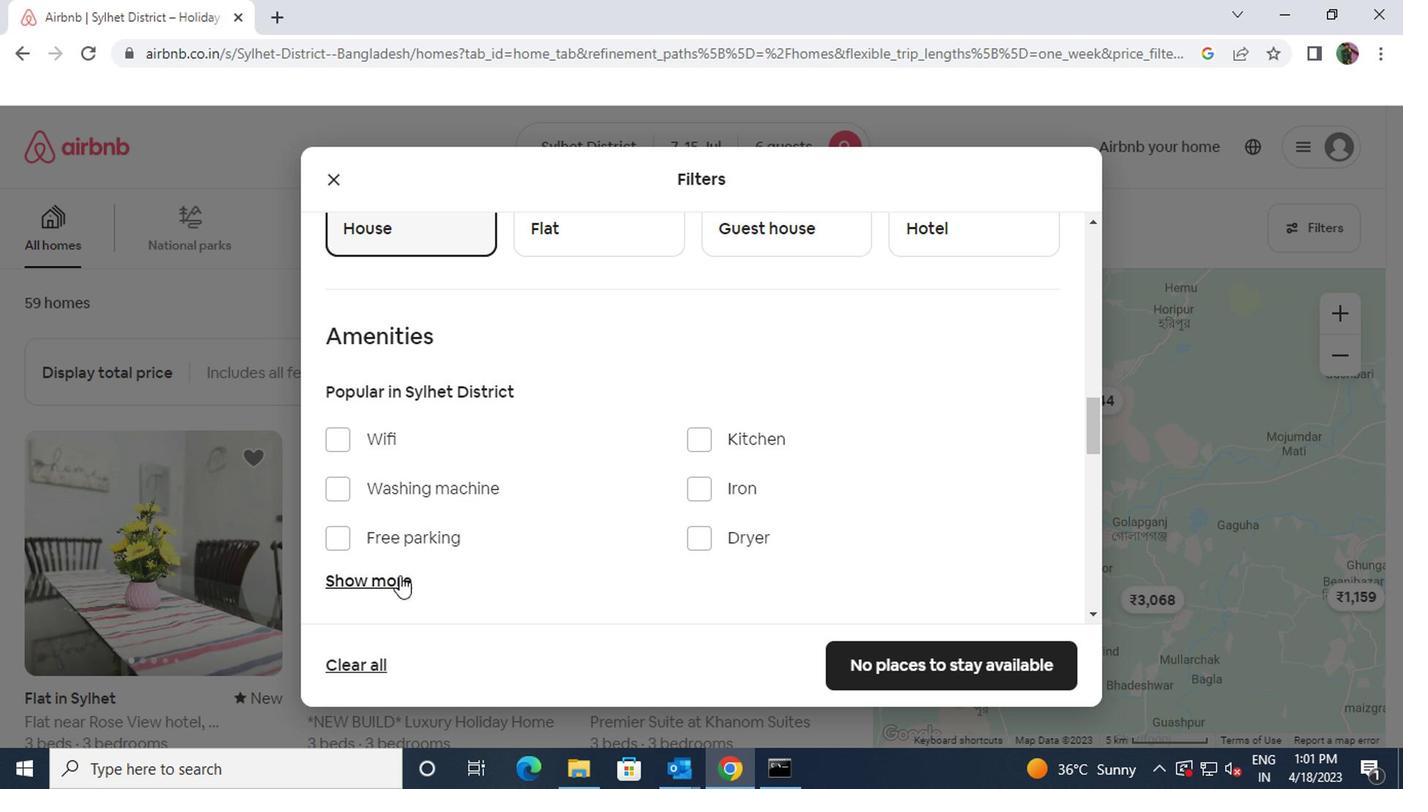 
Action: Mouse moved to (423, 484)
Screenshot: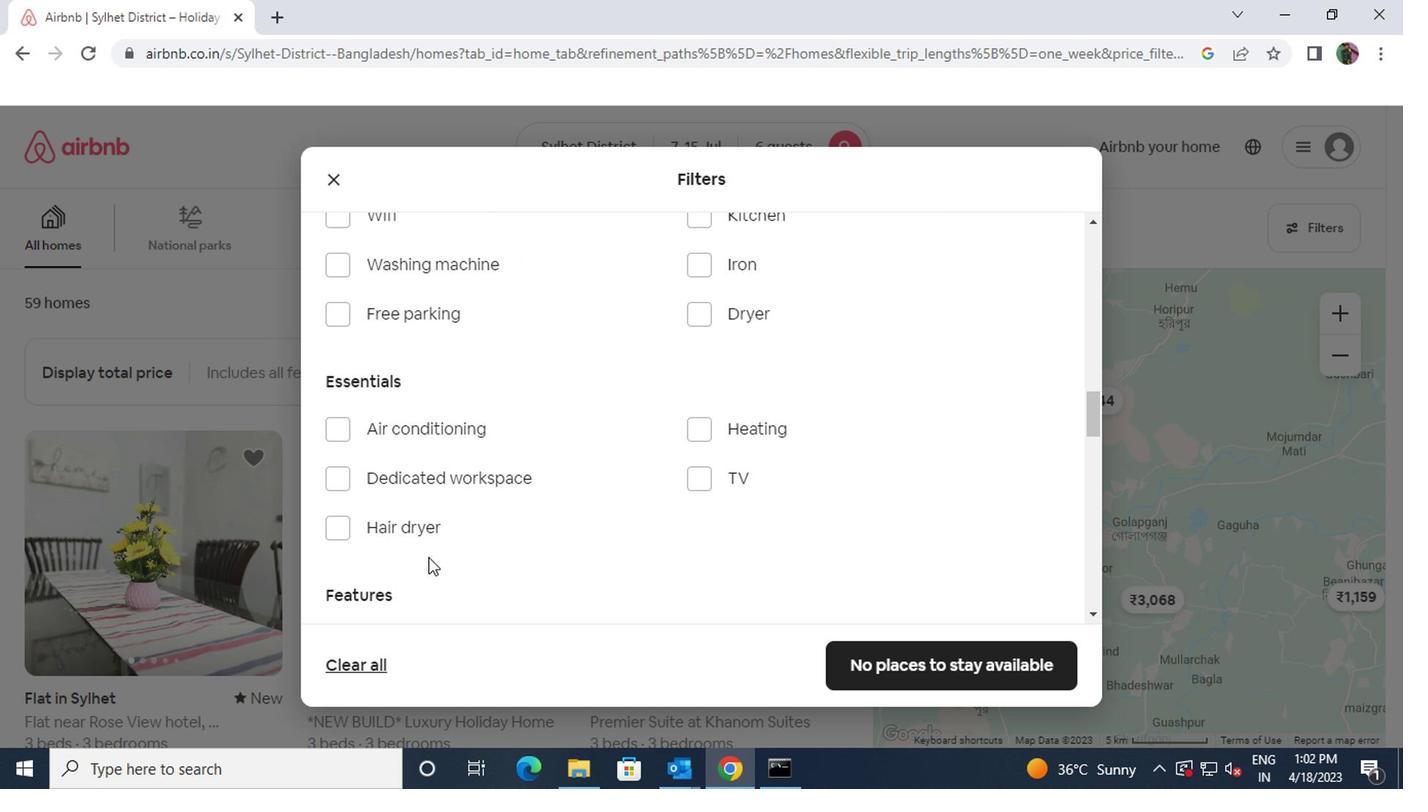 
Action: Mouse scrolled (423, 484) with delta (0, 0)
Screenshot: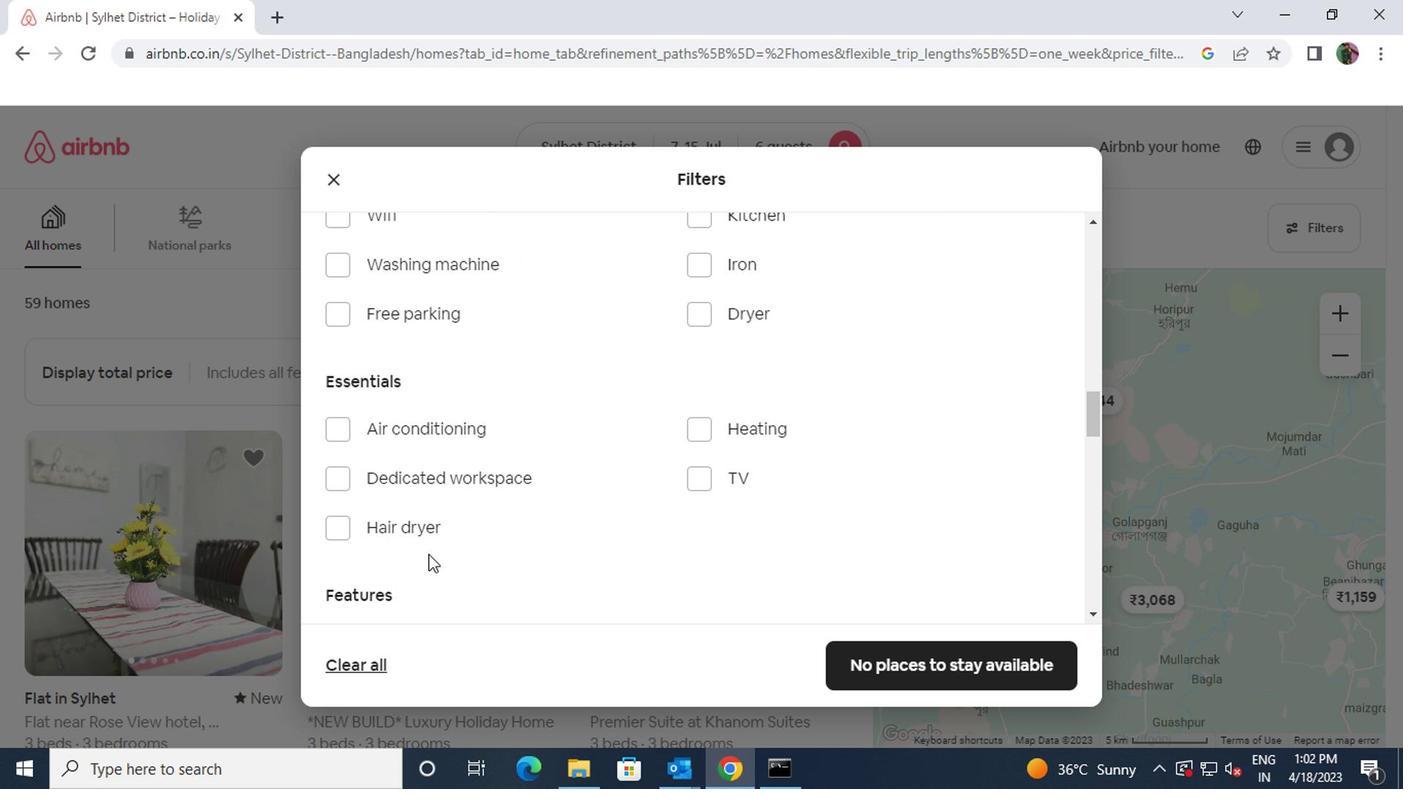 
Action: Mouse moved to (348, 321)
Screenshot: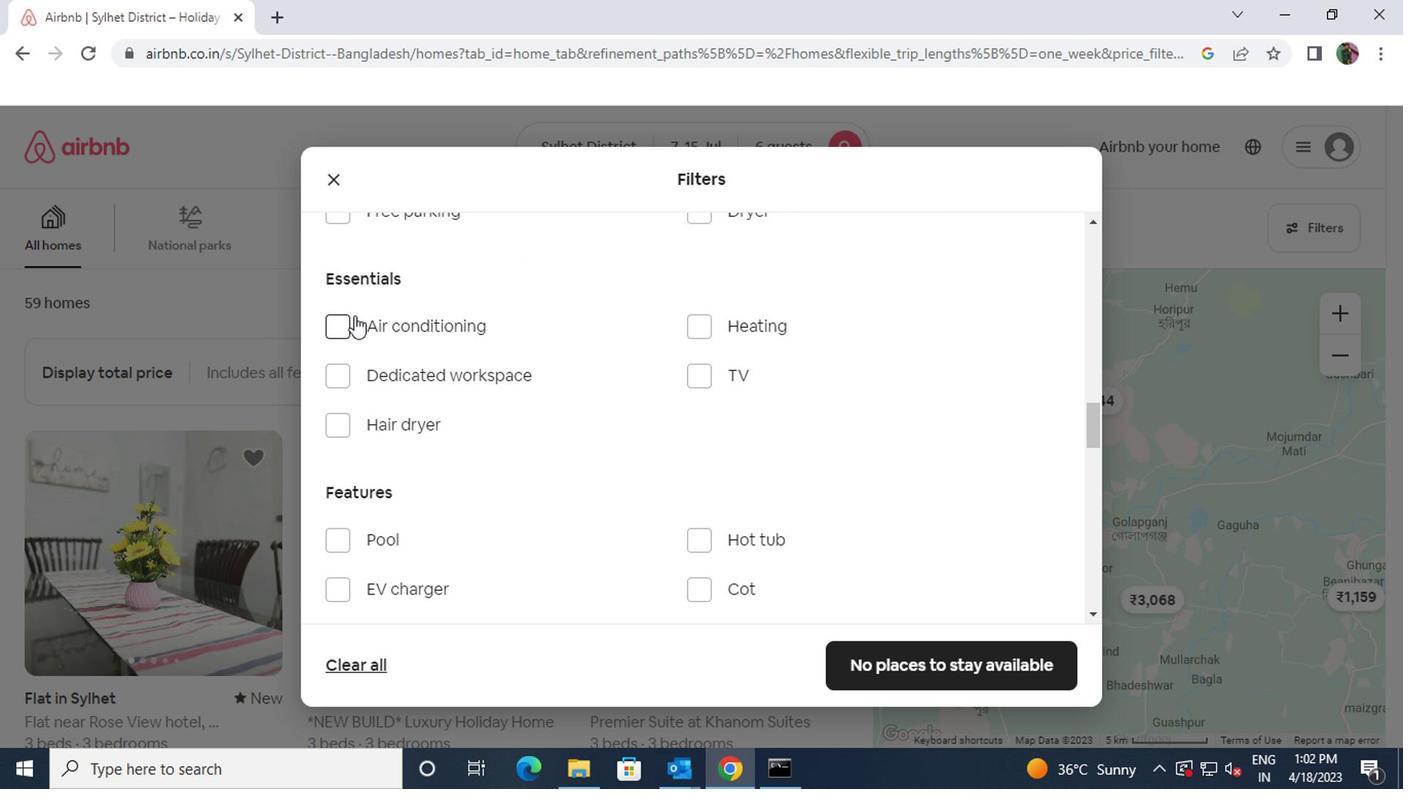 
Action: Mouse pressed left at (348, 321)
Screenshot: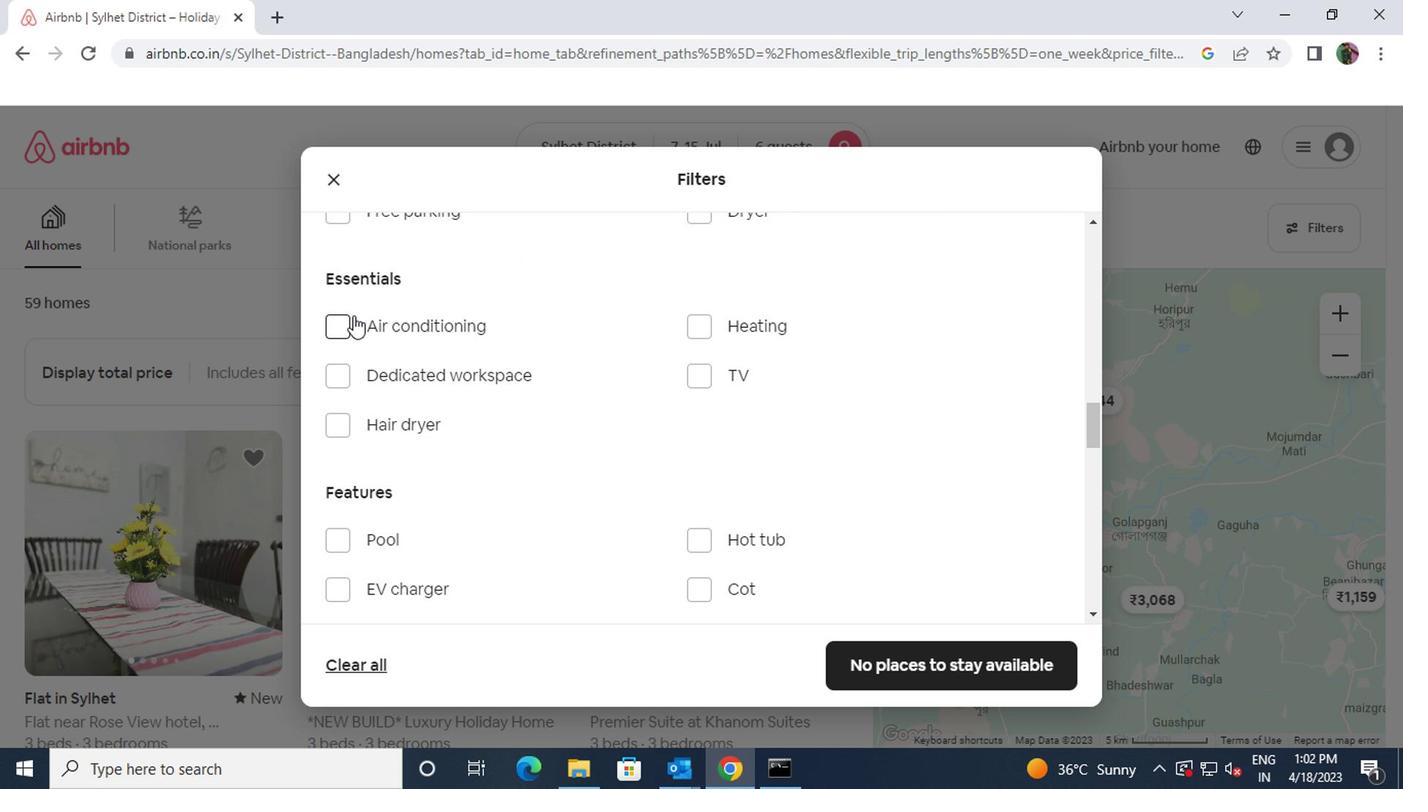 
Action: Mouse moved to (474, 419)
Screenshot: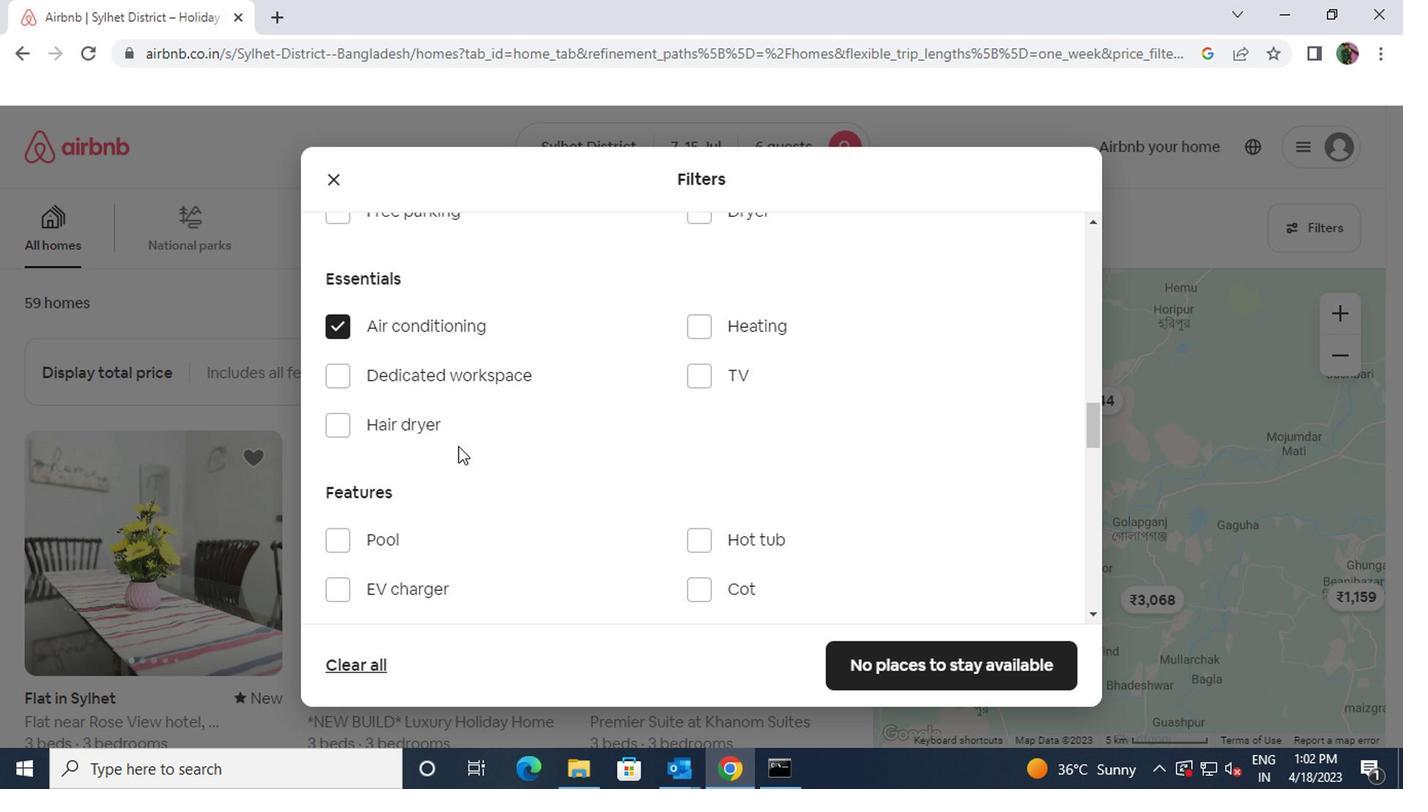 
Action: Mouse scrolled (474, 418) with delta (0, 0)
Screenshot: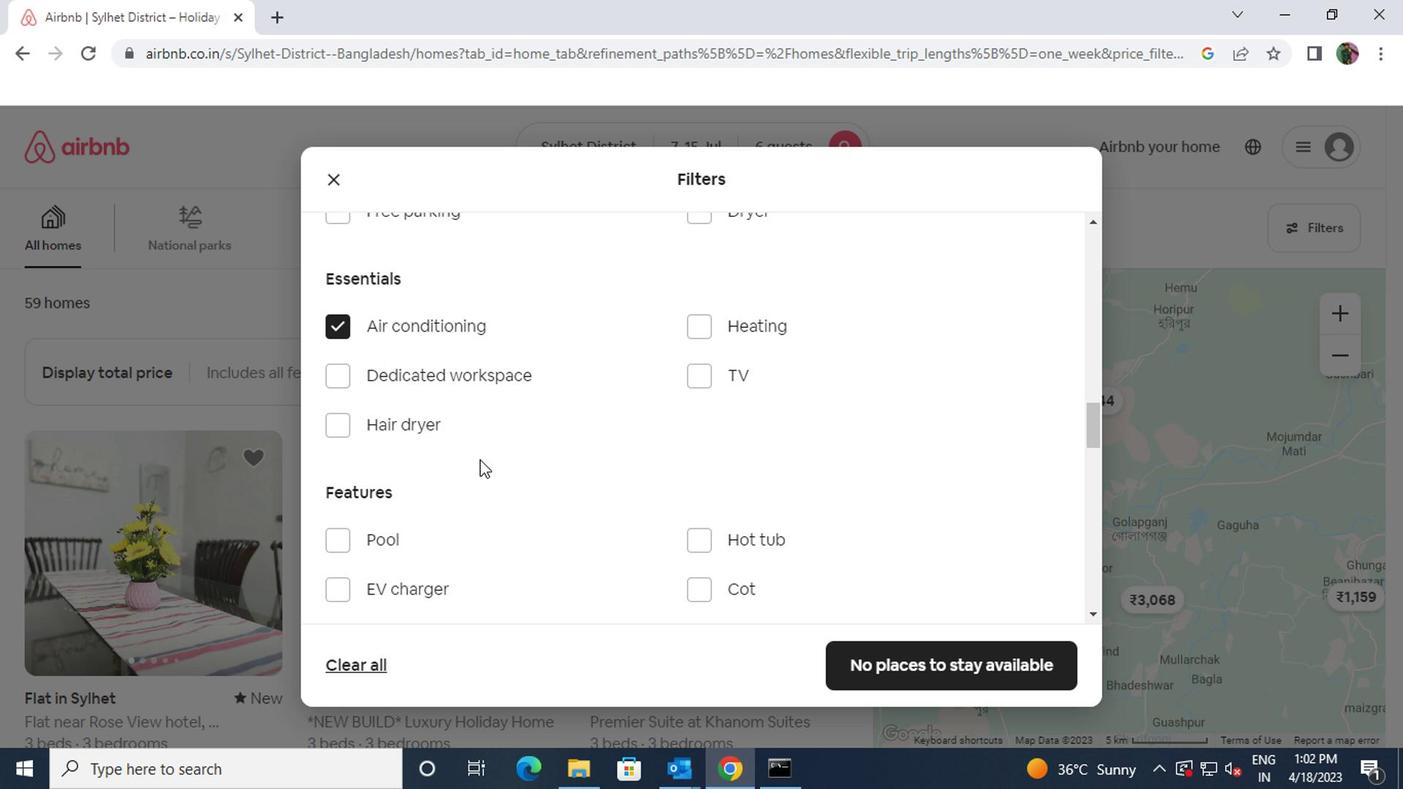 
Action: Mouse scrolled (474, 418) with delta (0, 0)
Screenshot: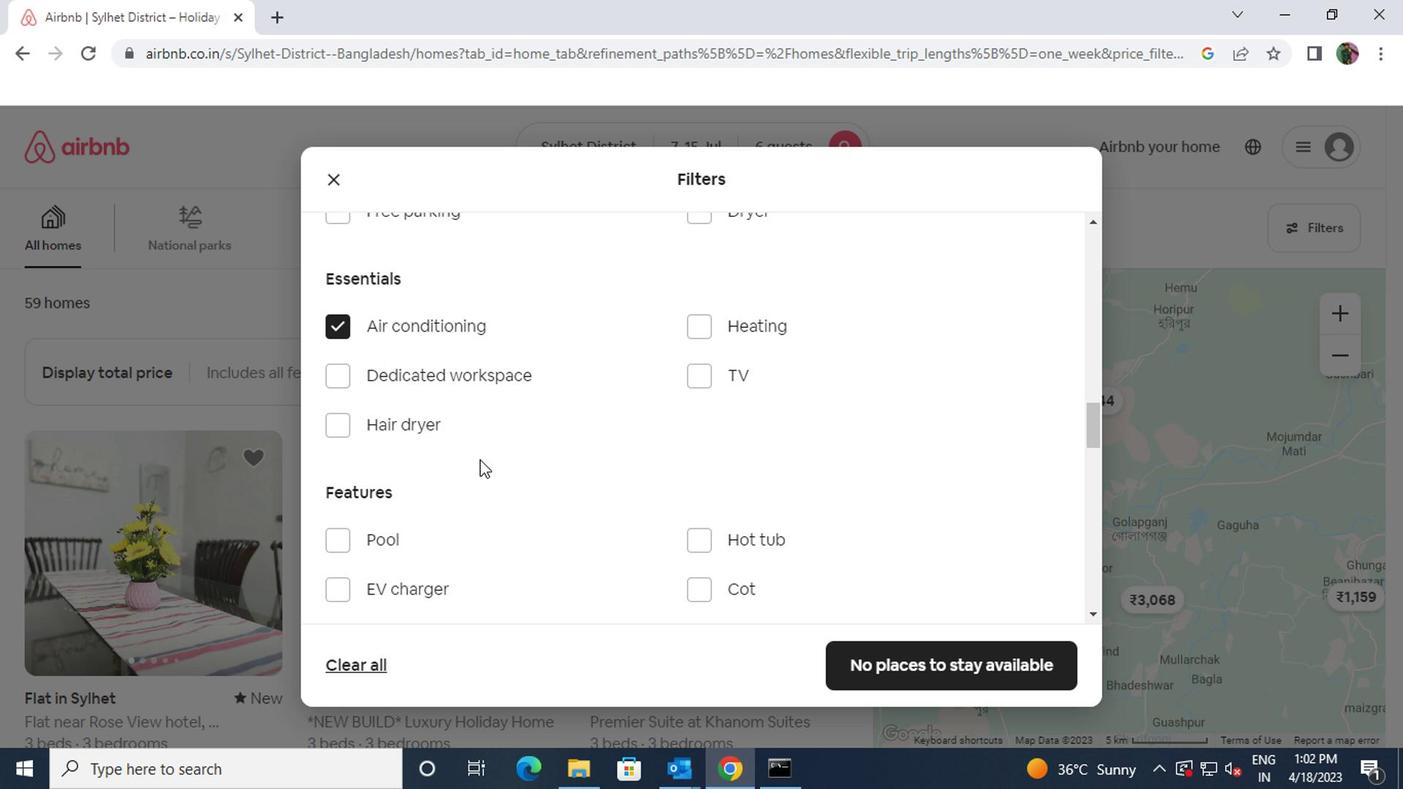 
Action: Mouse scrolled (474, 418) with delta (0, 0)
Screenshot: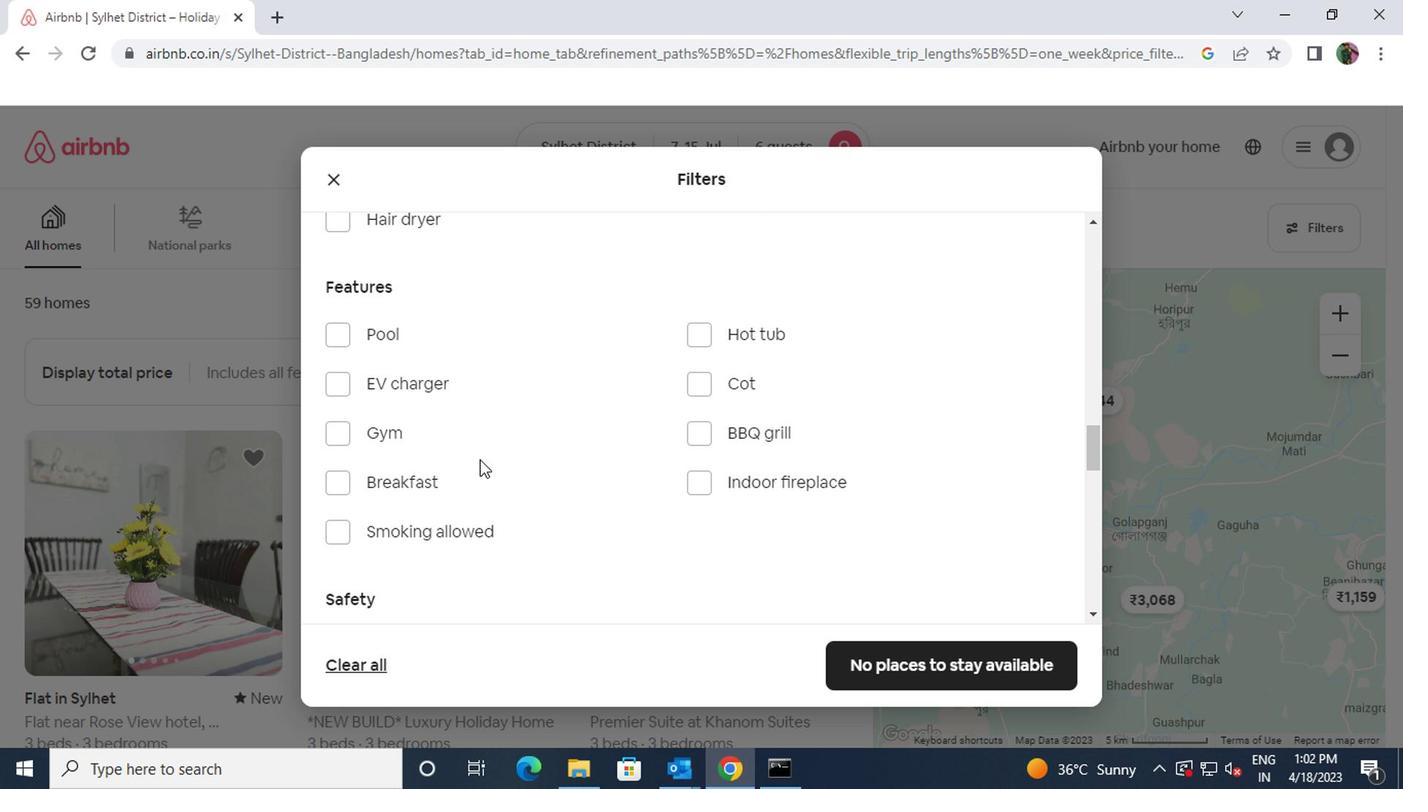 
Action: Mouse scrolled (474, 418) with delta (0, 0)
Screenshot: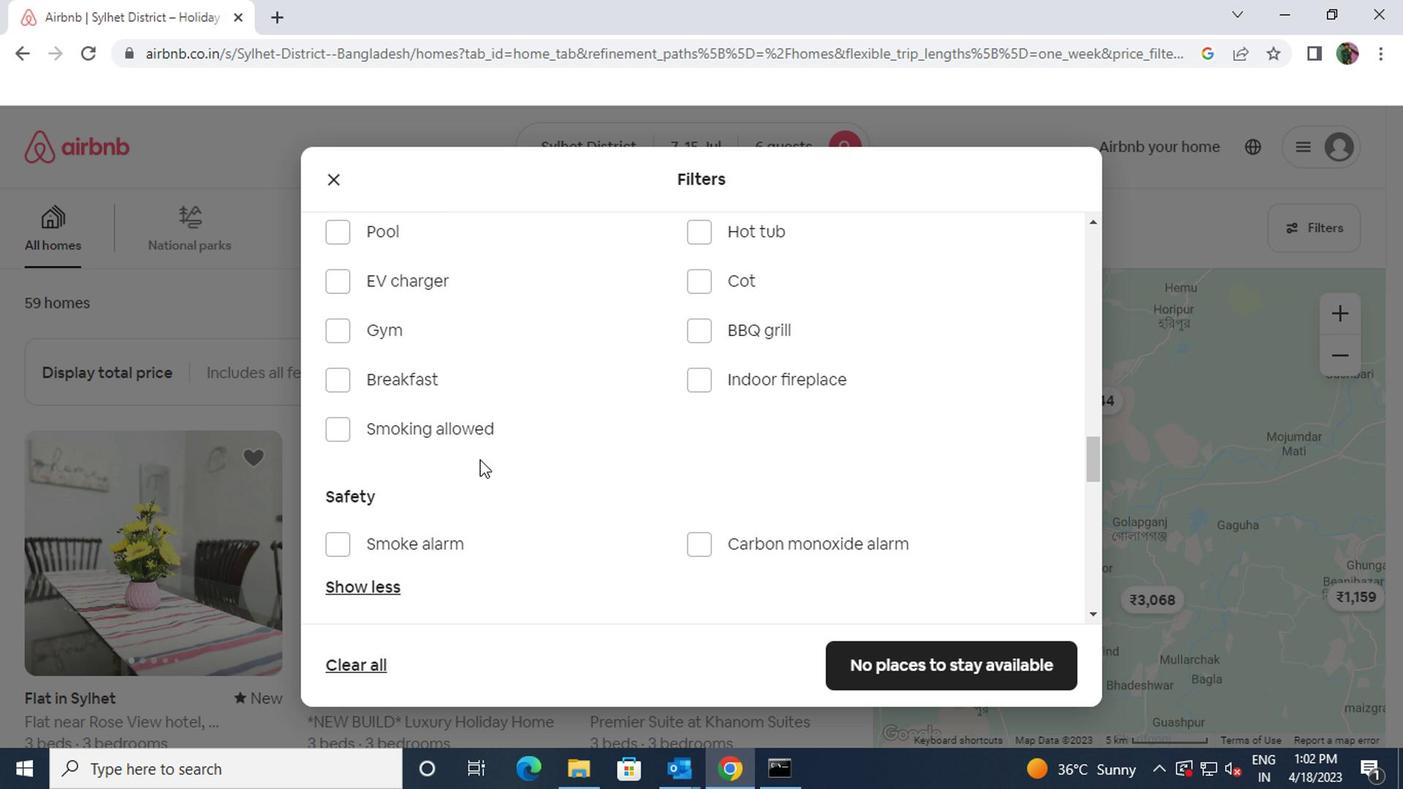 
Action: Mouse scrolled (474, 418) with delta (0, 0)
Screenshot: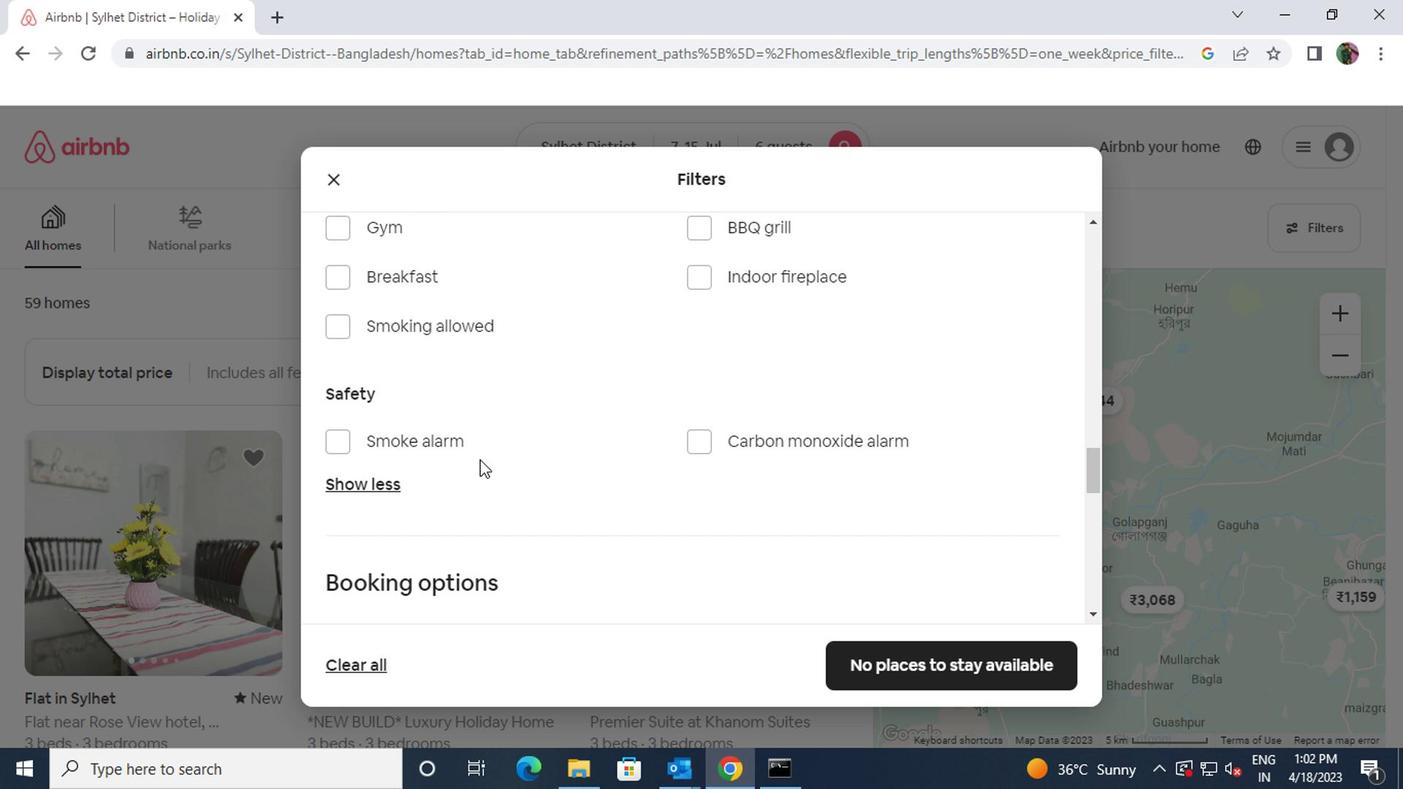 
Action: Mouse scrolled (474, 418) with delta (0, 0)
Screenshot: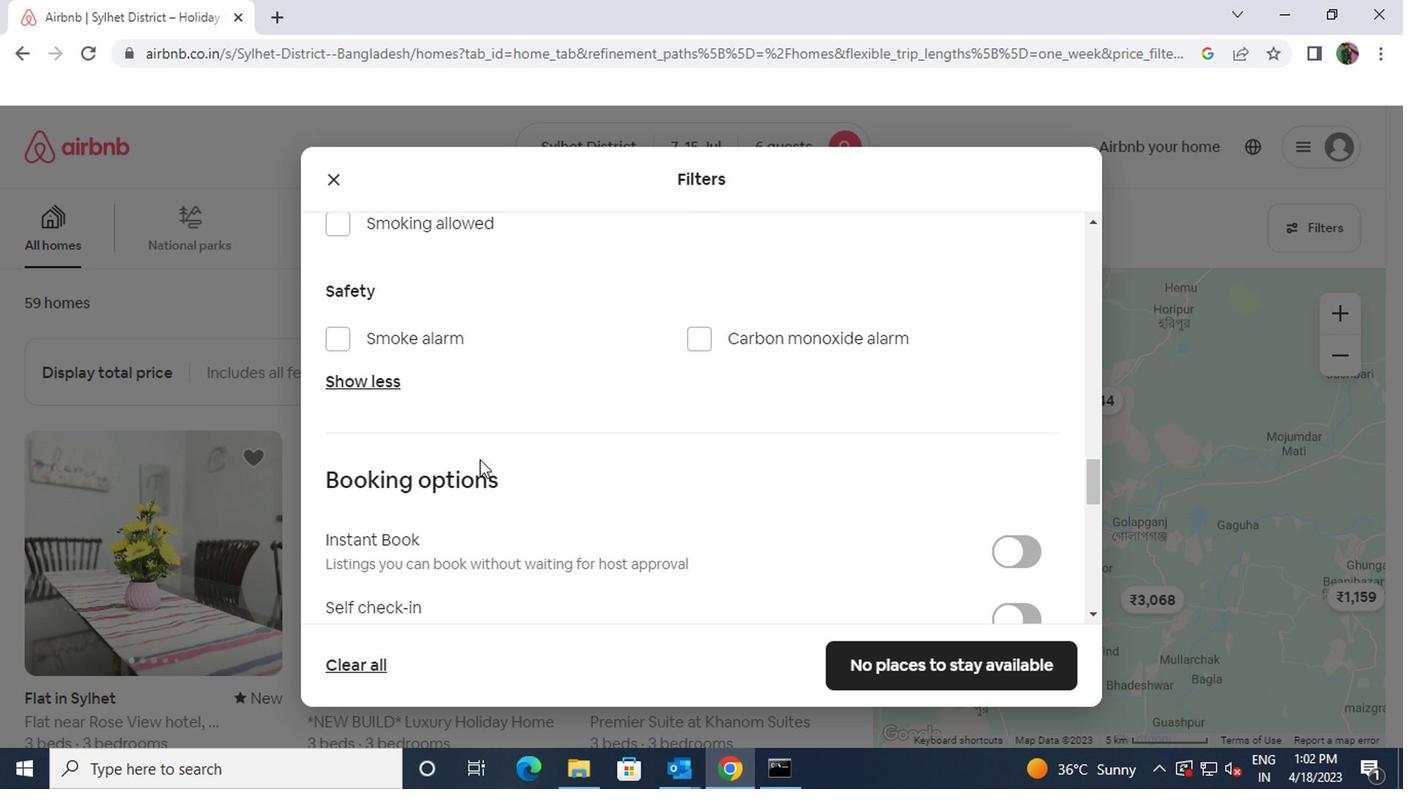 
Action: Mouse moved to (1005, 464)
Screenshot: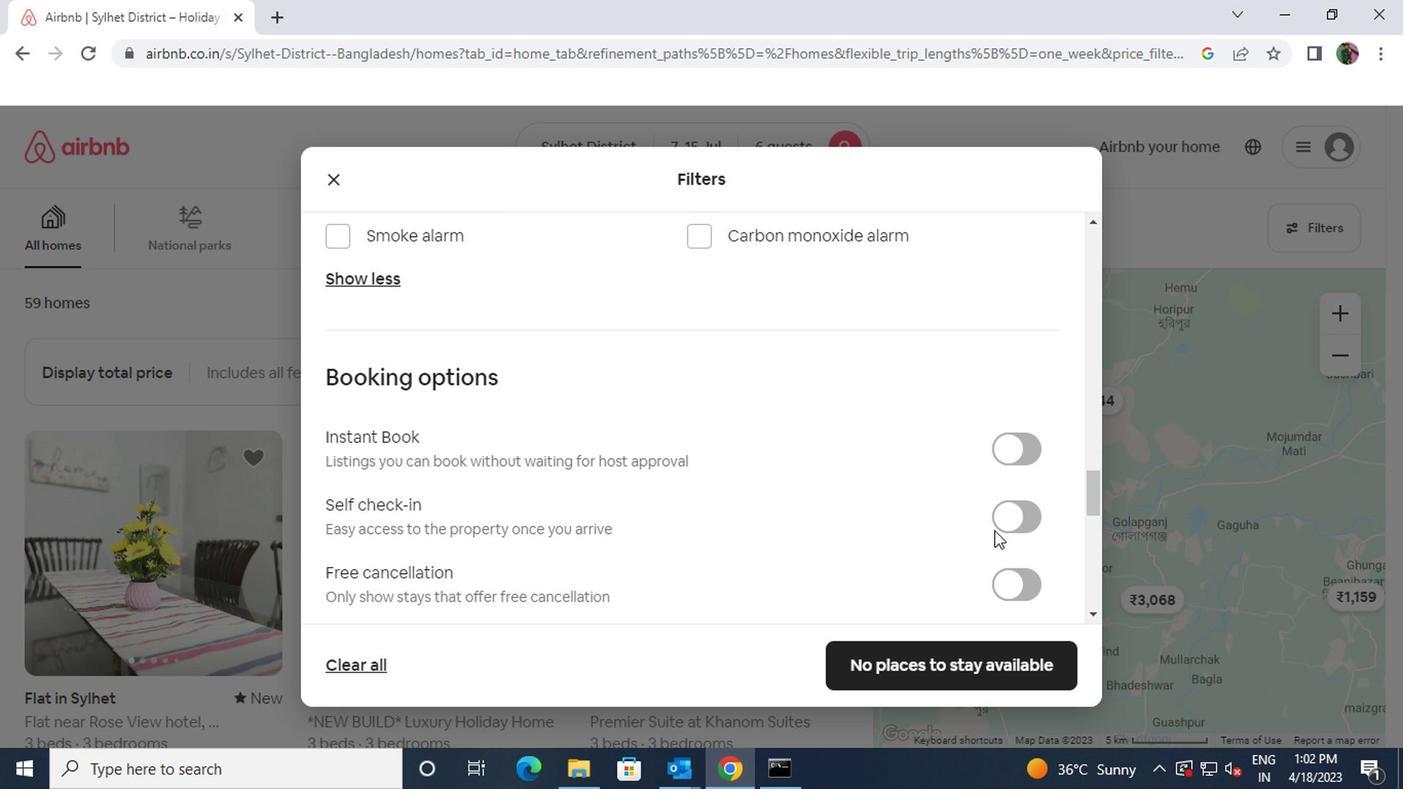 
Action: Mouse pressed left at (1005, 464)
Screenshot: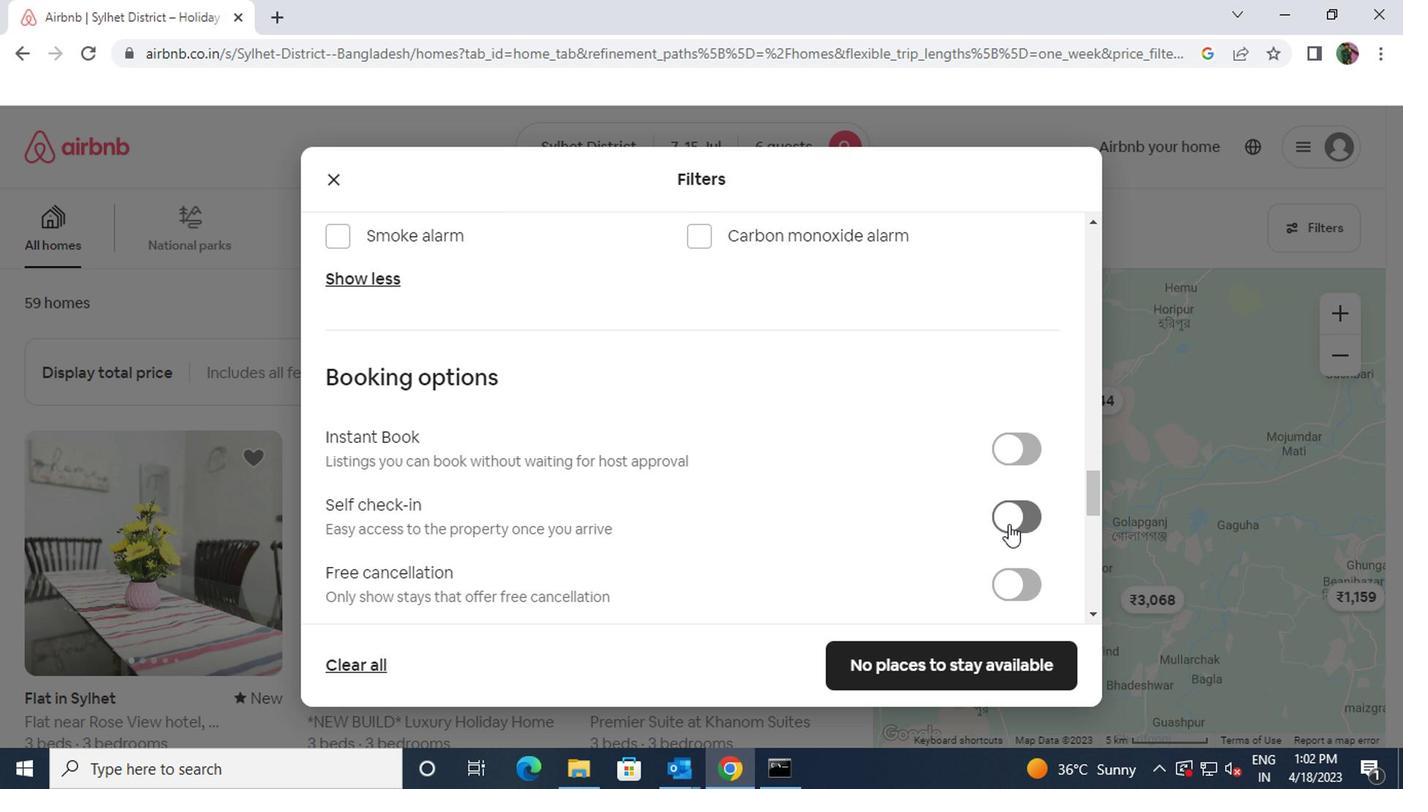 
Action: Mouse moved to (696, 462)
Screenshot: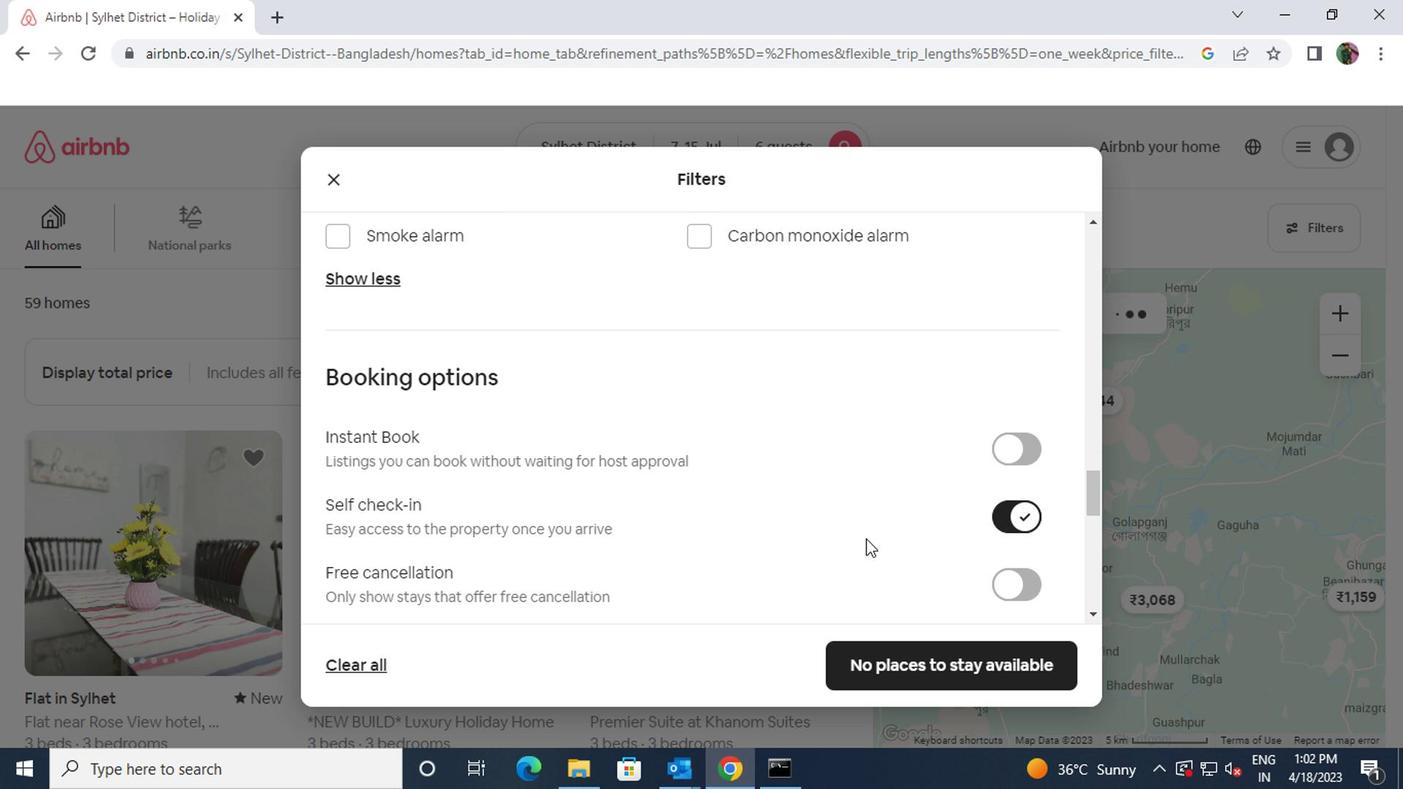 
Action: Mouse scrolled (696, 462) with delta (0, 0)
Screenshot: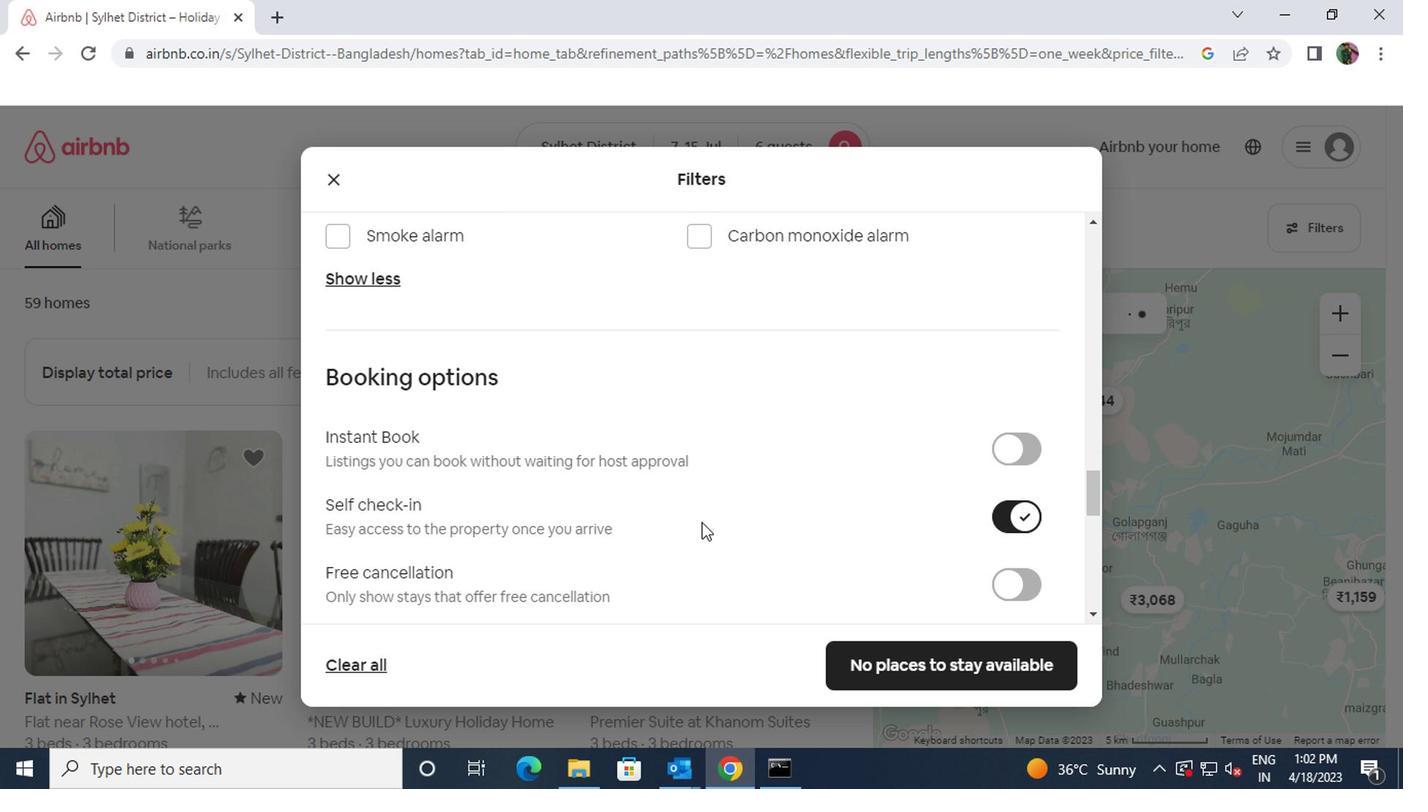 
Action: Mouse scrolled (696, 462) with delta (0, 0)
Screenshot: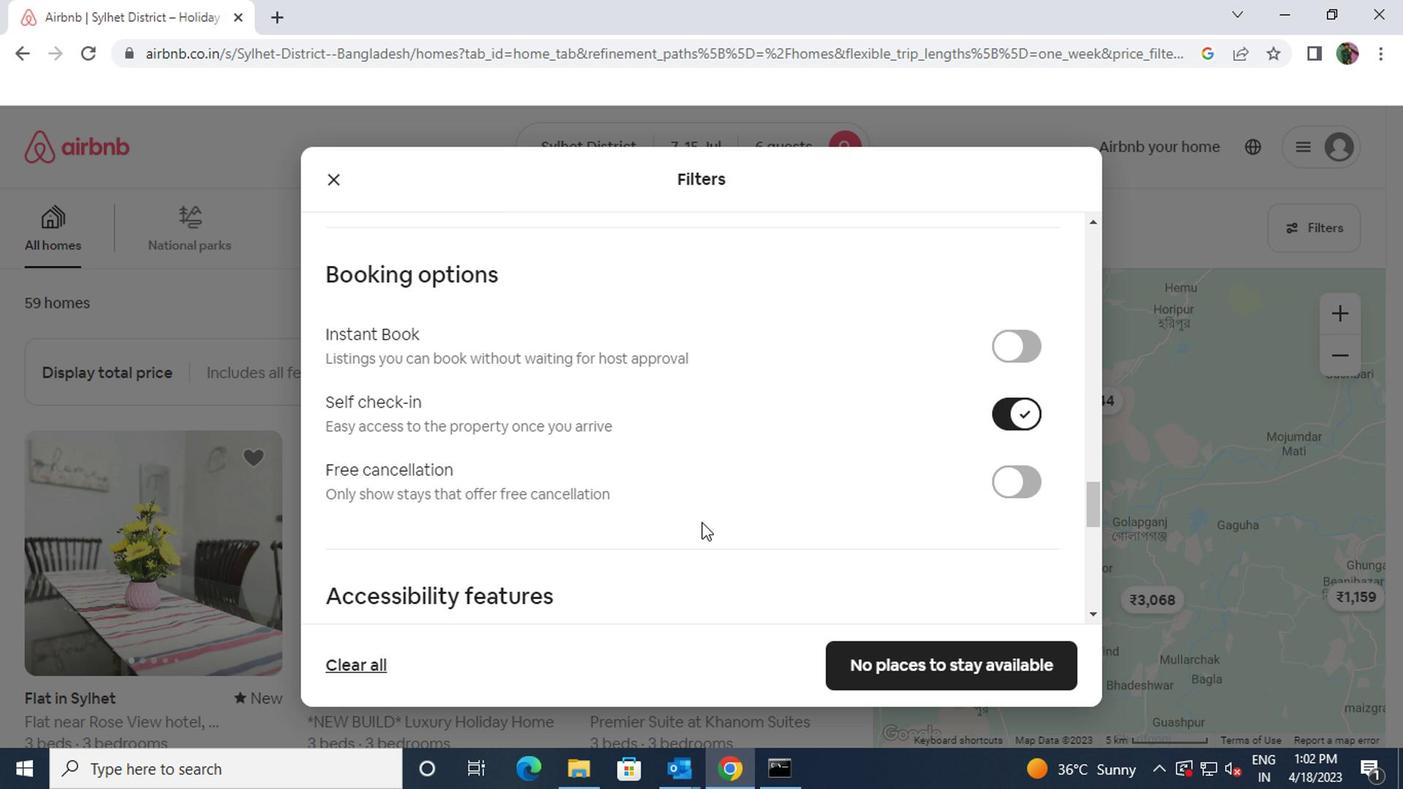 
Action: Mouse scrolled (696, 462) with delta (0, 0)
Screenshot: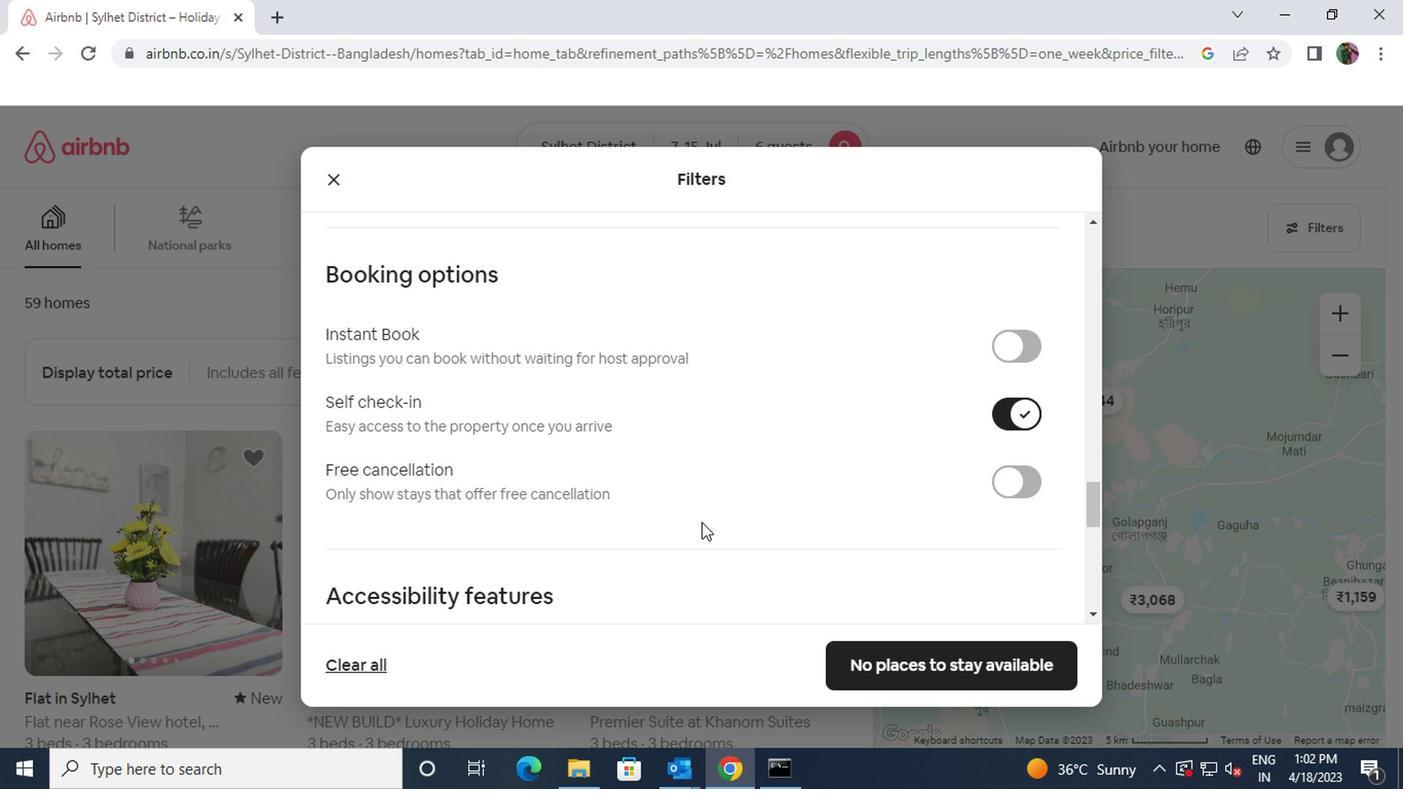 
Action: Mouse scrolled (696, 462) with delta (0, 0)
Screenshot: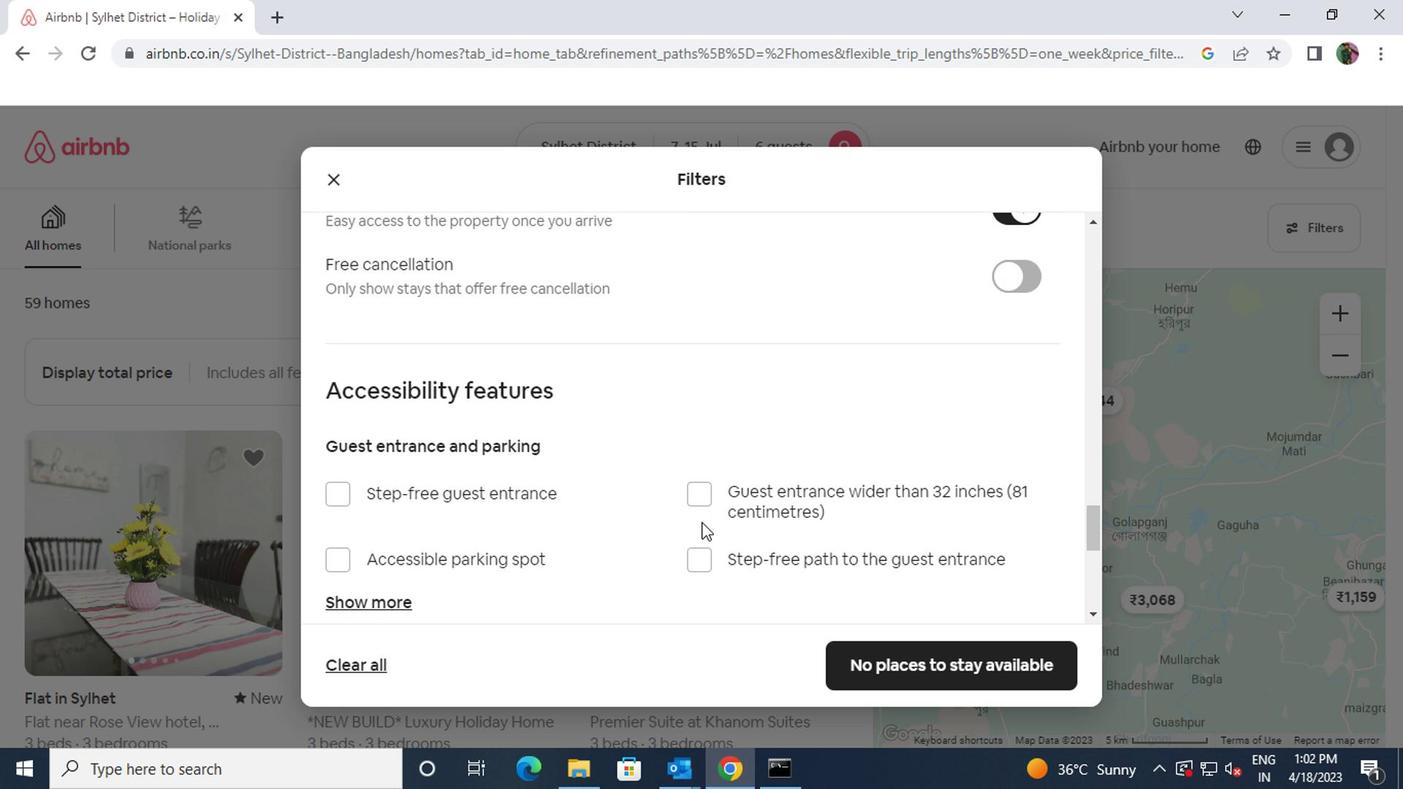 
Action: Mouse scrolled (696, 462) with delta (0, 0)
Screenshot: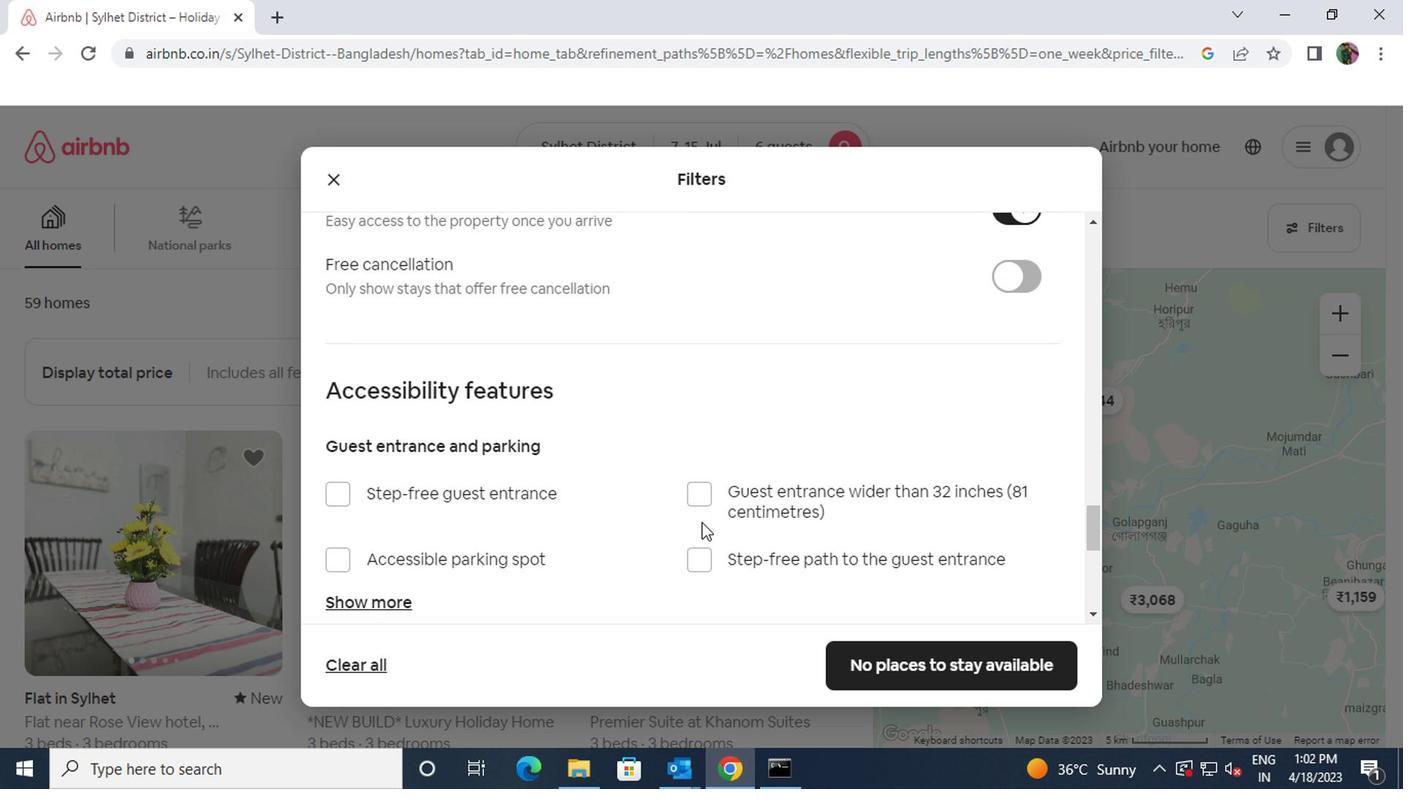 
Action: Mouse scrolled (696, 462) with delta (0, 0)
Screenshot: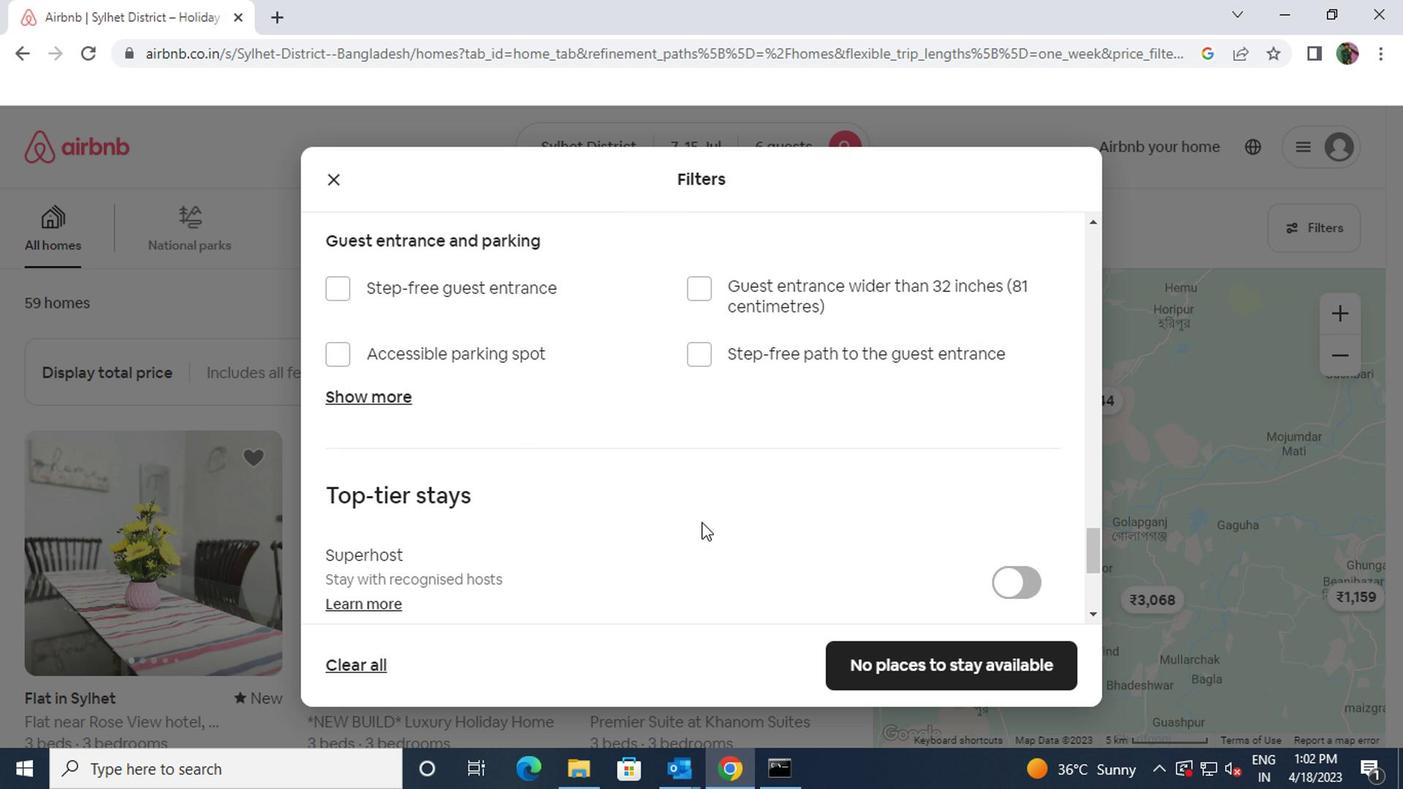 
Action: Mouse scrolled (696, 462) with delta (0, 0)
Screenshot: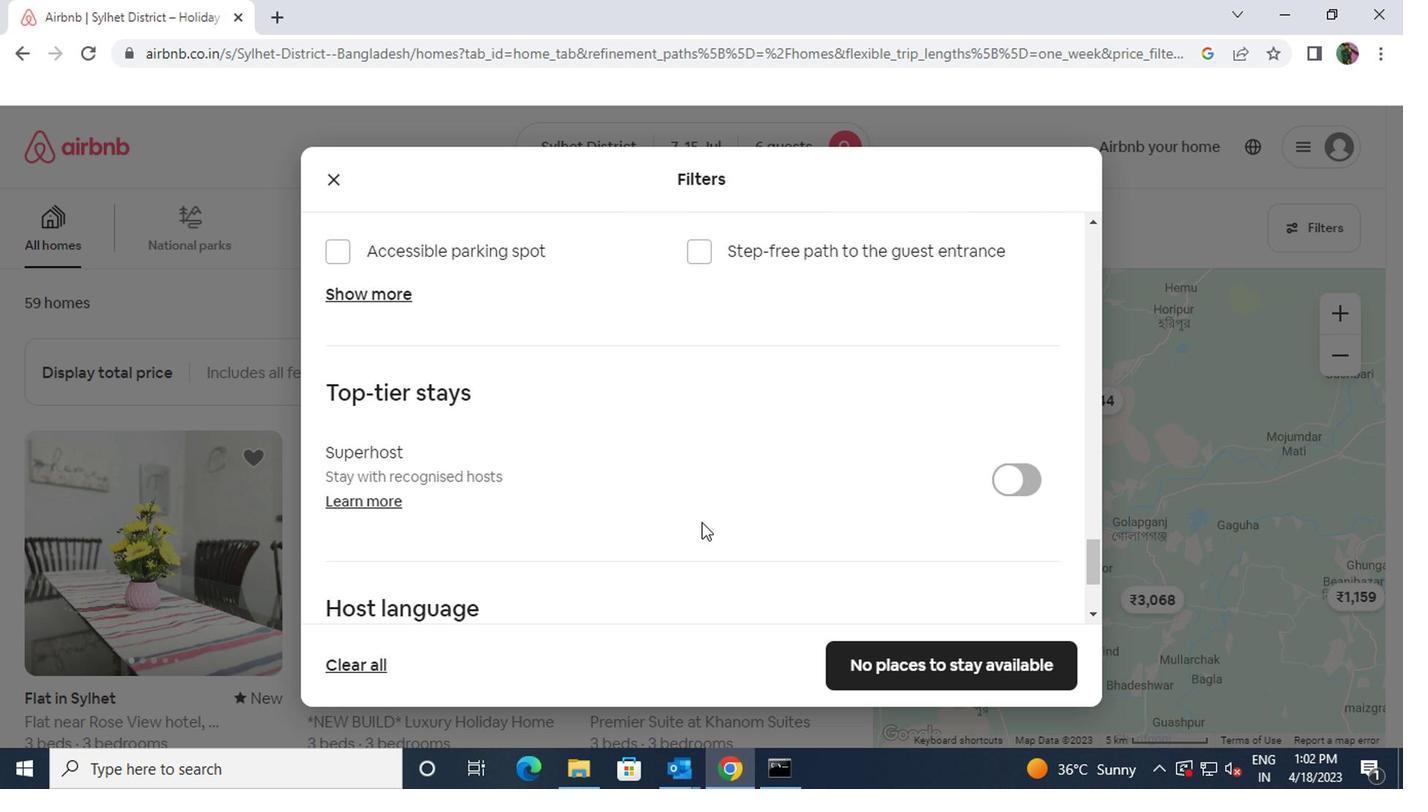 
Action: Mouse scrolled (696, 462) with delta (0, 0)
Screenshot: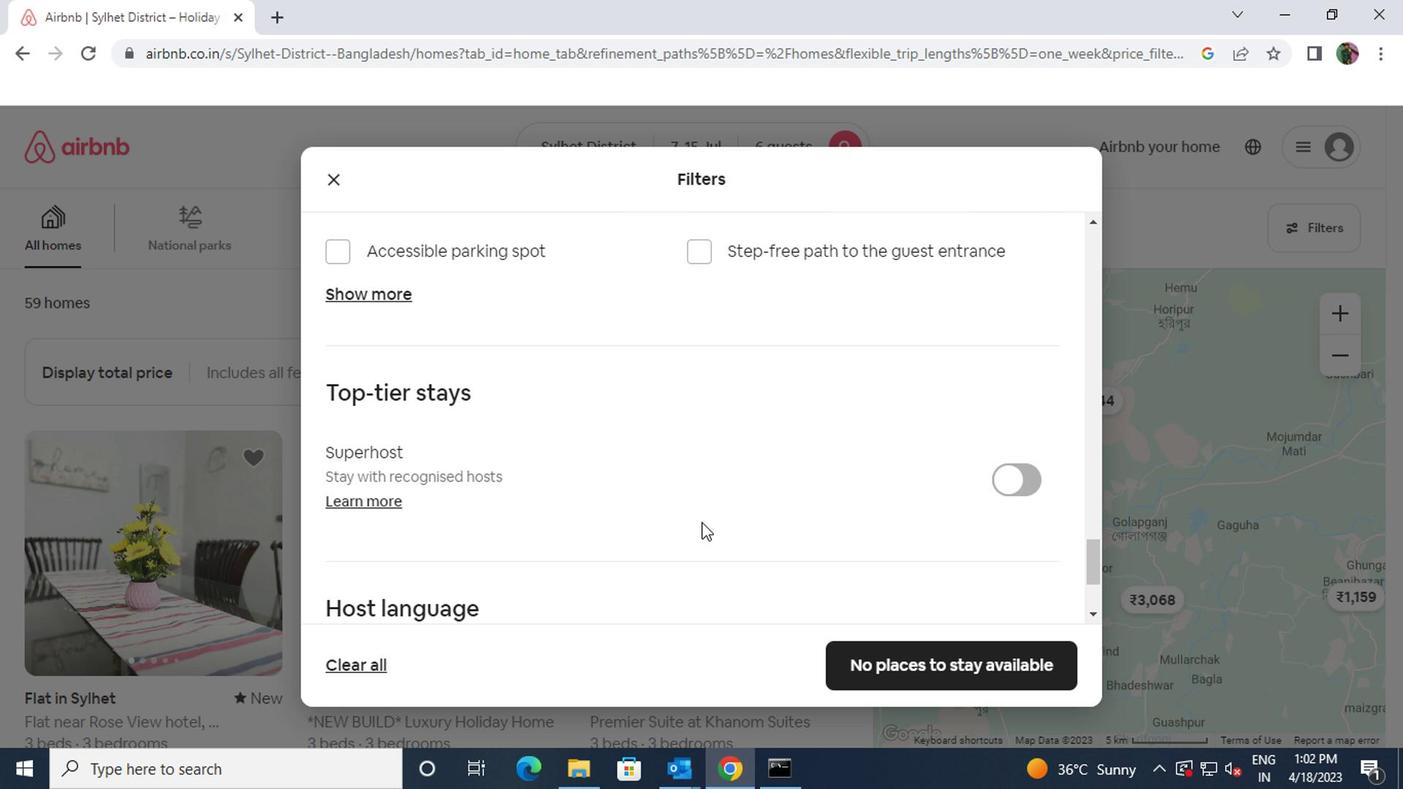 
Action: Mouse scrolled (696, 462) with delta (0, 0)
Screenshot: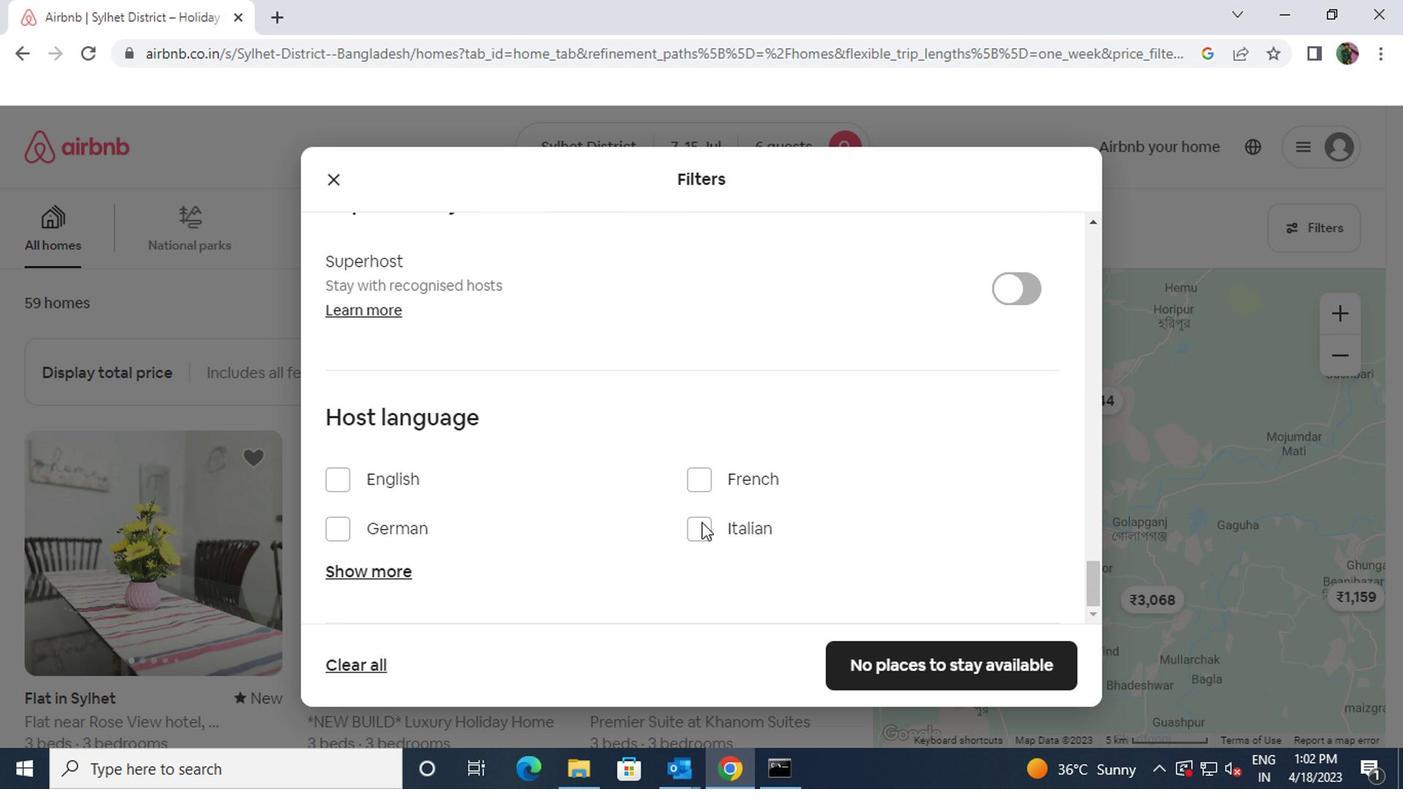 
Action: Mouse moved to (334, 431)
Screenshot: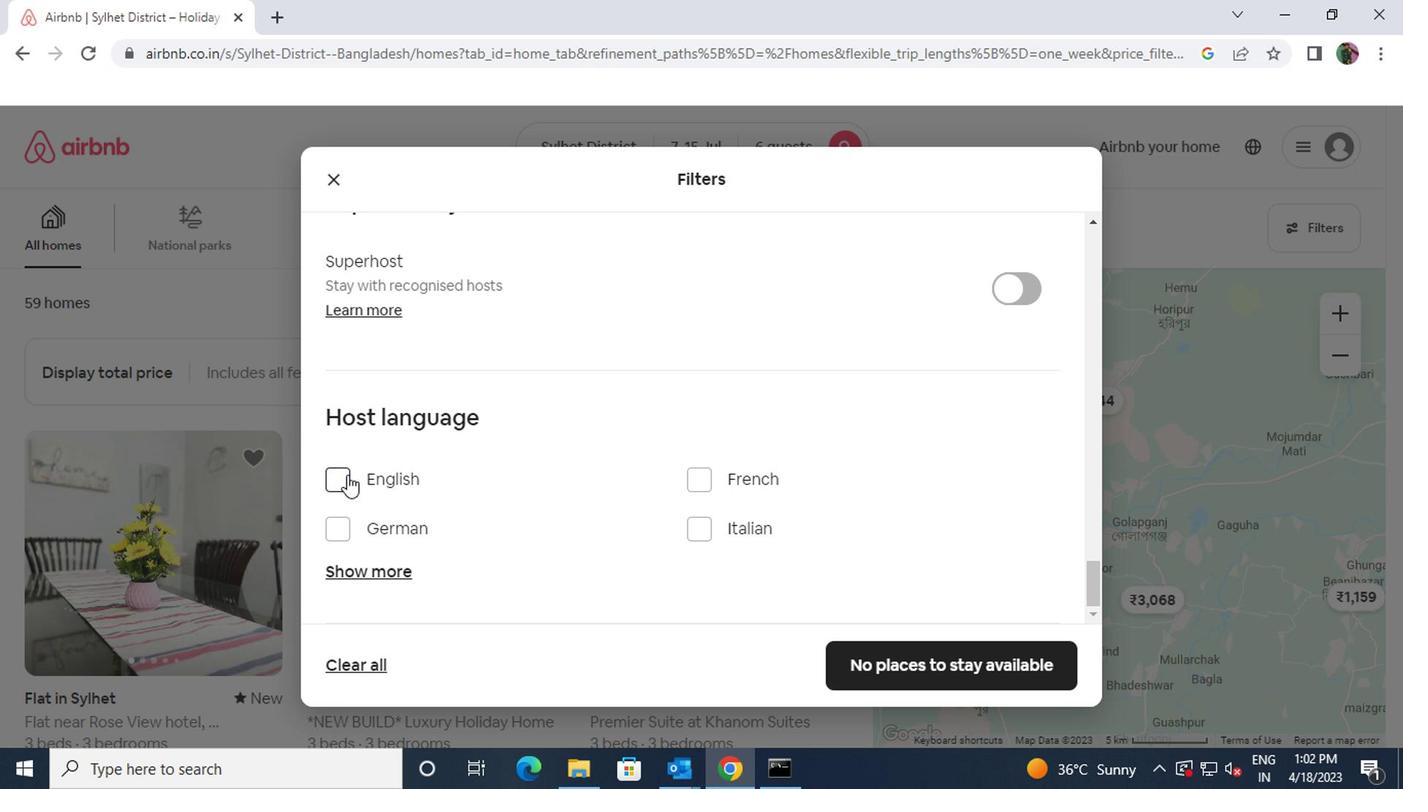 
Action: Mouse pressed left at (334, 431)
Screenshot: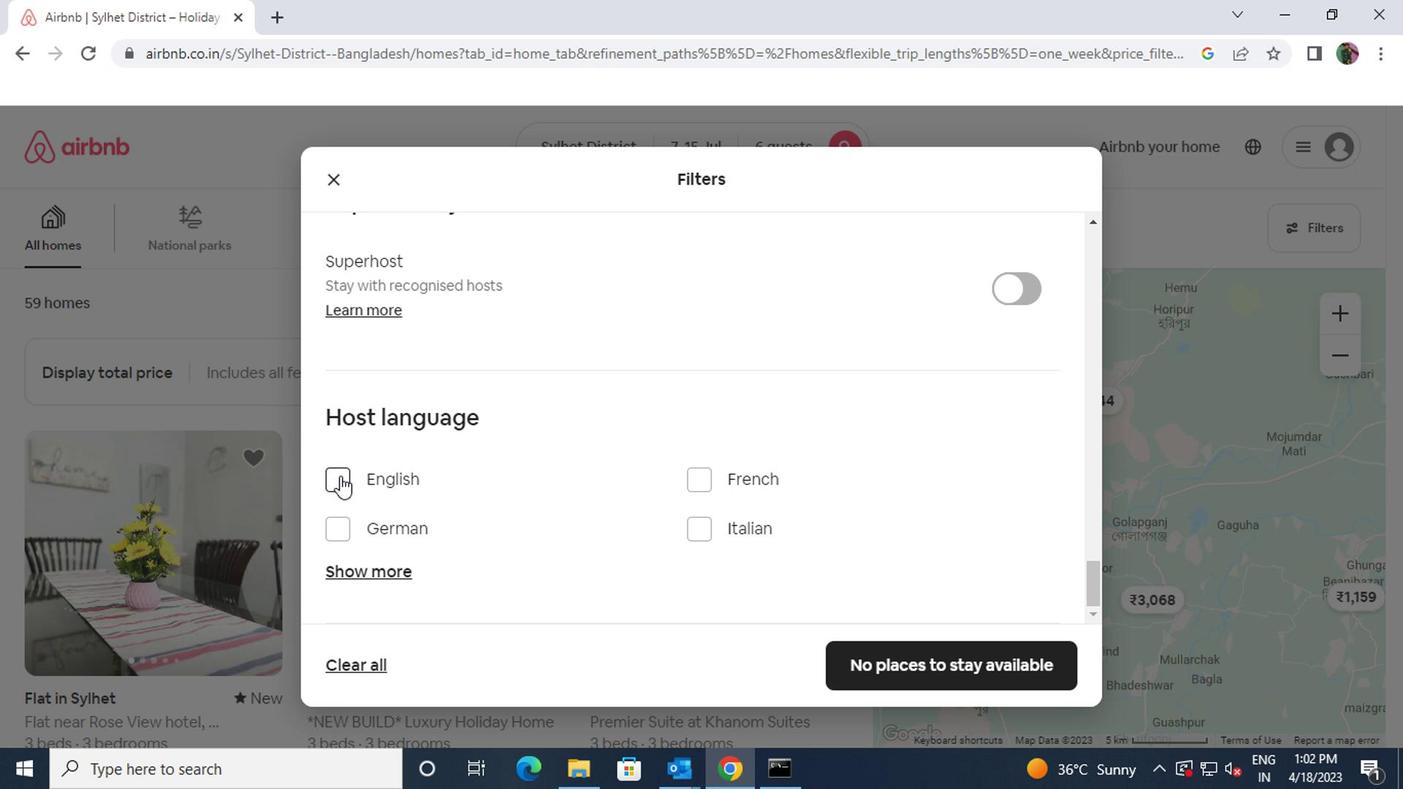 
Action: Mouse moved to (875, 556)
Screenshot: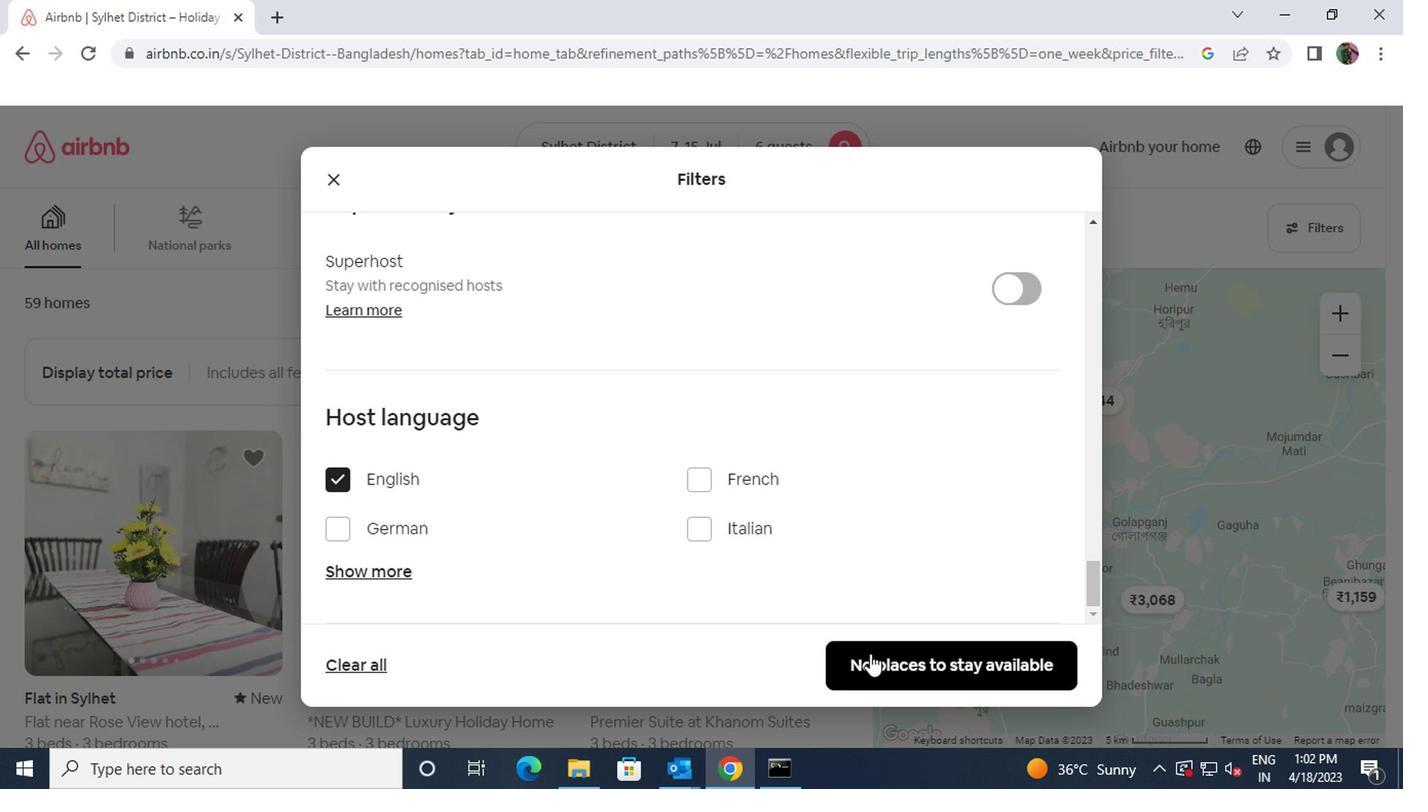 
Action: Mouse pressed left at (875, 556)
Screenshot: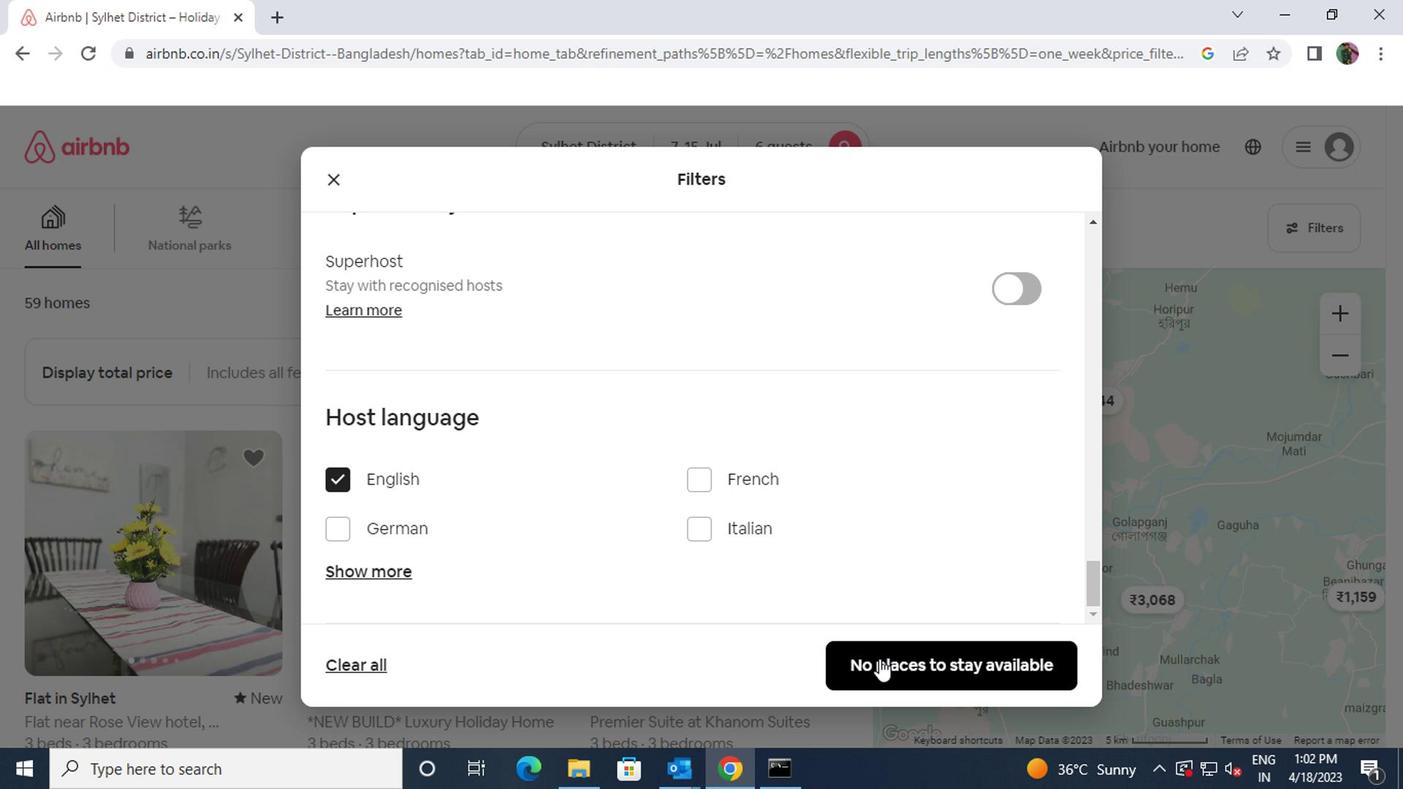 
